 Task: Buy 1 Cooking Dredges from Seasoning & Spice Tools section under best seller category for shipping address: Marisol Hernandez, 1239 Ridge Road, Dodge City, Kansas 67801, Cell Number 6205197251. Pay from credit card ending with 7965, CVV 549
Action: Mouse moved to (16, 74)
Screenshot: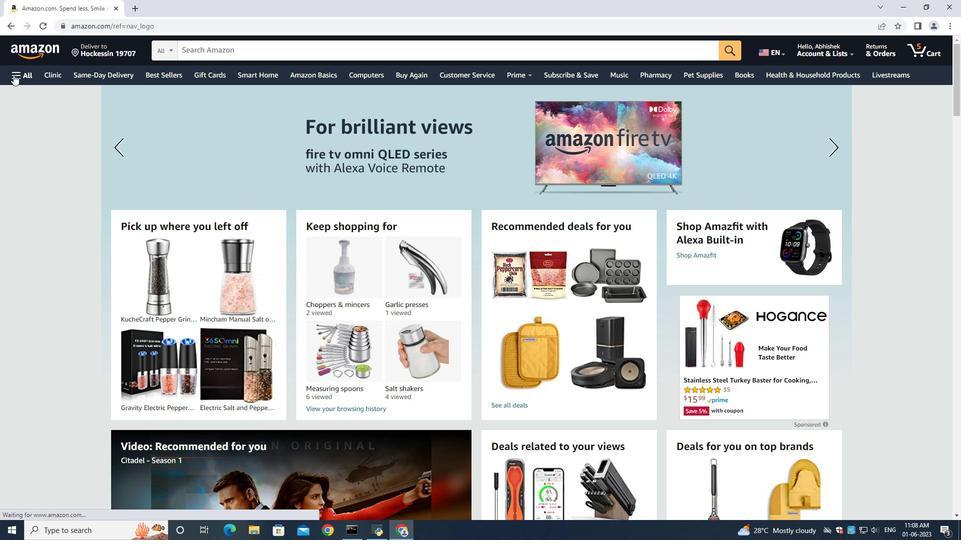 
Action: Mouse pressed left at (16, 74)
Screenshot: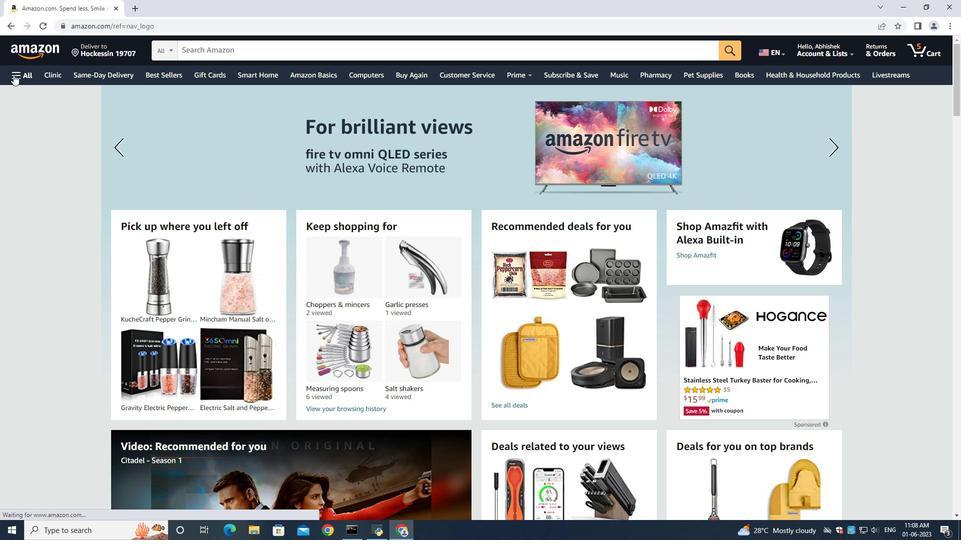 
Action: Mouse moved to (47, 100)
Screenshot: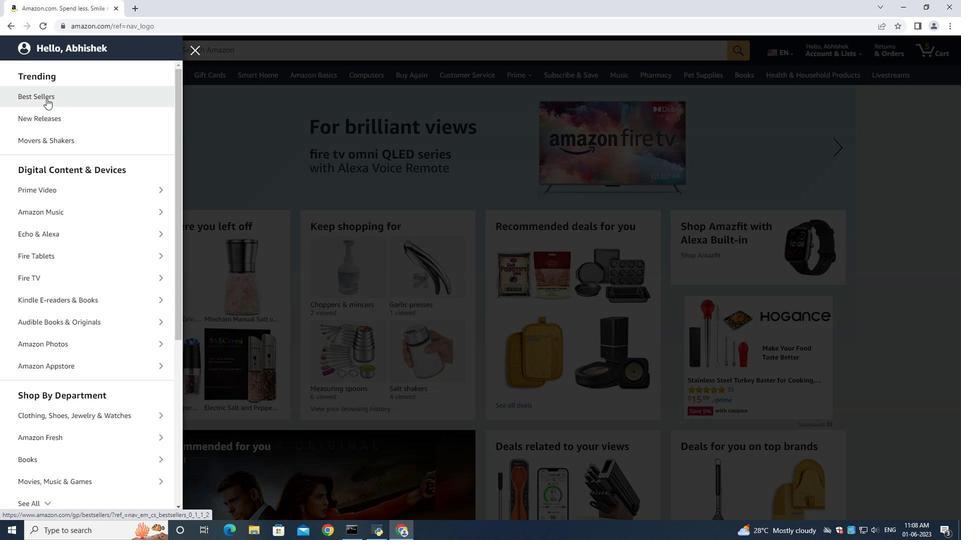 
Action: Mouse pressed left at (47, 100)
Screenshot: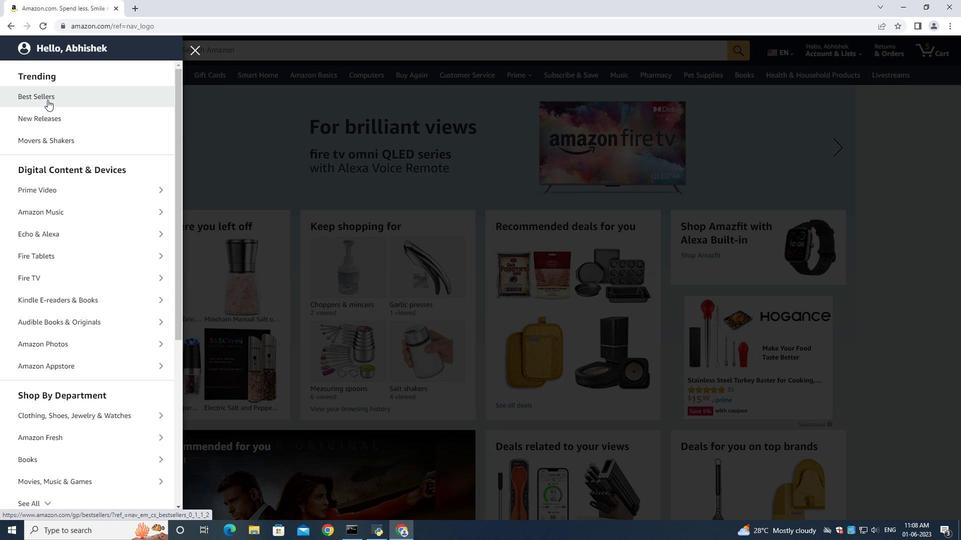 
Action: Mouse moved to (939, 208)
Screenshot: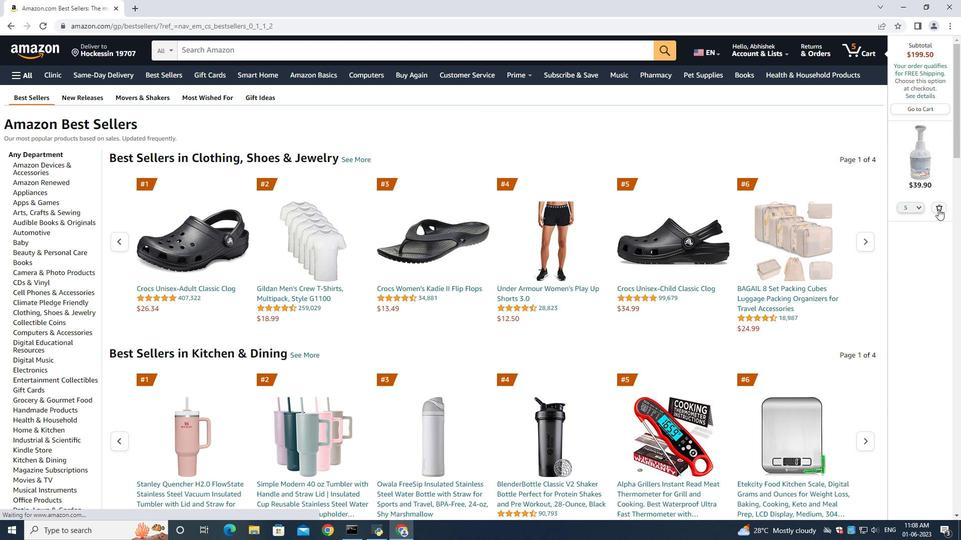 
Action: Mouse pressed left at (939, 208)
Screenshot: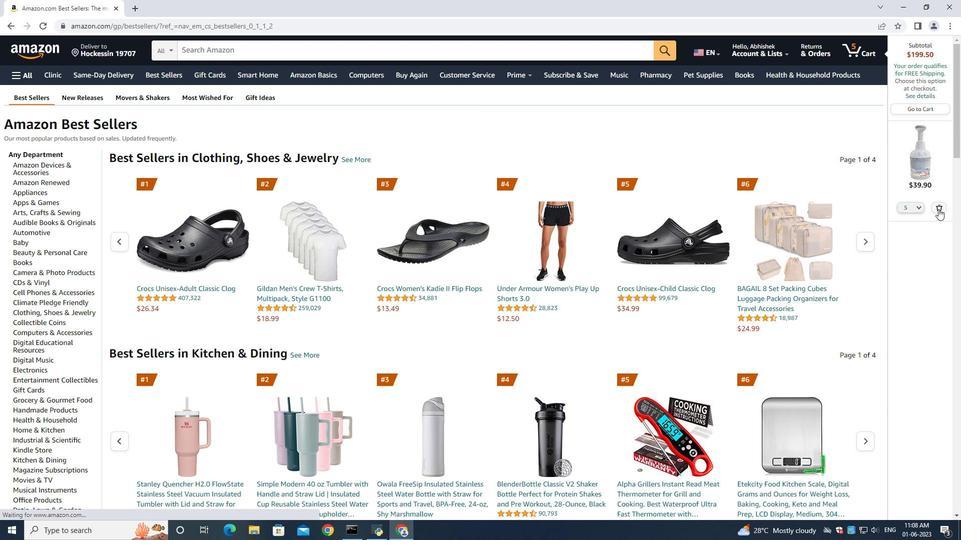 
Action: Mouse moved to (260, 52)
Screenshot: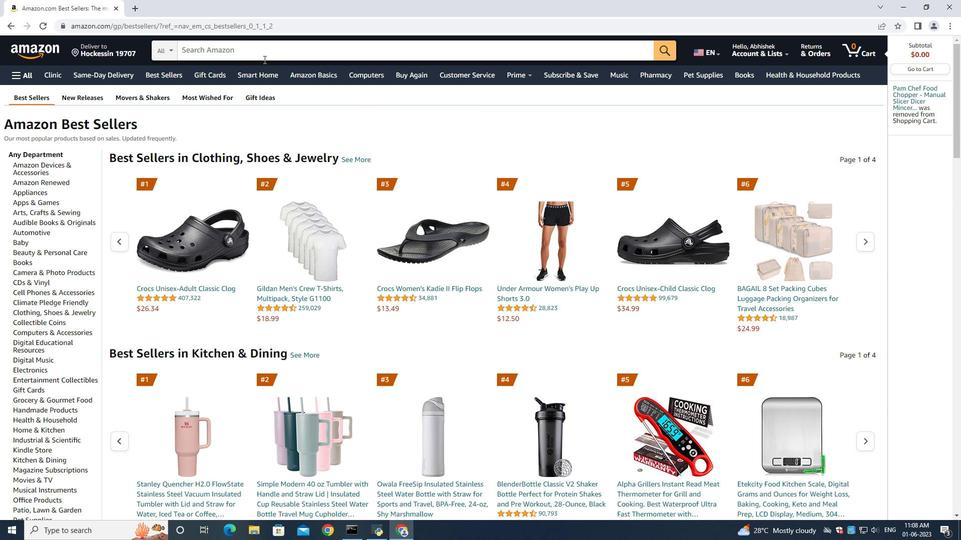 
Action: Mouse pressed left at (260, 52)
Screenshot: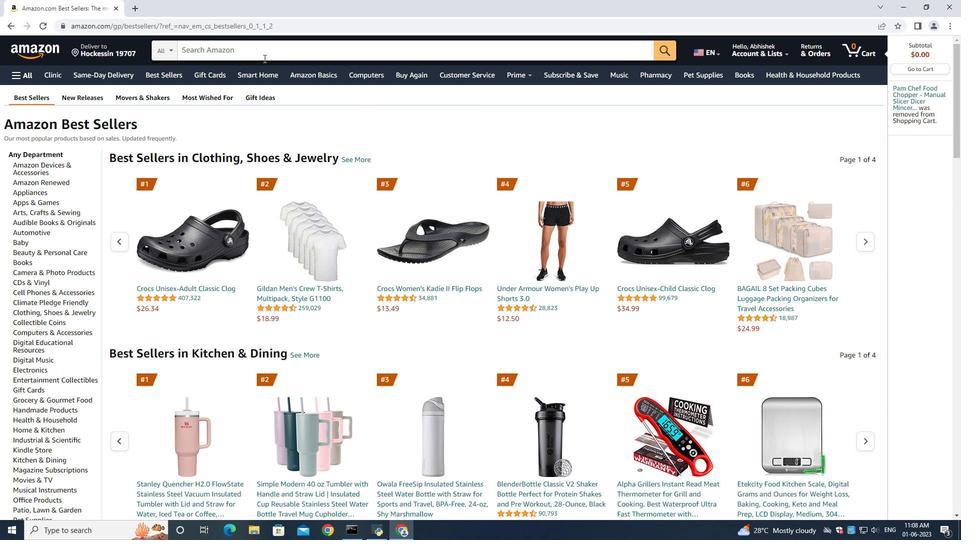 
Action: Mouse moved to (262, 53)
Screenshot: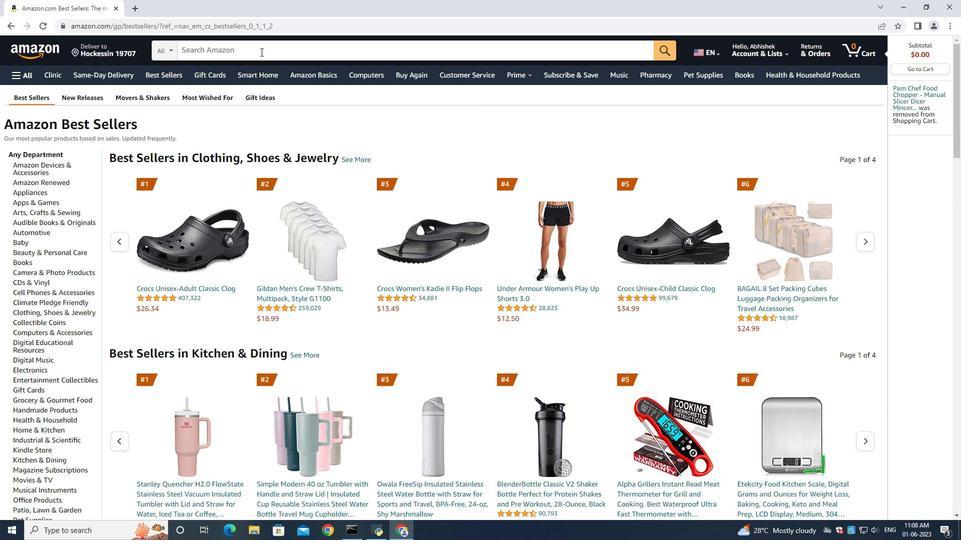 
Action: Key pressed <Key.shift>Cooking<Key.space><Key.shift><Key.shift><Key.shift><Key.shift><Key.shift><Key.shift><Key.shift><Key.shift><Key.shift><Key.shift><Key.shift><Key.shift><Key.shift><Key.shift><Key.shift><Key.shift>Dredges<Key.enter>
Screenshot: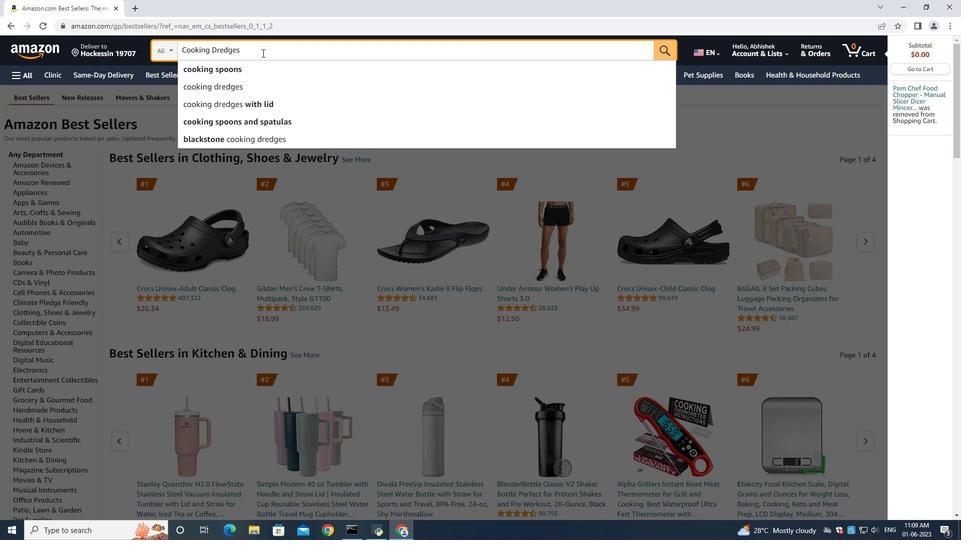 
Action: Mouse moved to (86, 173)
Screenshot: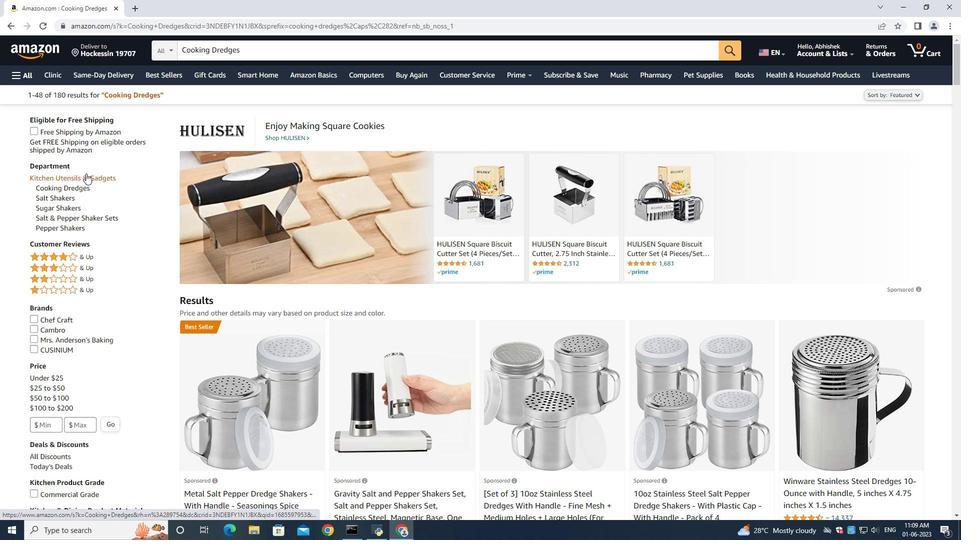 
Action: Mouse pressed left at (86, 173)
Screenshot: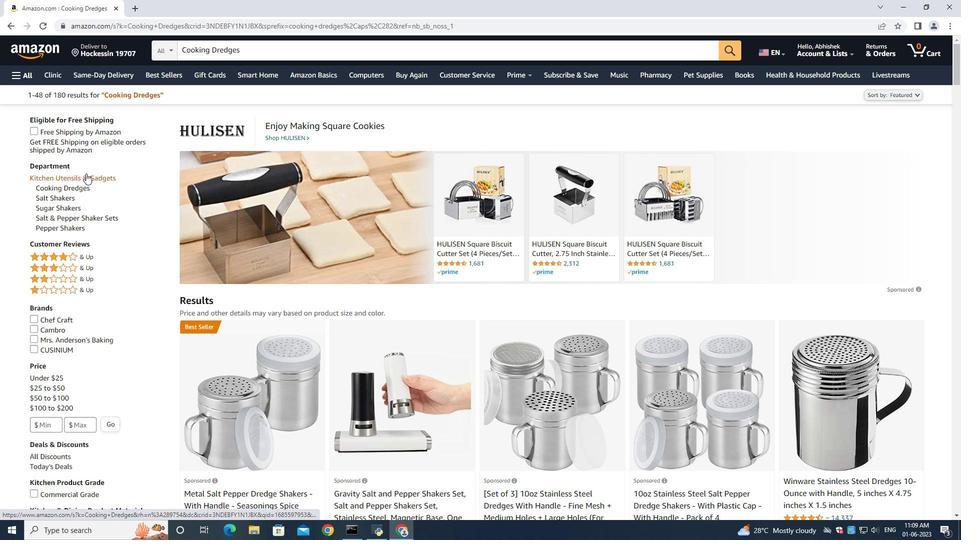 
Action: Mouse moved to (80, 239)
Screenshot: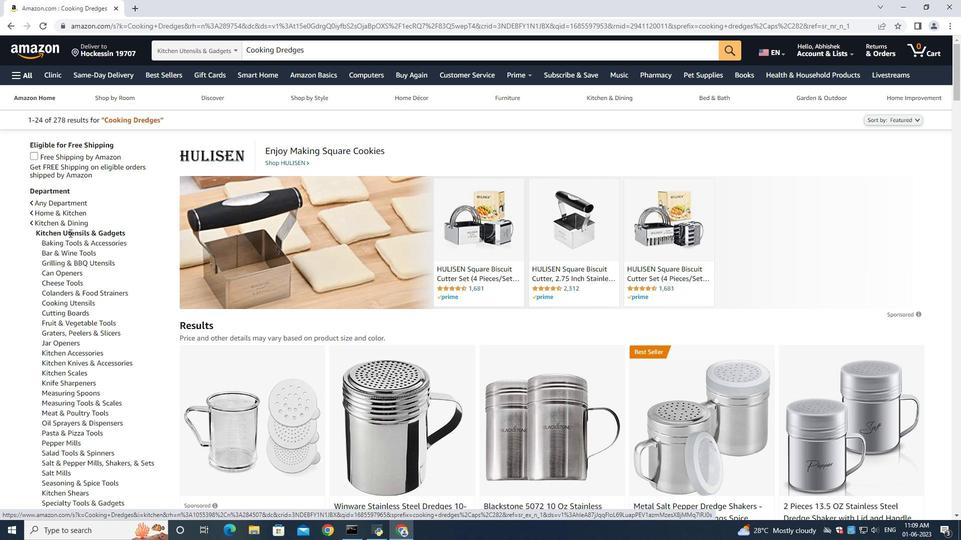 
Action: Mouse scrolled (80, 239) with delta (0, 0)
Screenshot: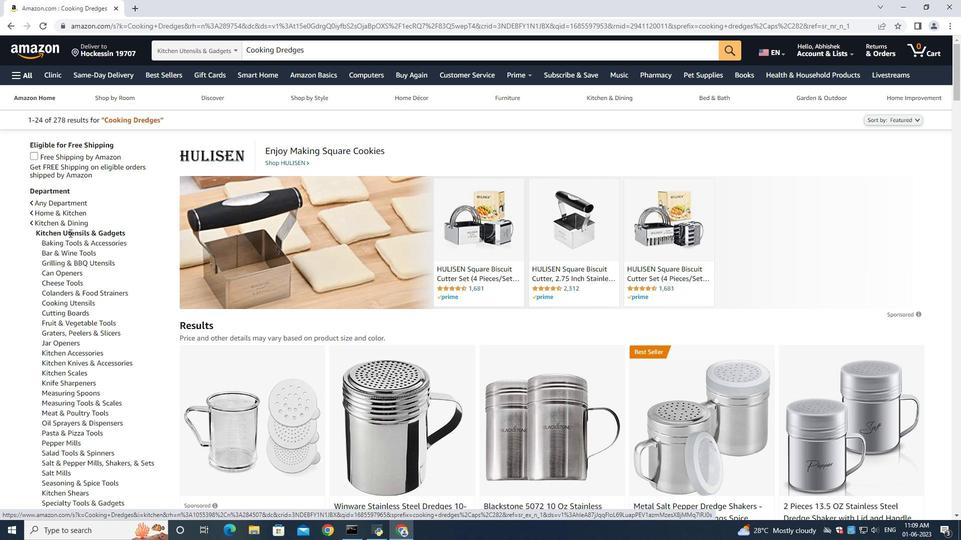 
Action: Mouse moved to (65, 309)
Screenshot: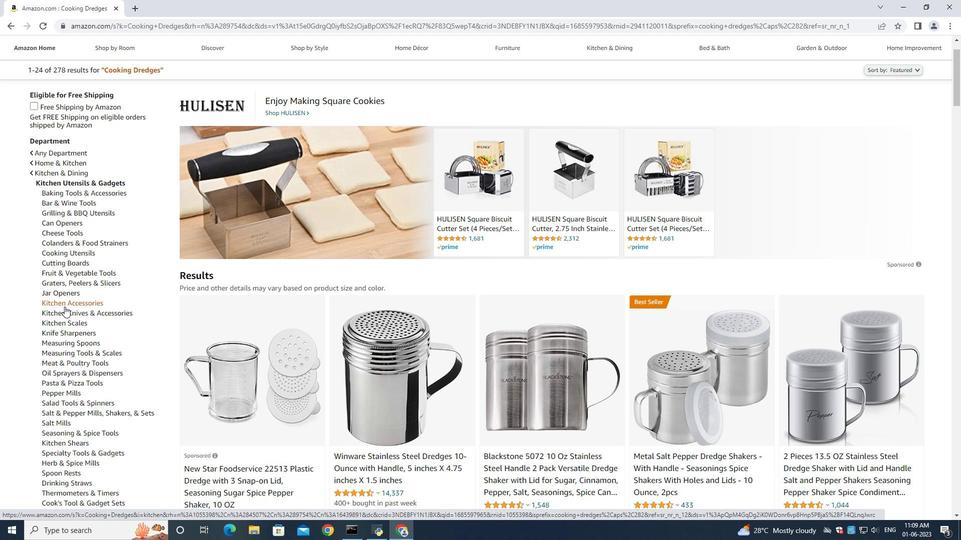 
Action: Mouse scrolled (65, 308) with delta (0, 0)
Screenshot: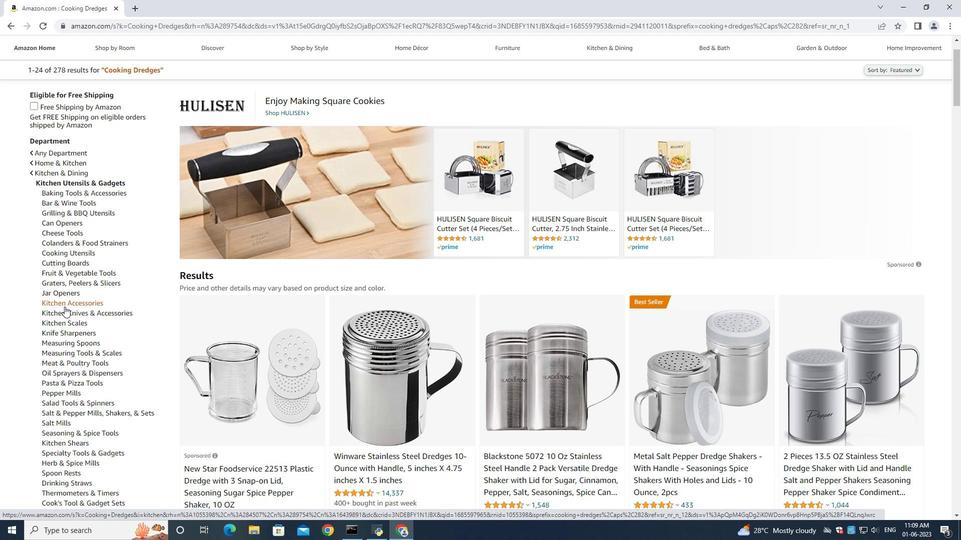 
Action: Mouse scrolled (65, 308) with delta (0, 0)
Screenshot: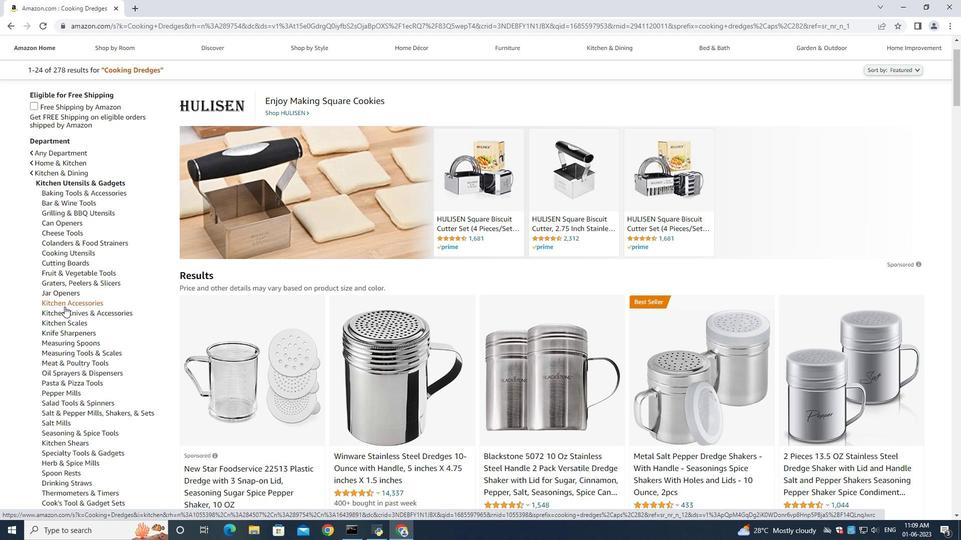 
Action: Mouse moved to (60, 333)
Screenshot: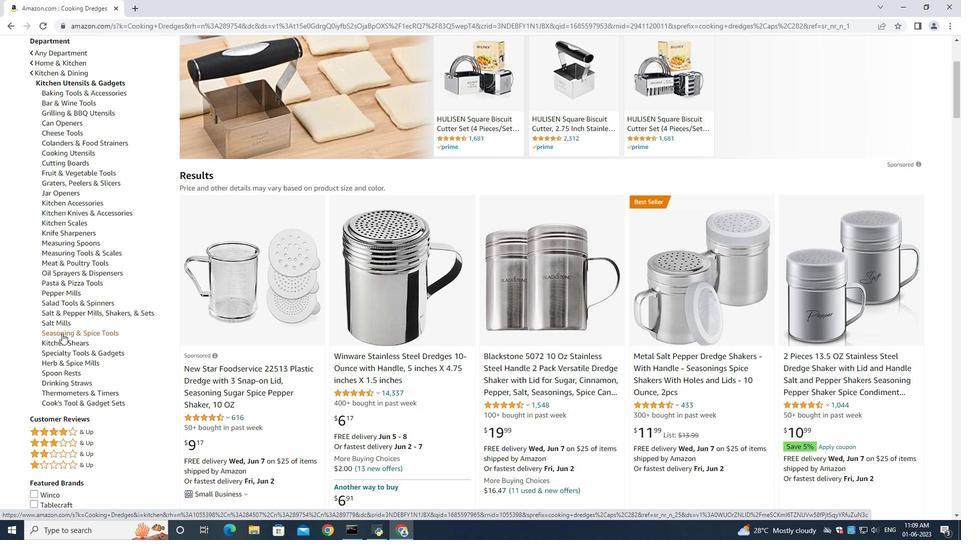
Action: Mouse pressed left at (60, 333)
Screenshot: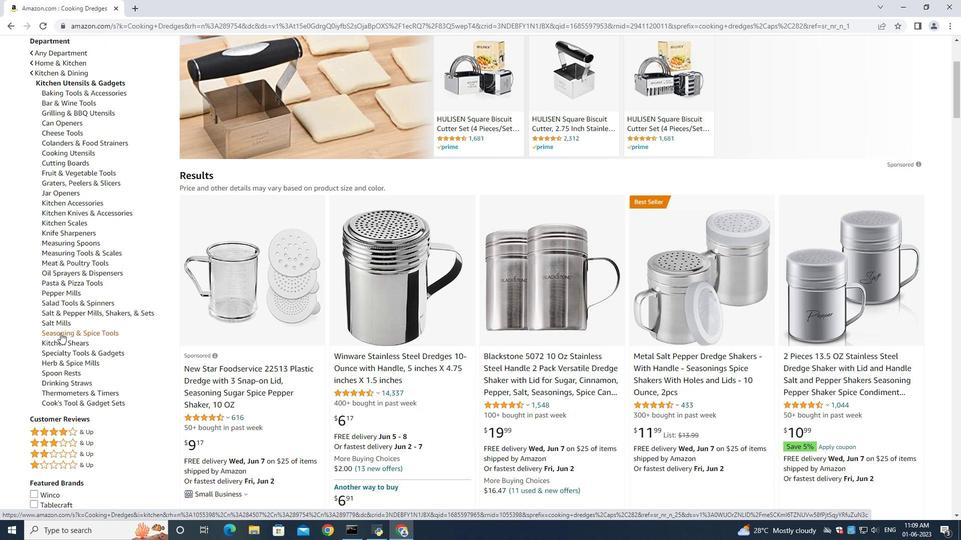
Action: Mouse moved to (446, 264)
Screenshot: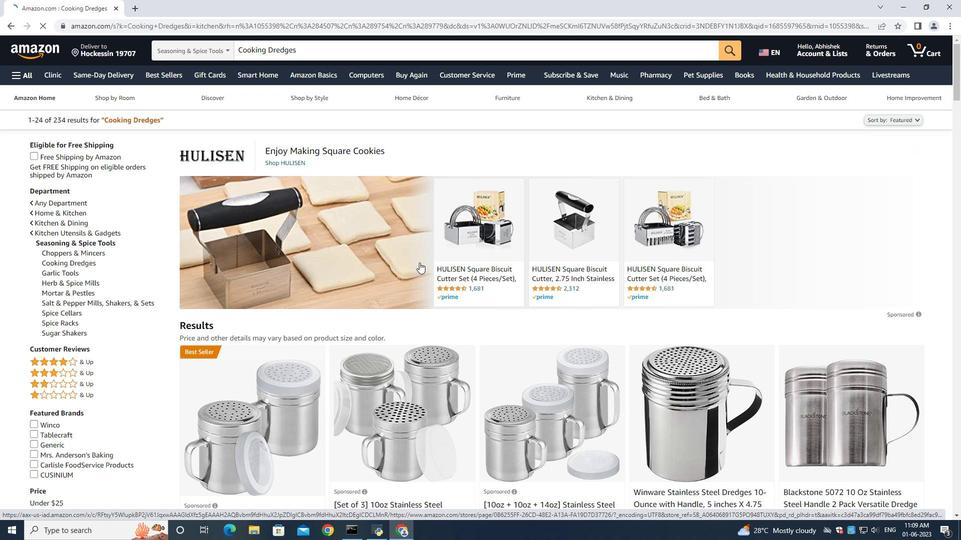
Action: Mouse scrolled (446, 263) with delta (0, 0)
Screenshot: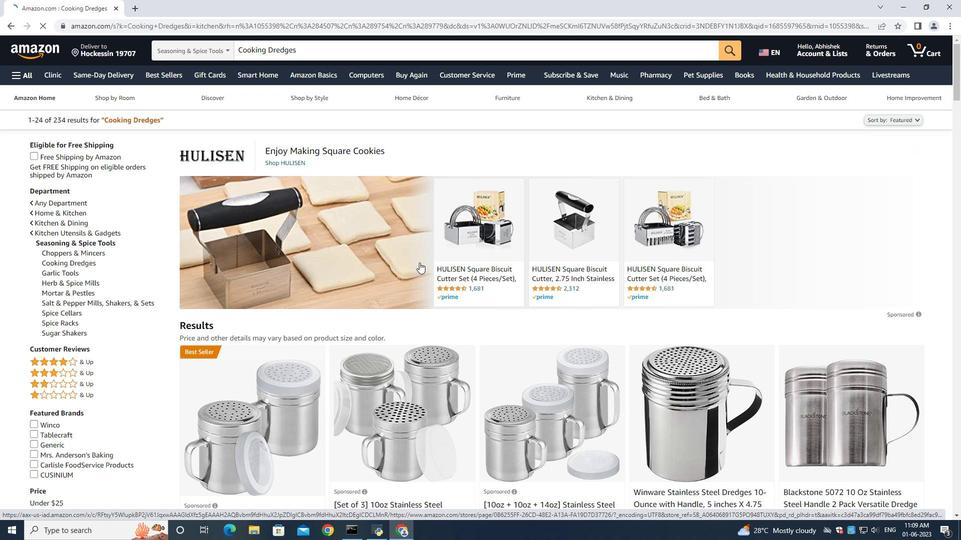 
Action: Mouse moved to (446, 264)
Screenshot: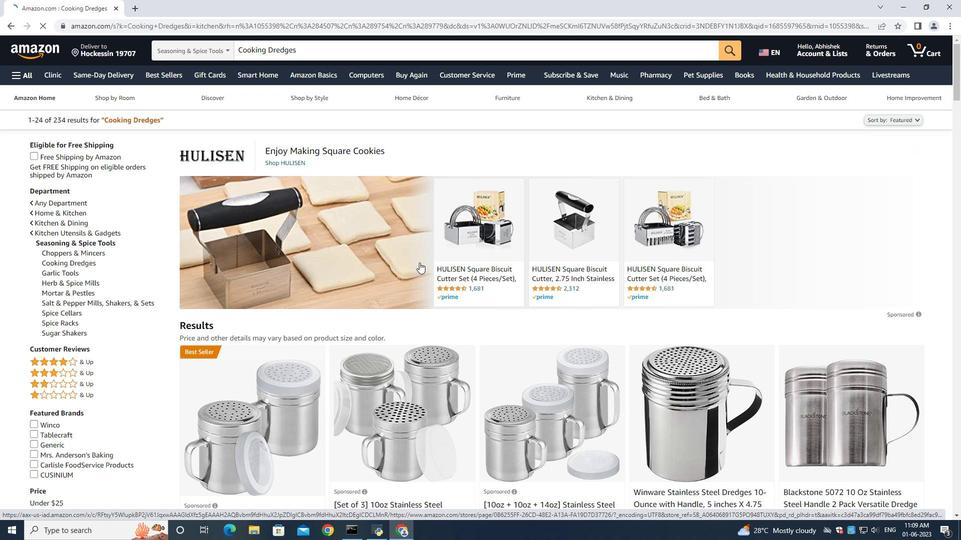 
Action: Mouse scrolled (446, 263) with delta (0, 0)
Screenshot: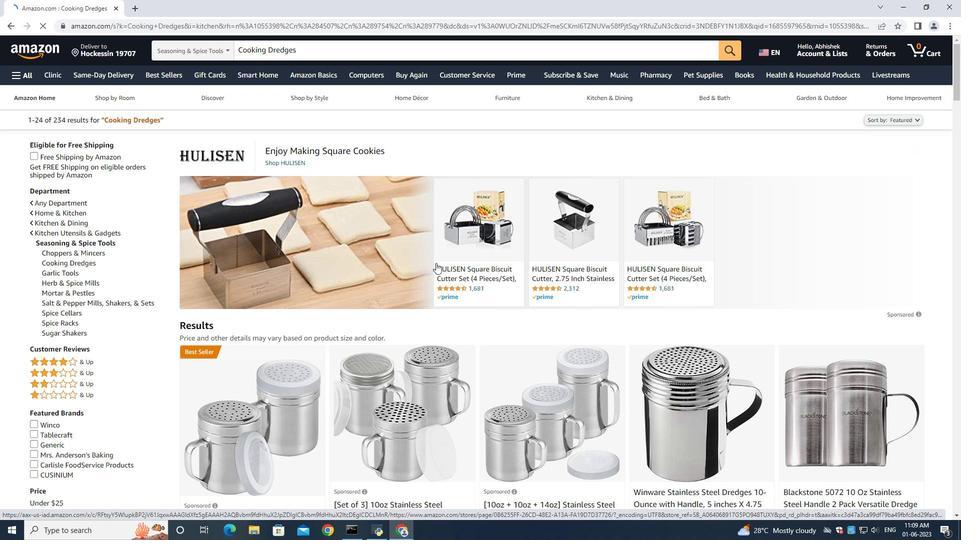 
Action: Mouse scrolled (446, 263) with delta (0, 0)
Screenshot: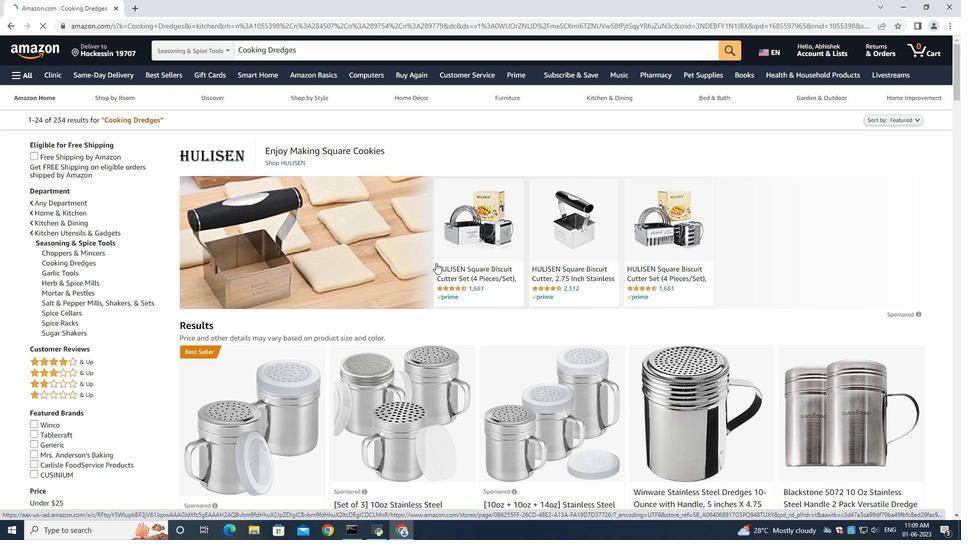 
Action: Mouse scrolled (446, 263) with delta (0, 0)
Screenshot: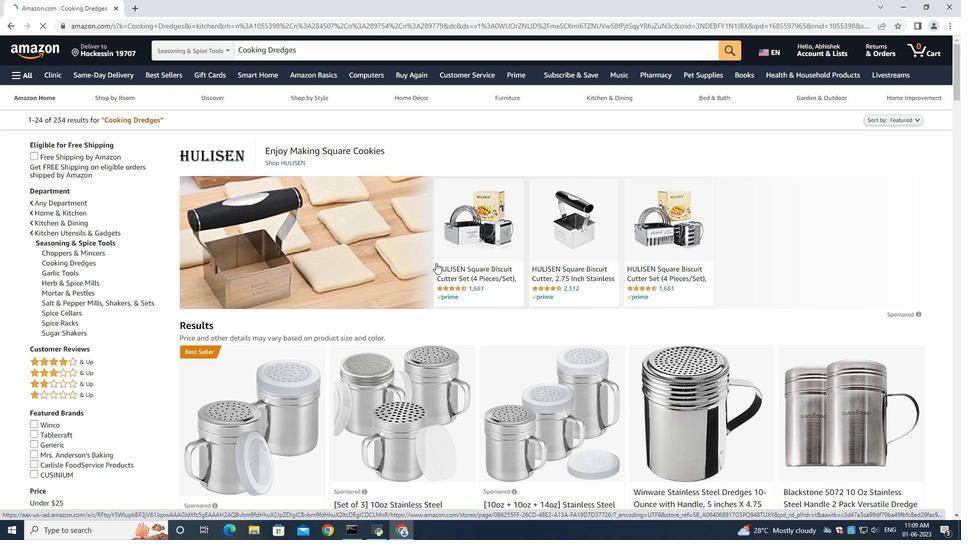 
Action: Mouse moved to (498, 275)
Screenshot: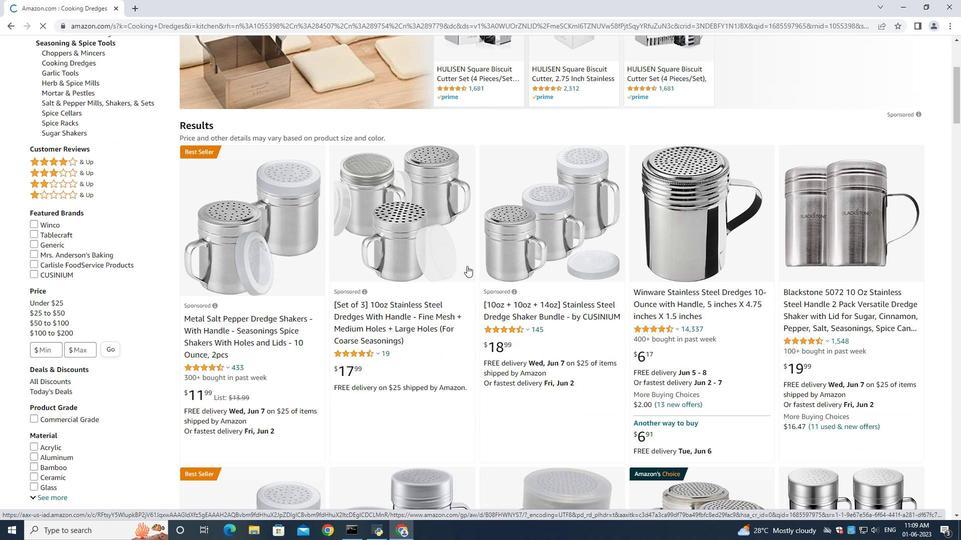 
Action: Mouse scrolled (498, 275) with delta (0, 0)
Screenshot: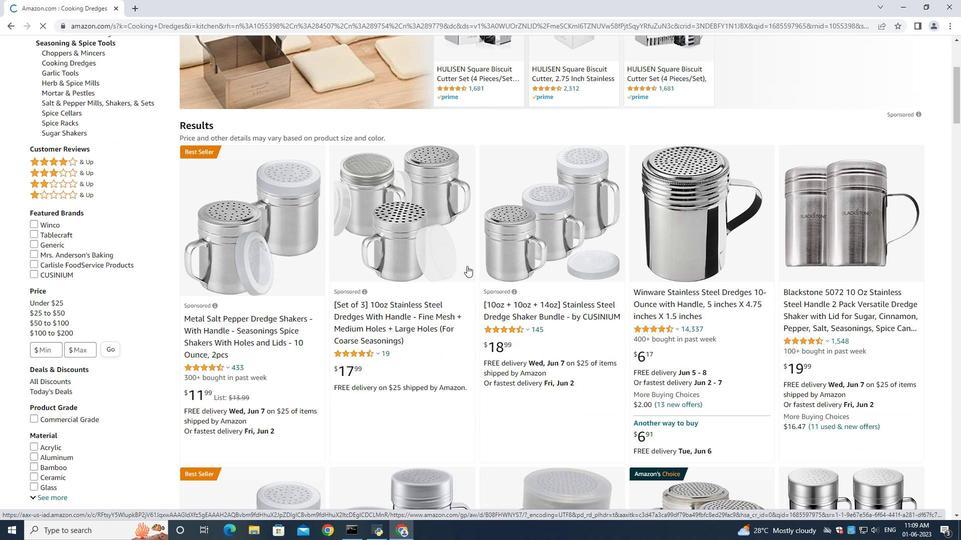 
Action: Mouse moved to (505, 276)
Screenshot: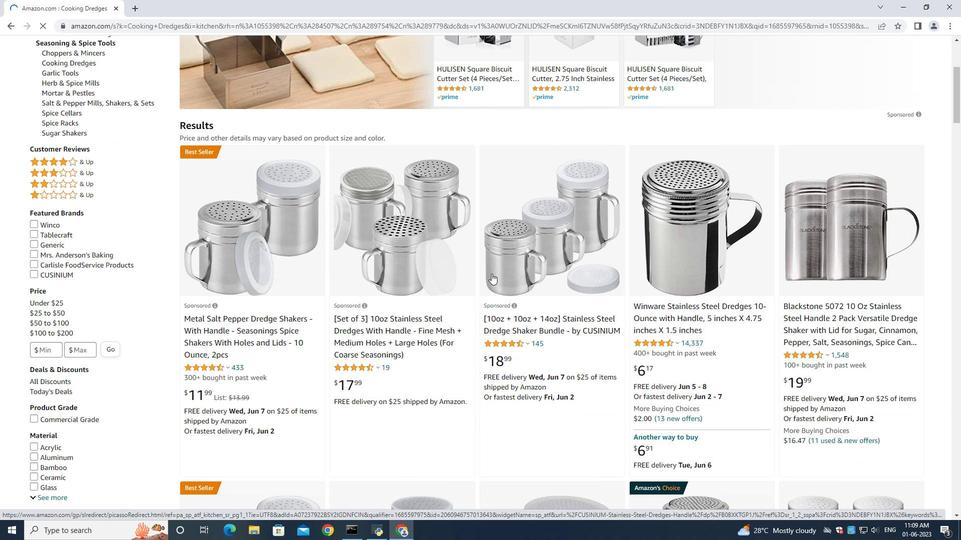 
Action: Mouse scrolled (505, 276) with delta (0, 0)
Screenshot: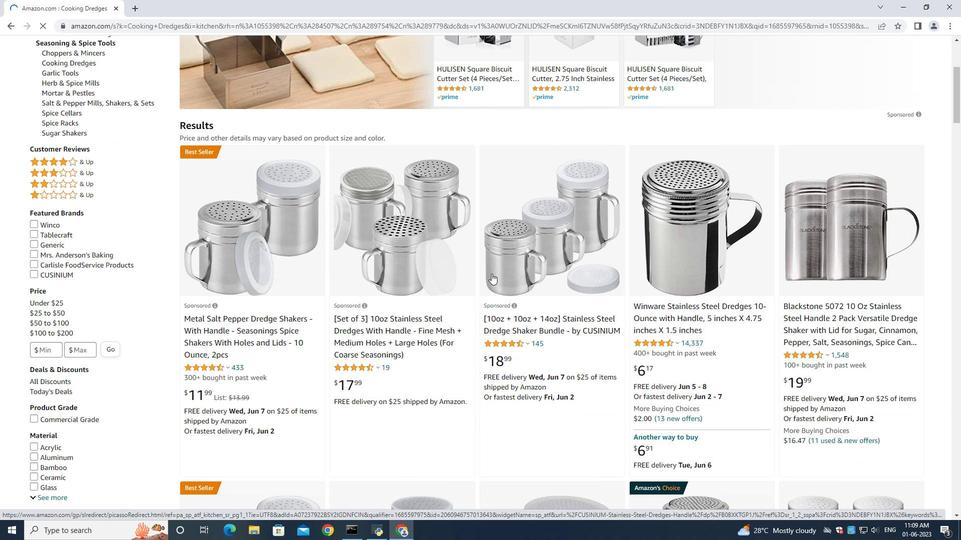 
Action: Mouse moved to (715, 209)
Screenshot: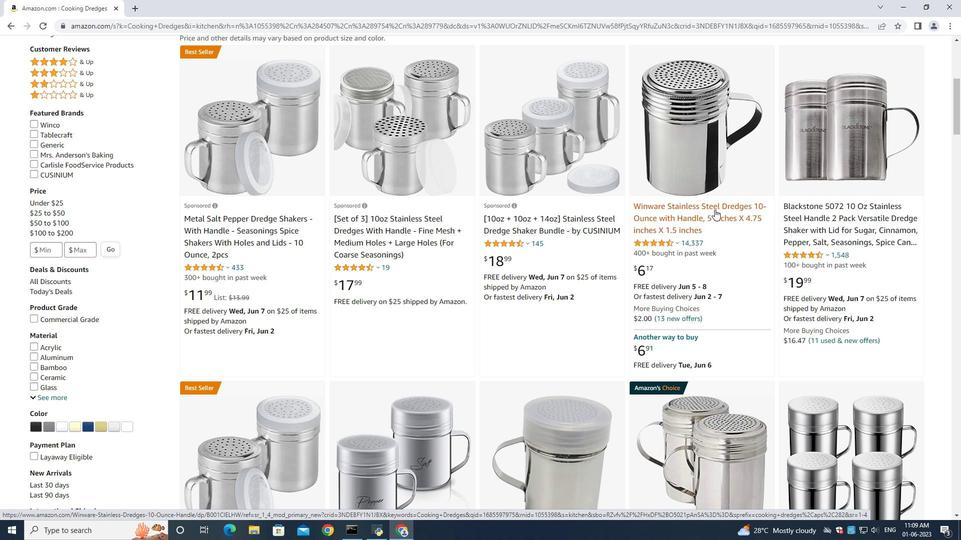 
Action: Mouse scrolled (715, 209) with delta (0, 0)
Screenshot: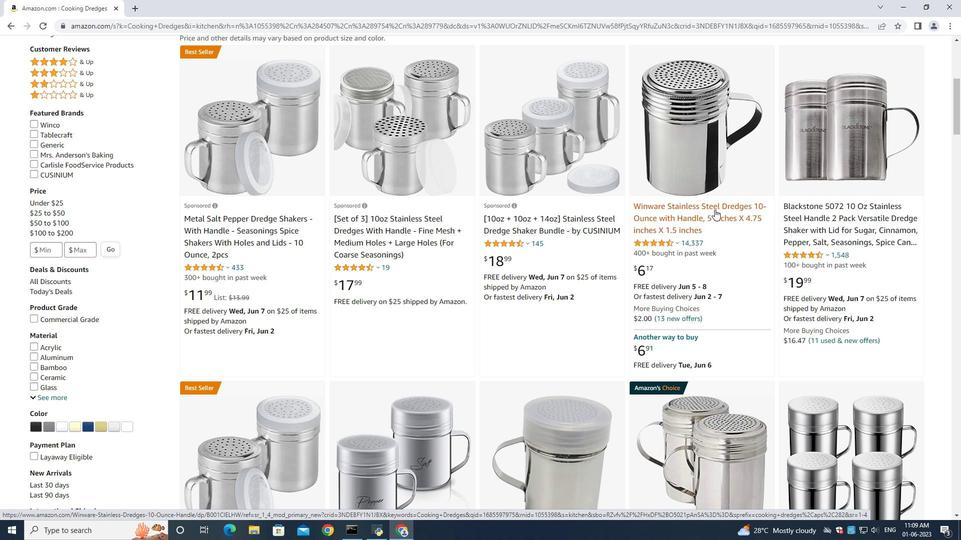 
Action: Mouse scrolled (715, 209) with delta (0, 0)
Screenshot: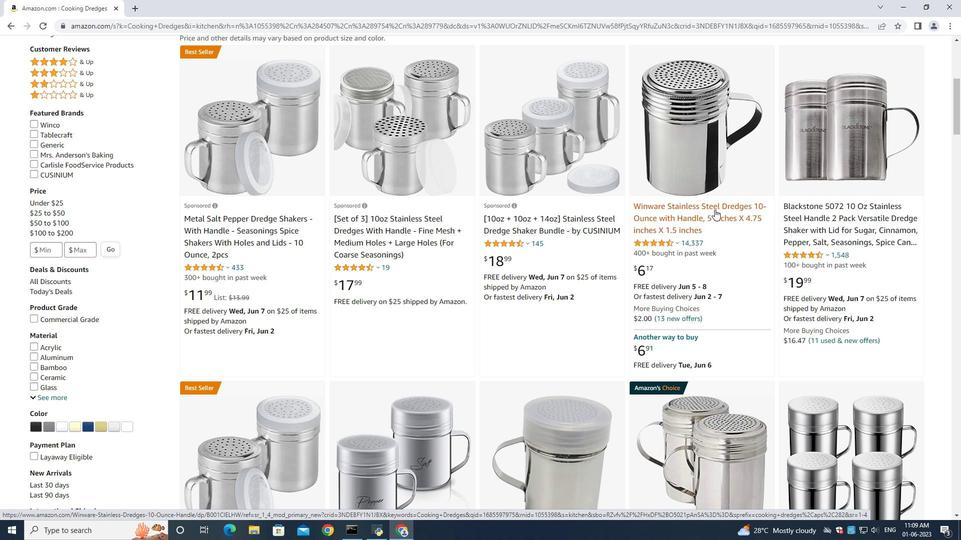 
Action: Mouse scrolled (715, 209) with delta (0, 0)
Screenshot: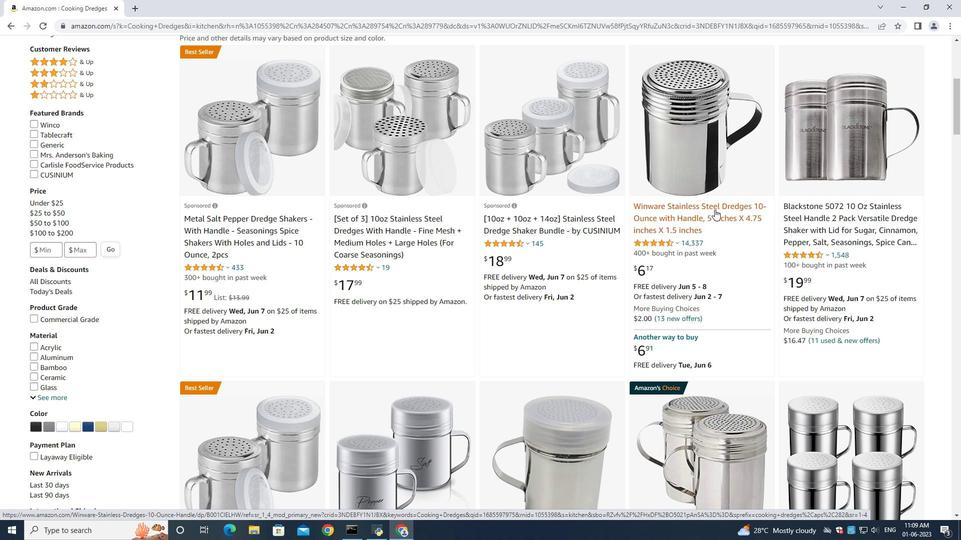 
Action: Mouse scrolled (715, 209) with delta (0, 0)
Screenshot: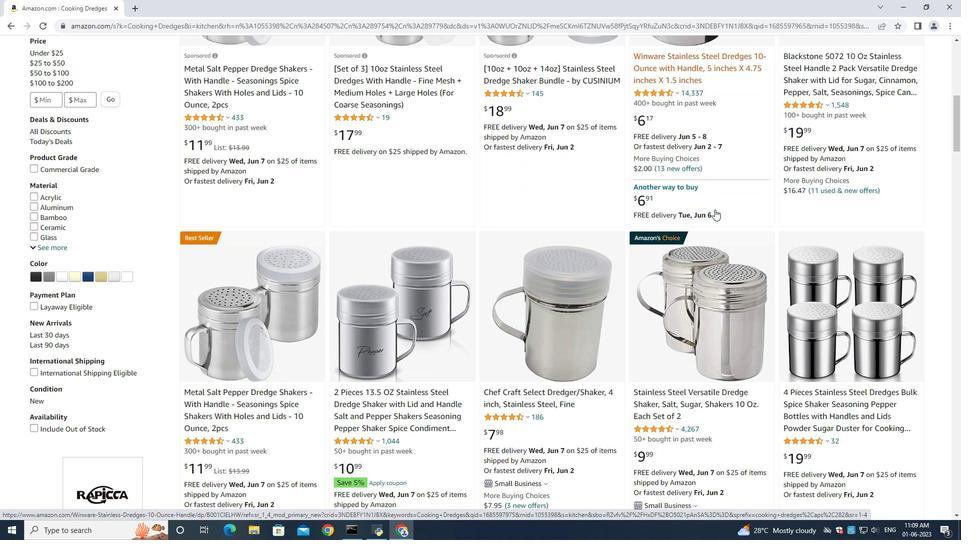 
Action: Mouse moved to (412, 359)
Screenshot: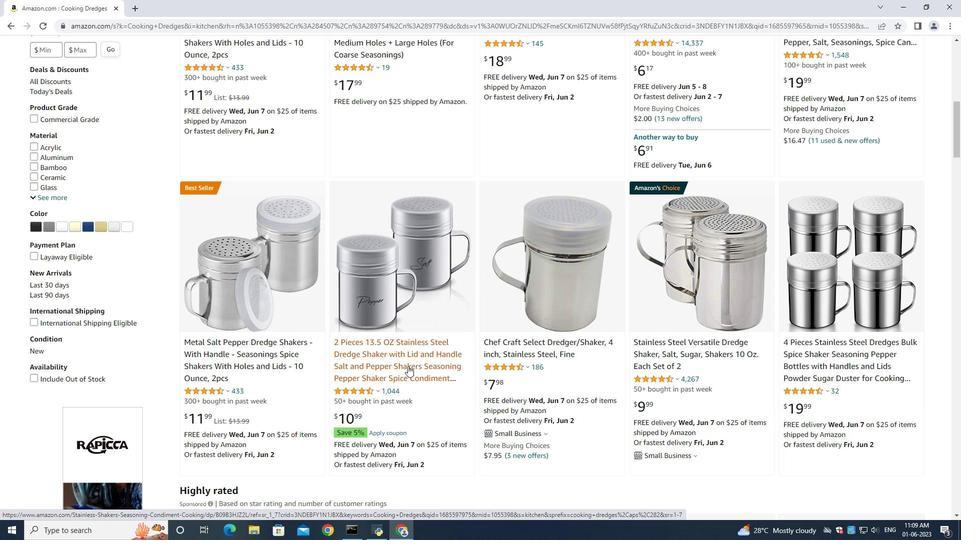 
Action: Mouse scrolled (412, 359) with delta (0, 0)
Screenshot: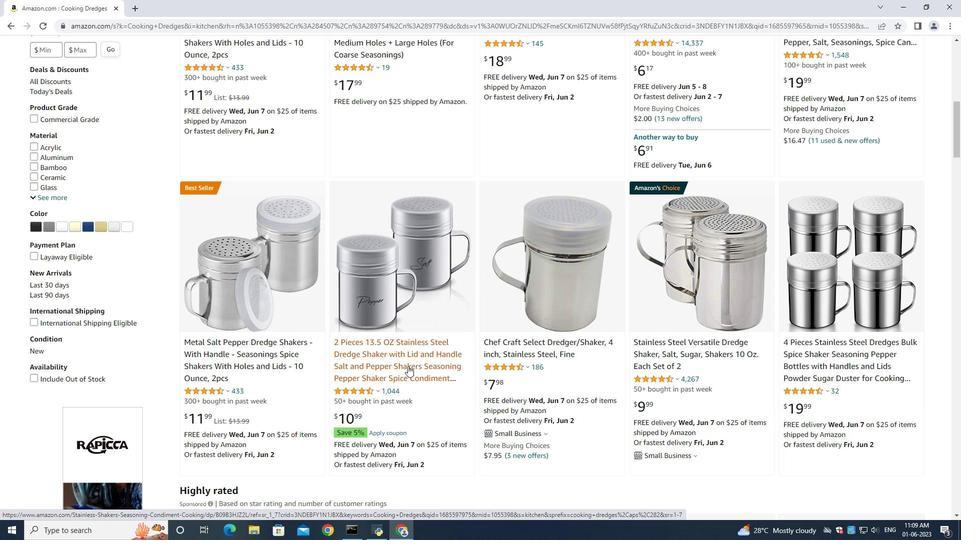 
Action: Mouse scrolled (412, 359) with delta (0, 0)
Screenshot: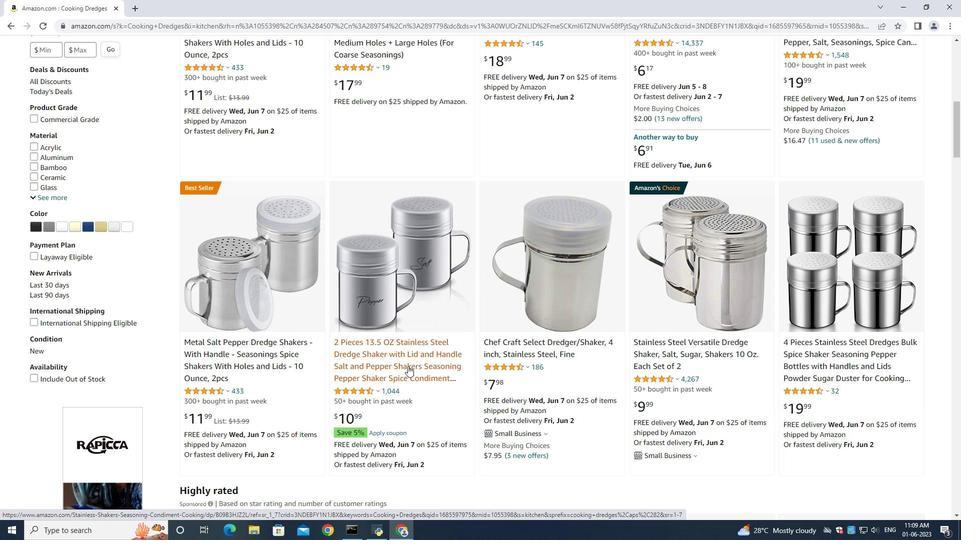 
Action: Mouse moved to (412, 358)
Screenshot: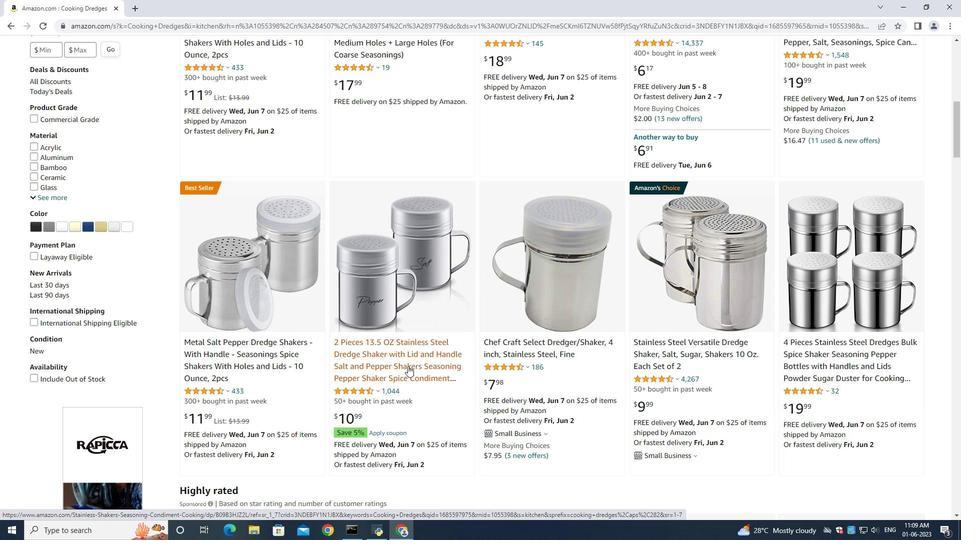 
Action: Mouse scrolled (412, 359) with delta (0, 0)
Screenshot: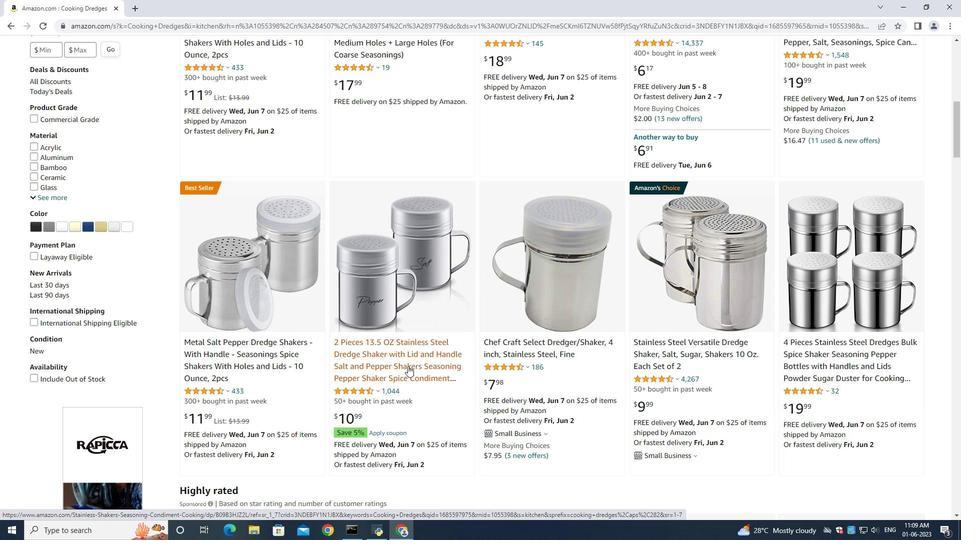 
Action: Mouse moved to (412, 358)
Screenshot: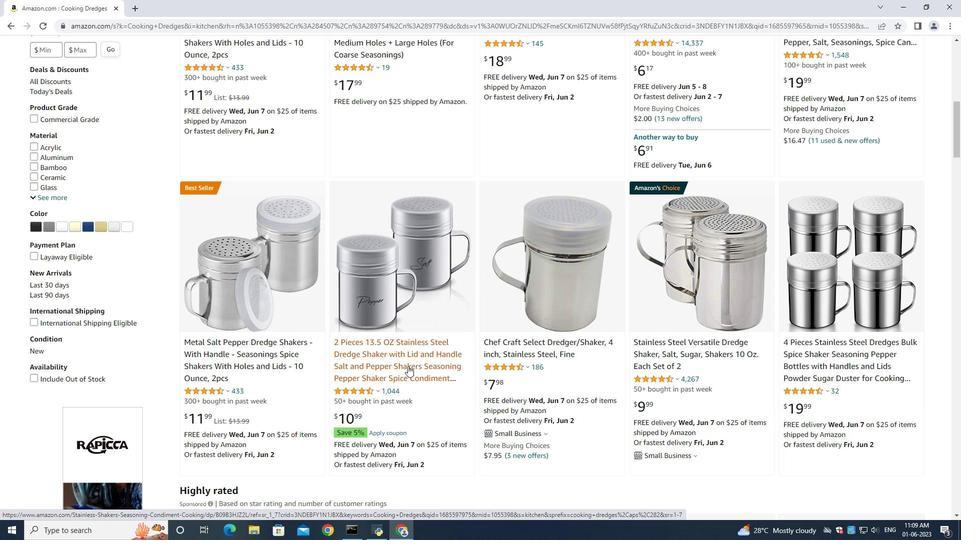 
Action: Mouse scrolled (412, 359) with delta (0, 0)
Screenshot: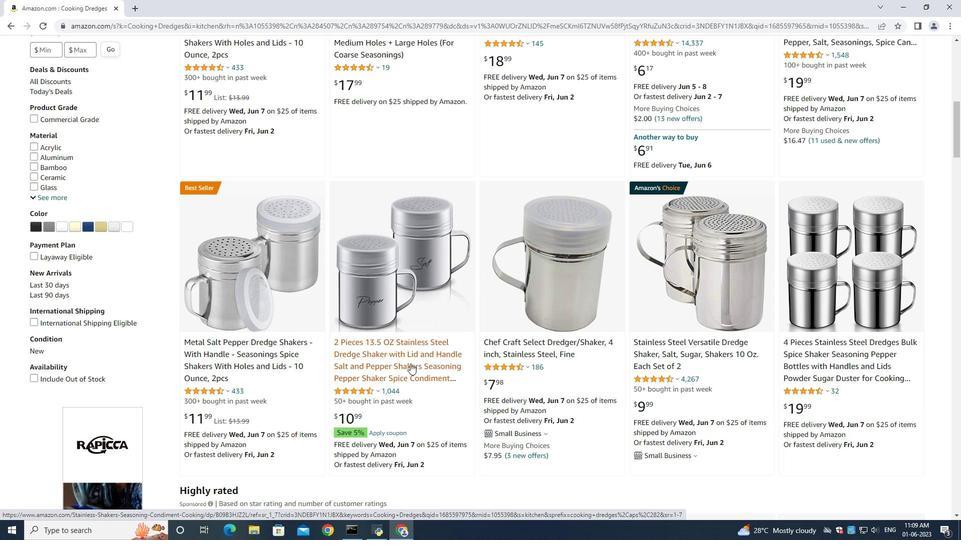 
Action: Mouse scrolled (412, 359) with delta (0, 0)
Screenshot: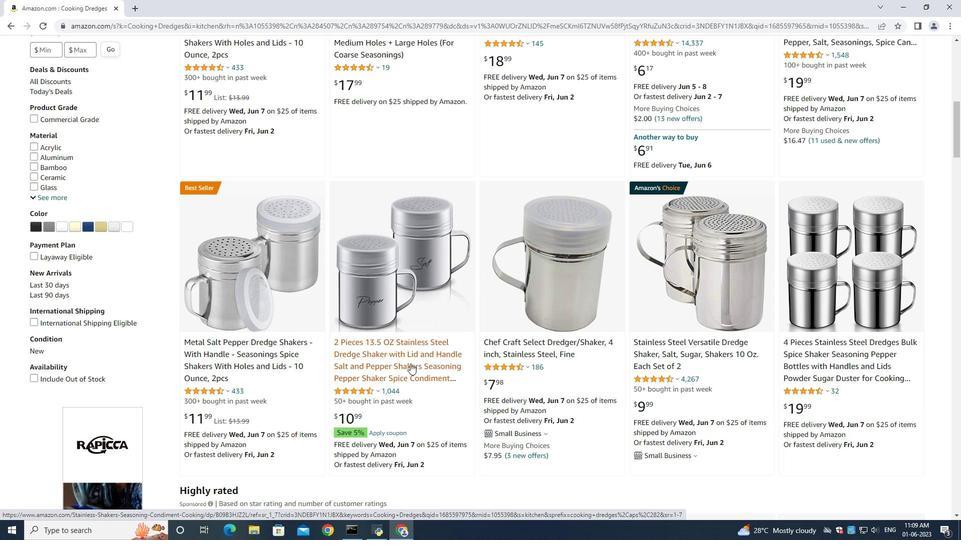 
Action: Mouse scrolled (412, 359) with delta (0, 0)
Screenshot: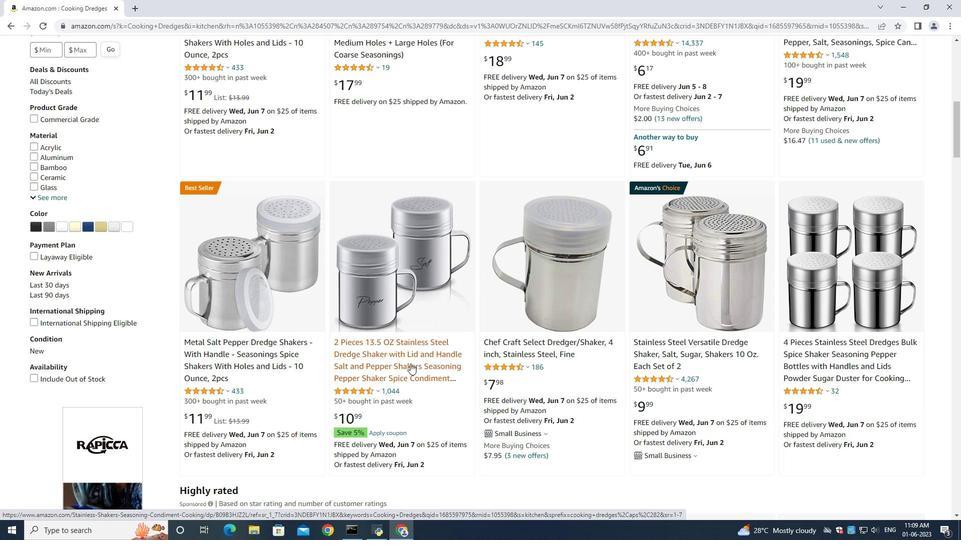 
Action: Mouse scrolled (412, 359) with delta (0, 0)
Screenshot: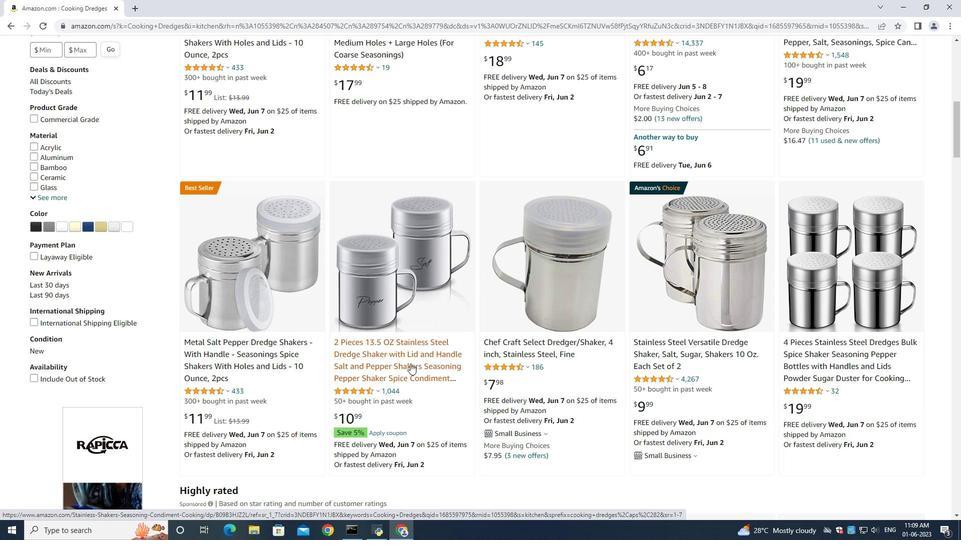 
Action: Mouse scrolled (412, 359) with delta (0, 0)
Screenshot: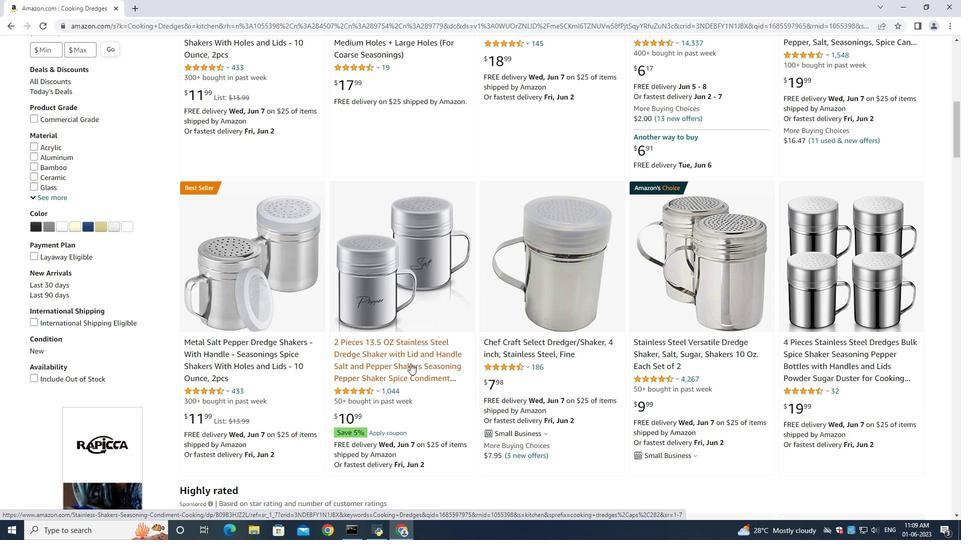 
Action: Mouse moved to (405, 358)
Screenshot: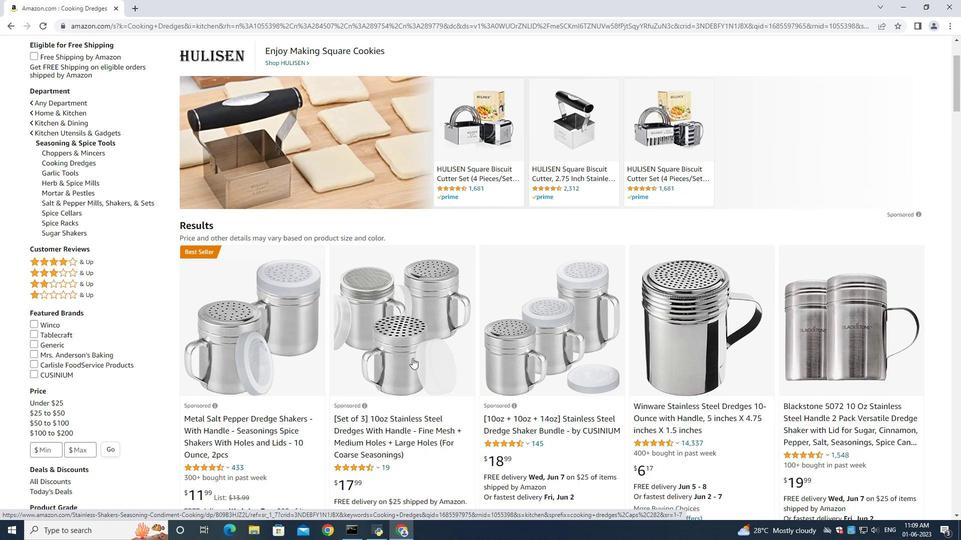 
Action: Mouse scrolled (405, 357) with delta (0, 0)
Screenshot: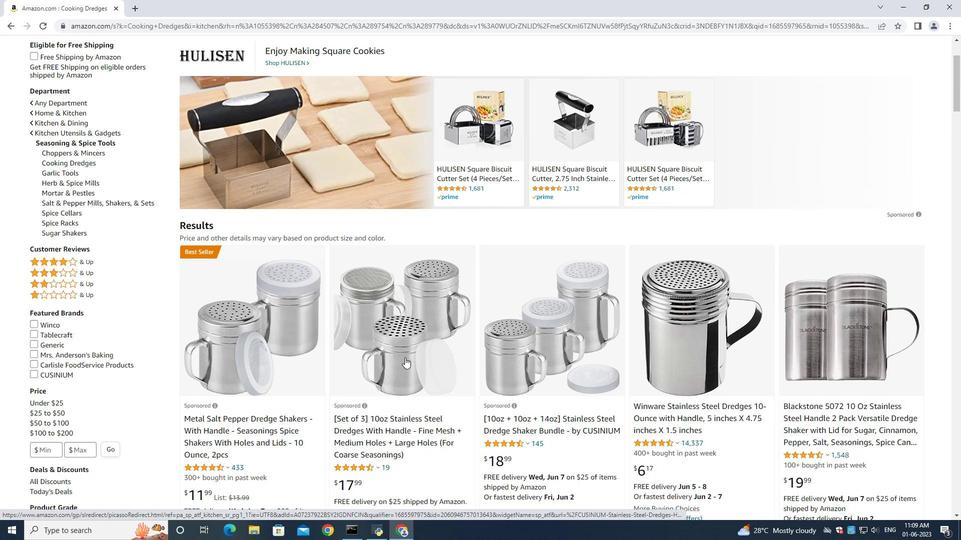 
Action: Mouse scrolled (405, 357) with delta (0, 0)
Screenshot: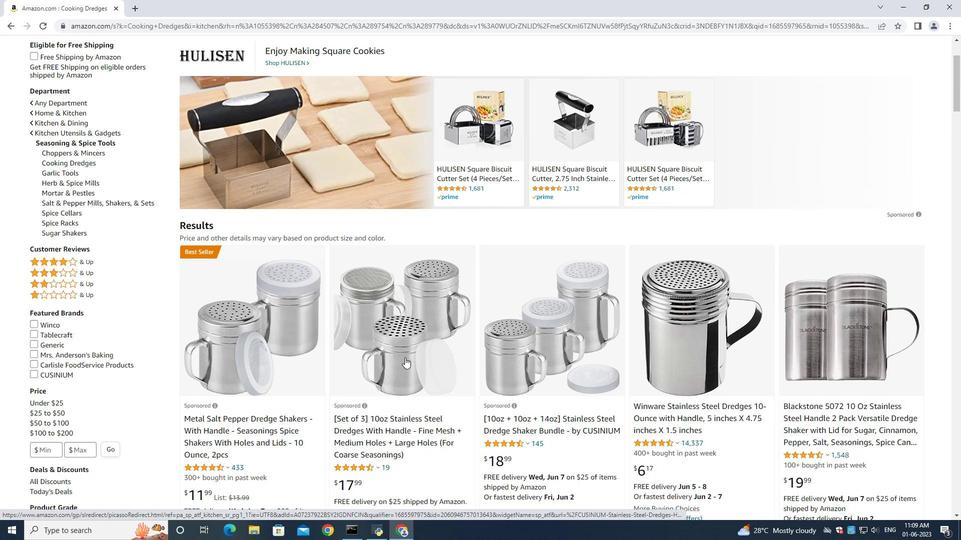 
Action: Mouse scrolled (405, 357) with delta (0, 0)
Screenshot: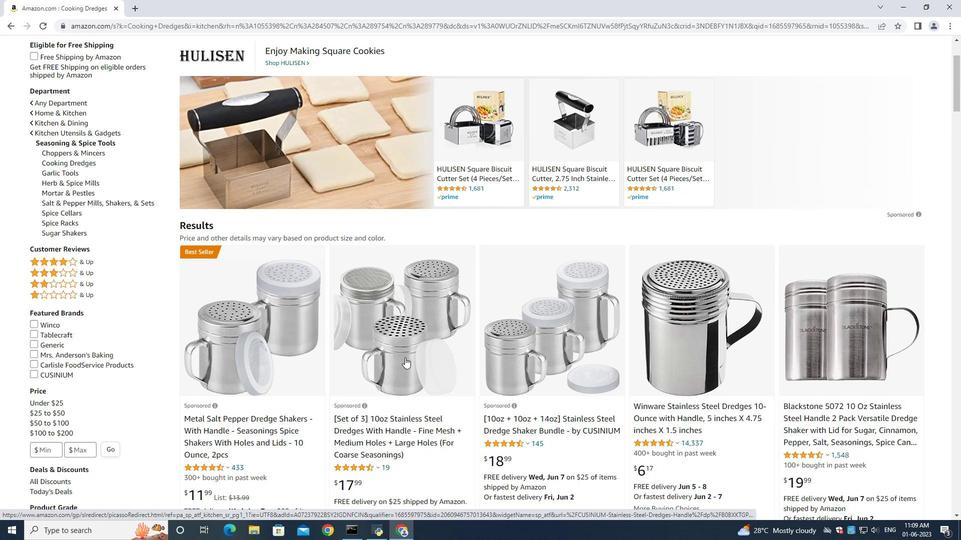 
Action: Mouse moved to (411, 293)
Screenshot: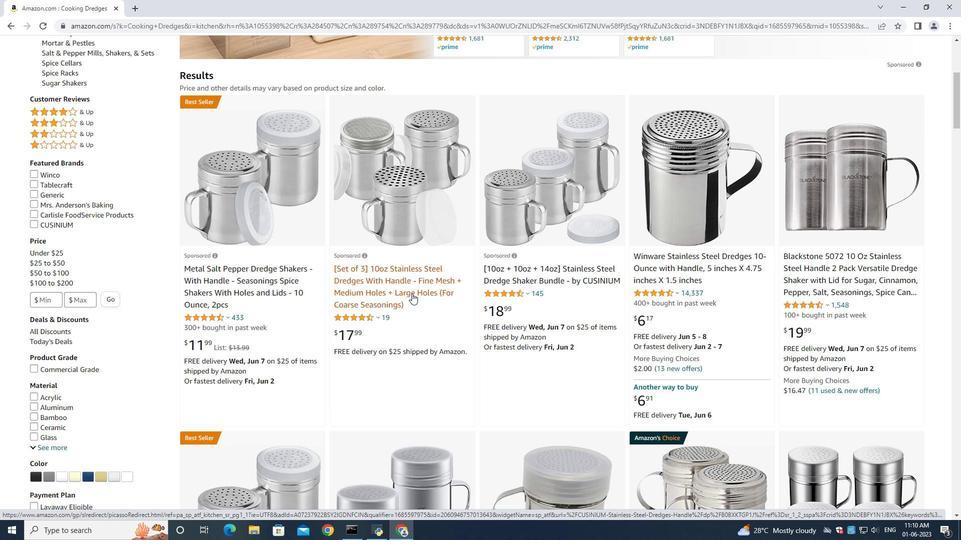 
Action: Mouse pressed left at (411, 293)
Screenshot: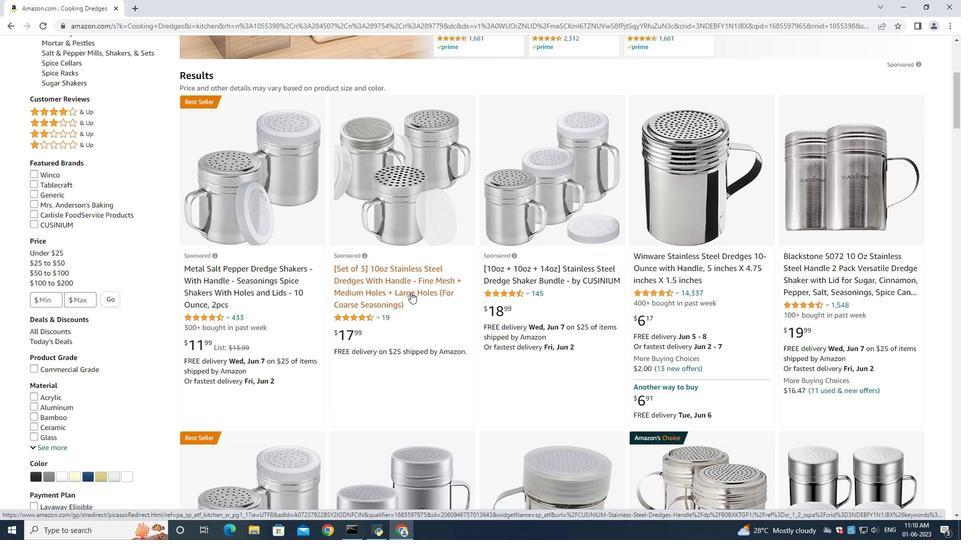 
Action: Mouse moved to (7, 27)
Screenshot: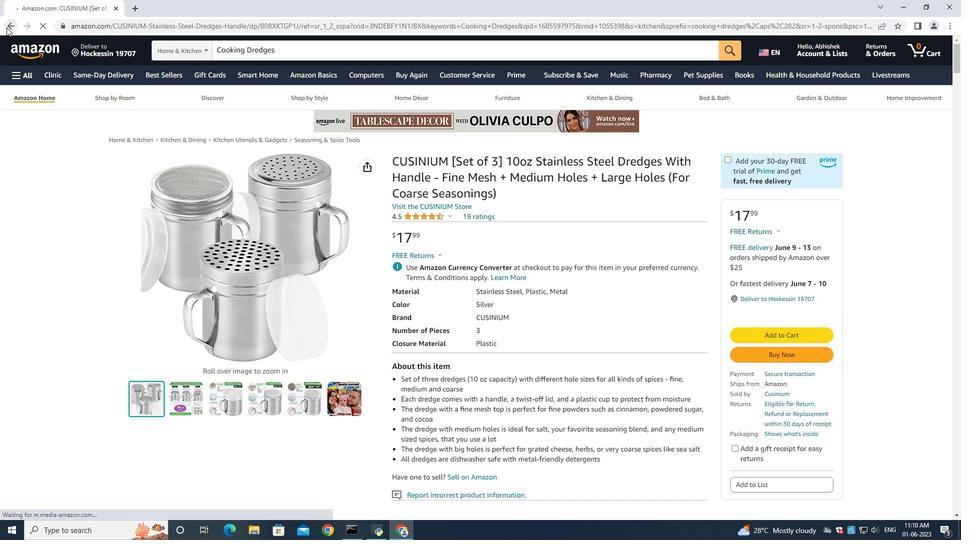 
Action: Mouse pressed left at (7, 27)
Screenshot: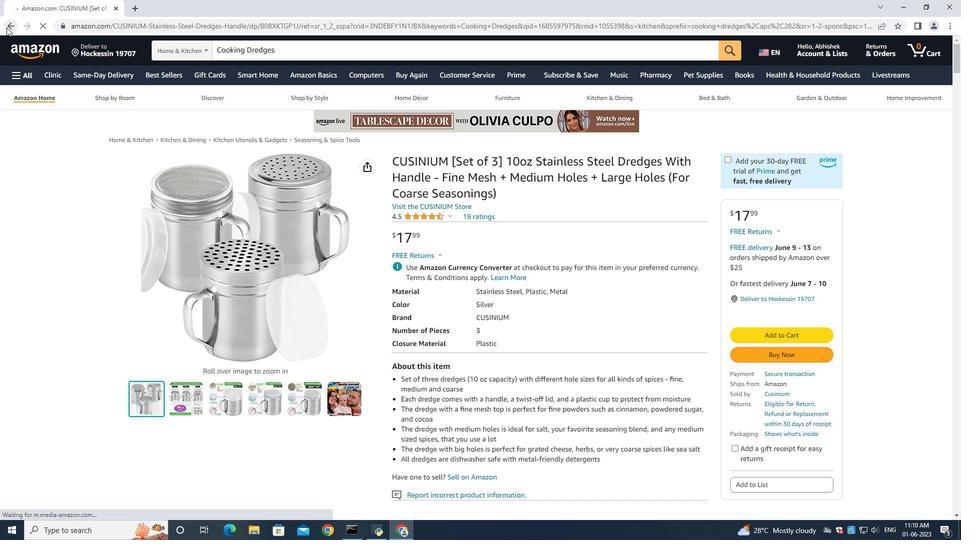 
Action: Mouse moved to (660, 291)
Screenshot: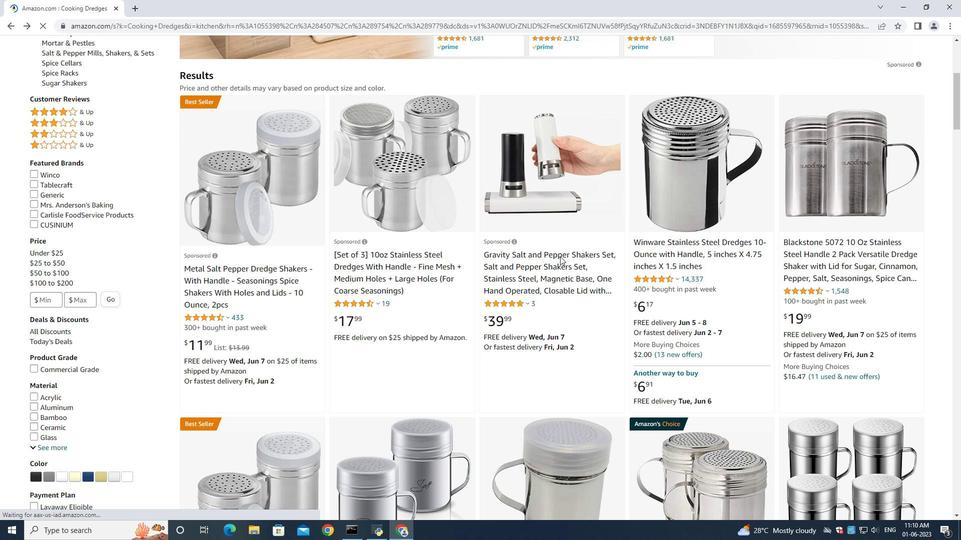 
Action: Mouse scrolled (660, 290) with delta (0, 0)
Screenshot: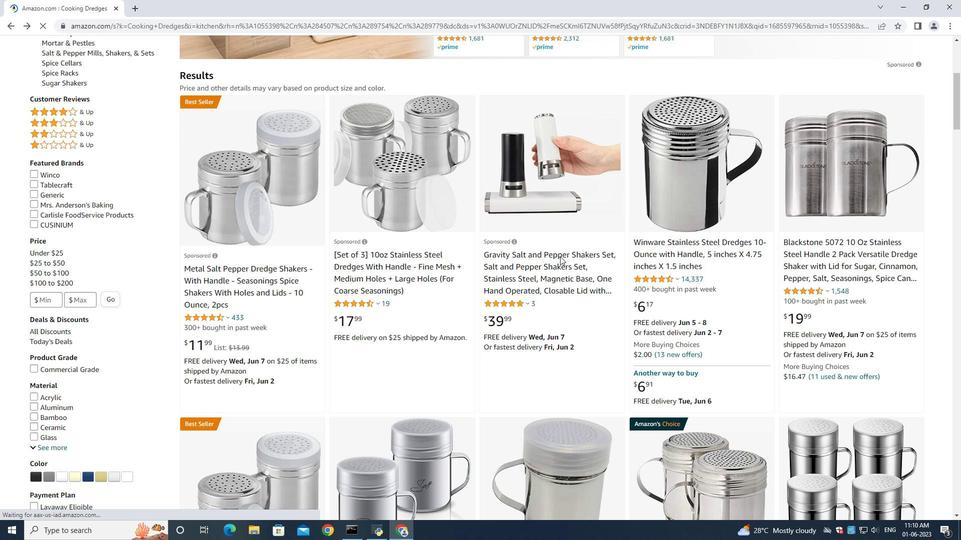 
Action: Mouse moved to (660, 291)
Screenshot: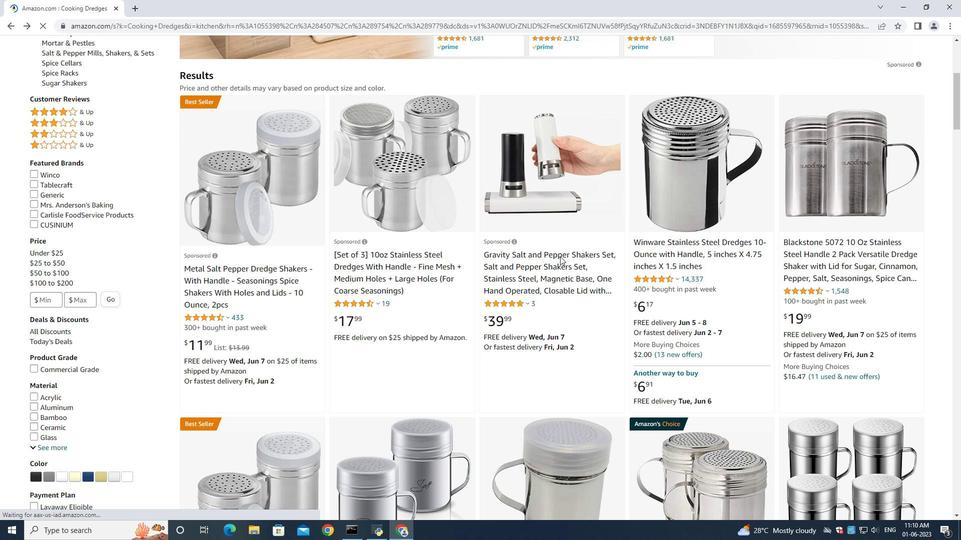 
Action: Mouse scrolled (660, 290) with delta (0, 0)
Screenshot: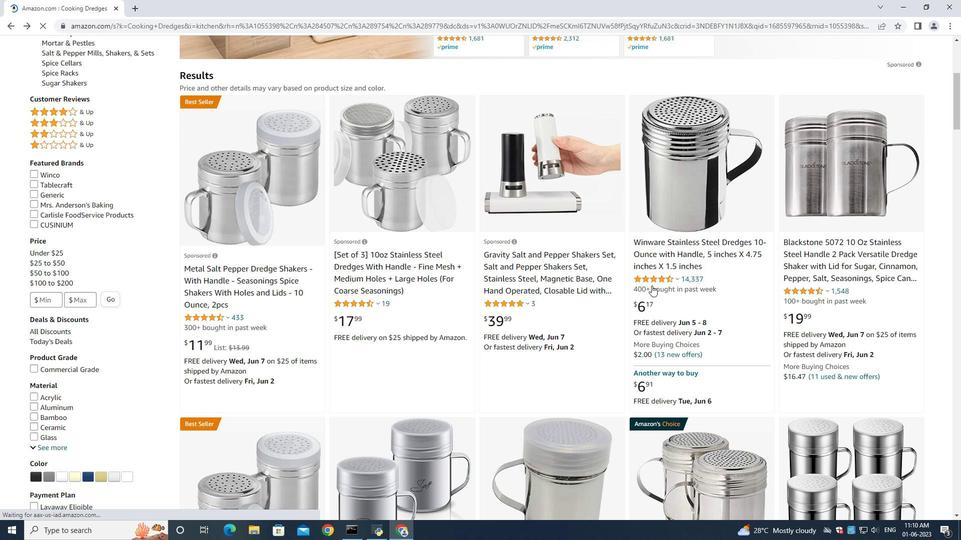 
Action: Mouse scrolled (660, 290) with delta (0, 0)
Screenshot: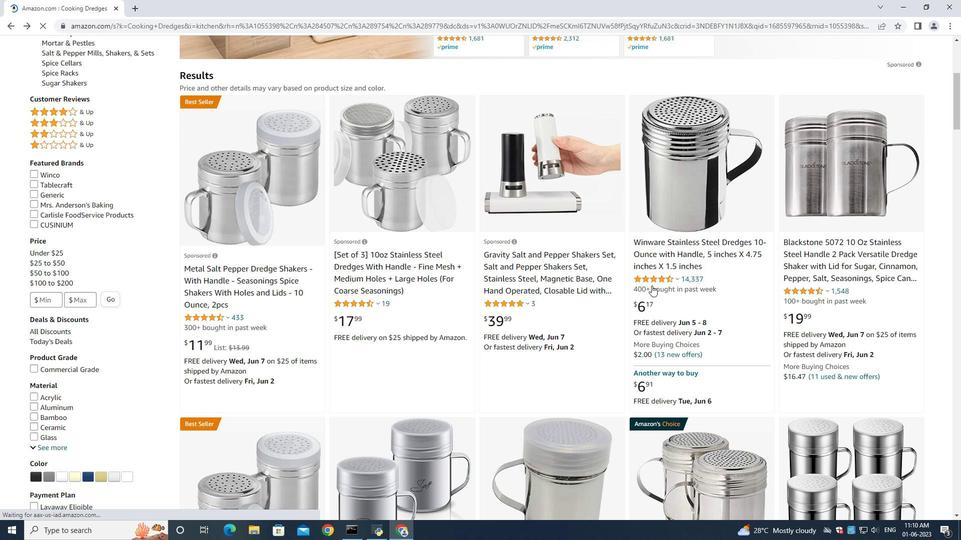 
Action: Mouse scrolled (660, 290) with delta (0, 0)
Screenshot: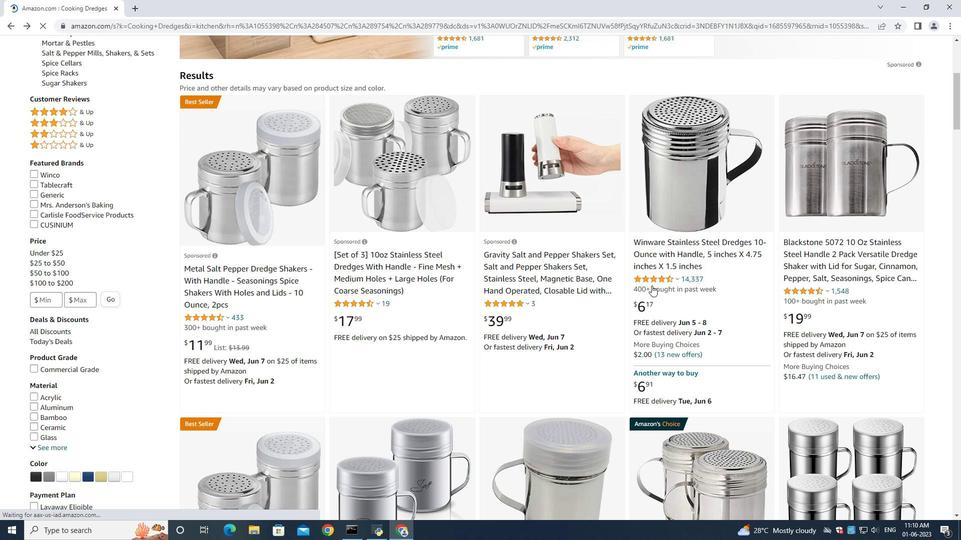 
Action: Mouse moved to (555, 393)
Screenshot: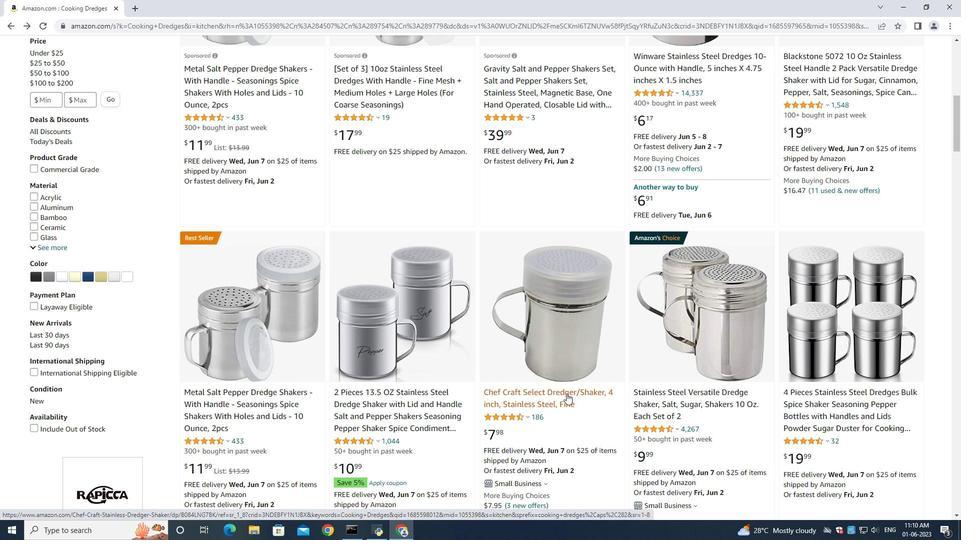 
Action: Mouse pressed left at (555, 393)
Screenshot: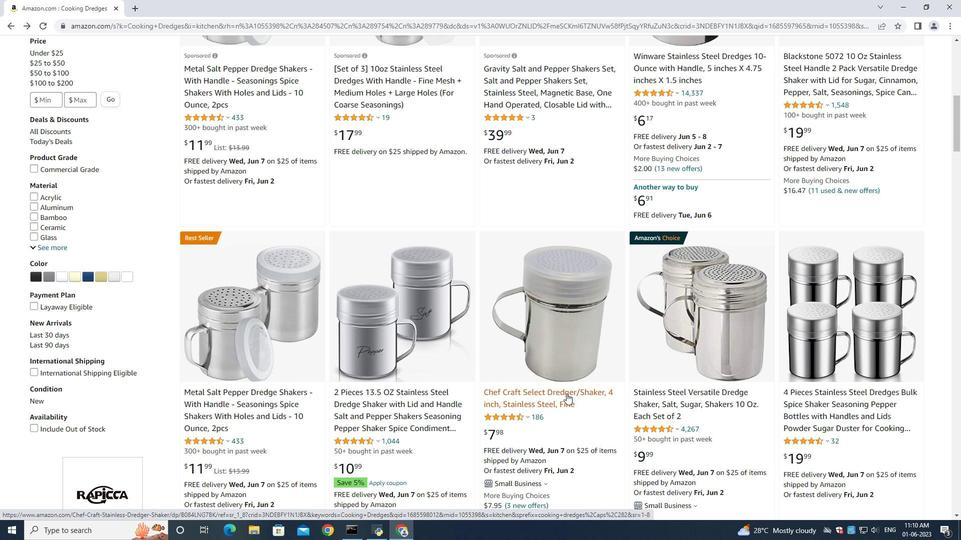 
Action: Mouse moved to (764, 411)
Screenshot: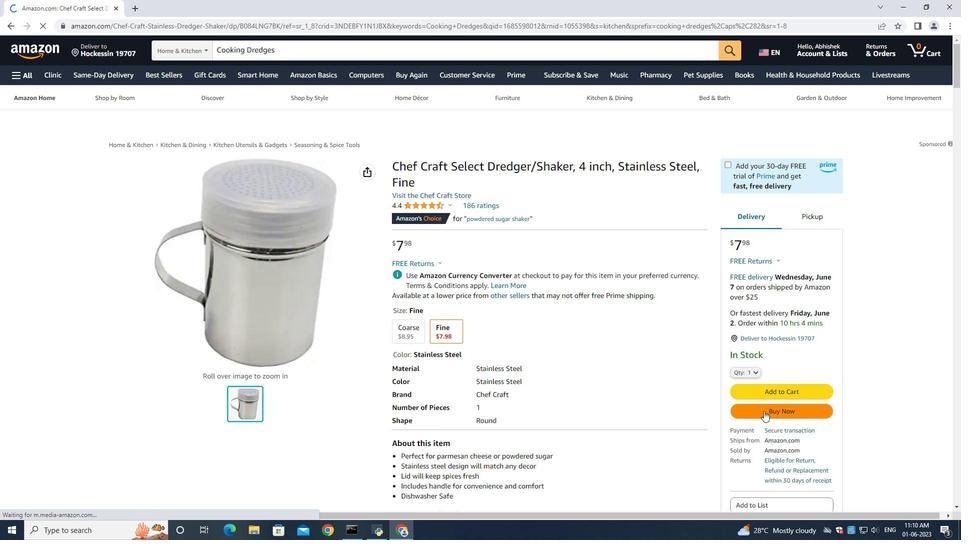 
Action: Mouse pressed left at (764, 411)
Screenshot: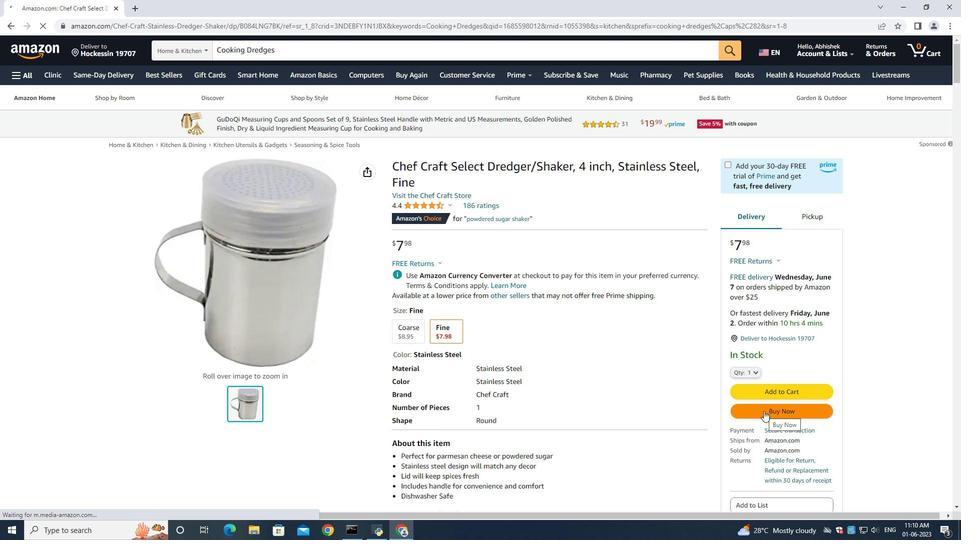 
Action: Mouse moved to (765, 411)
Screenshot: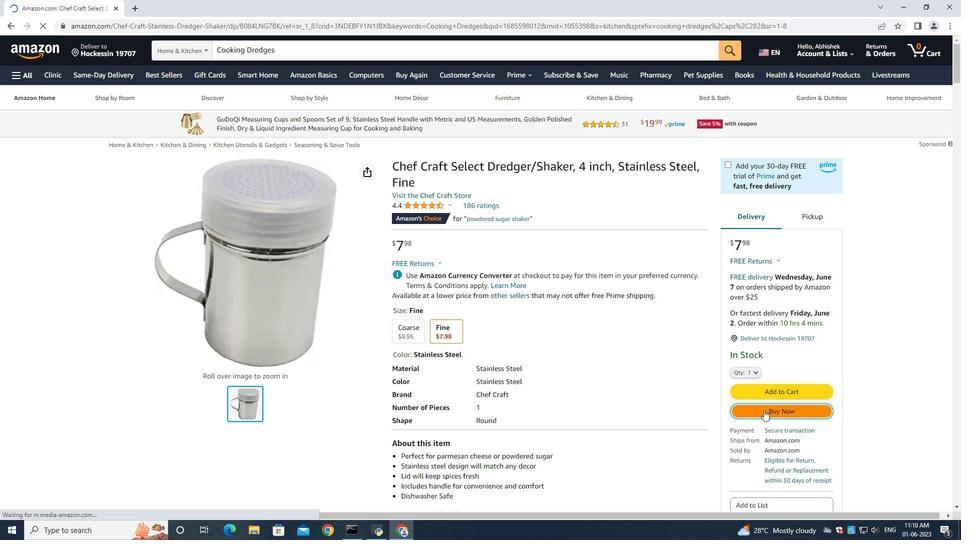 
Action: Key pressed <Key.down><Key.down><Key.down><Key.down><Key.down><Key.down><Key.down><Key.down><Key.down><Key.down><Key.down><Key.down><Key.down><Key.down><Key.down><Key.down><Key.down><Key.down><Key.down><Key.down>
Screenshot: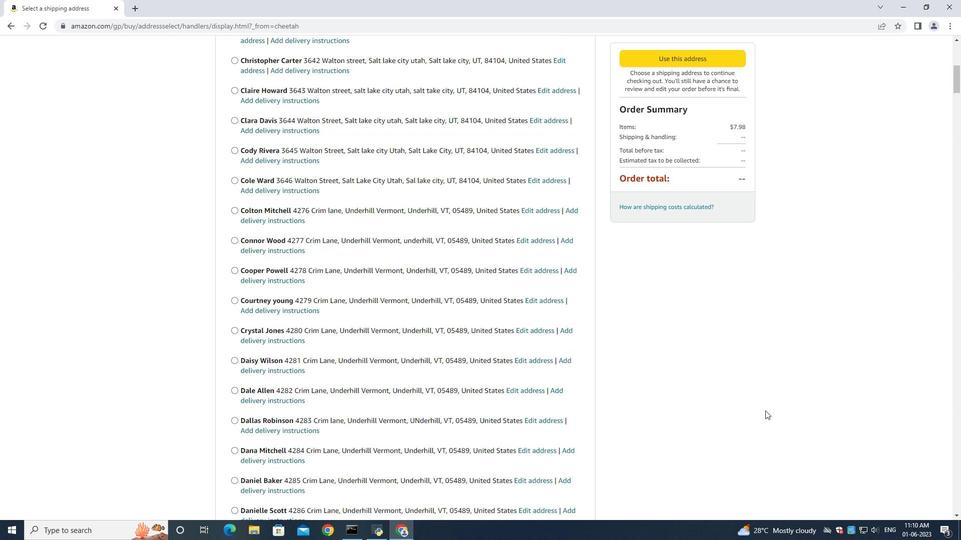 
Action: Mouse moved to (489, 333)
Screenshot: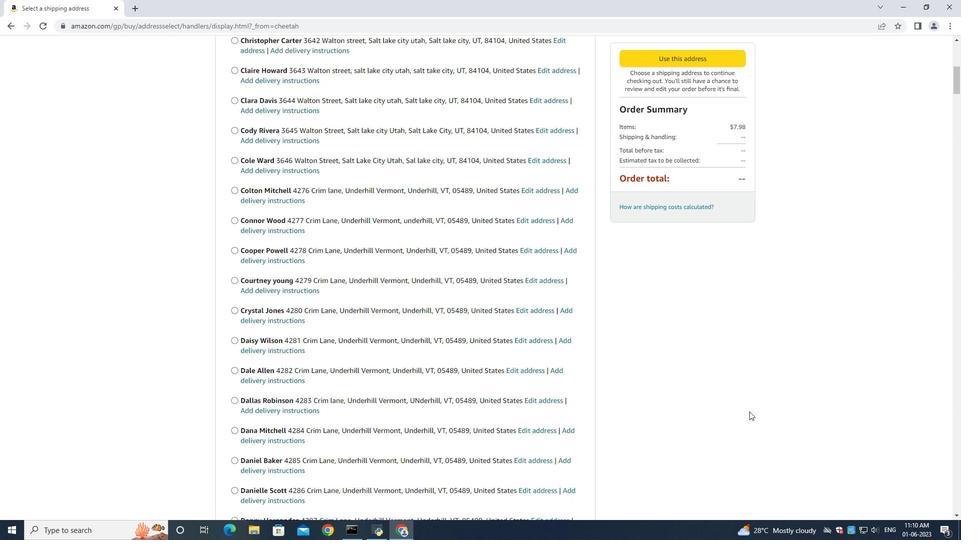 
Action: Mouse scrolled (489, 332) with delta (0, 0)
Screenshot: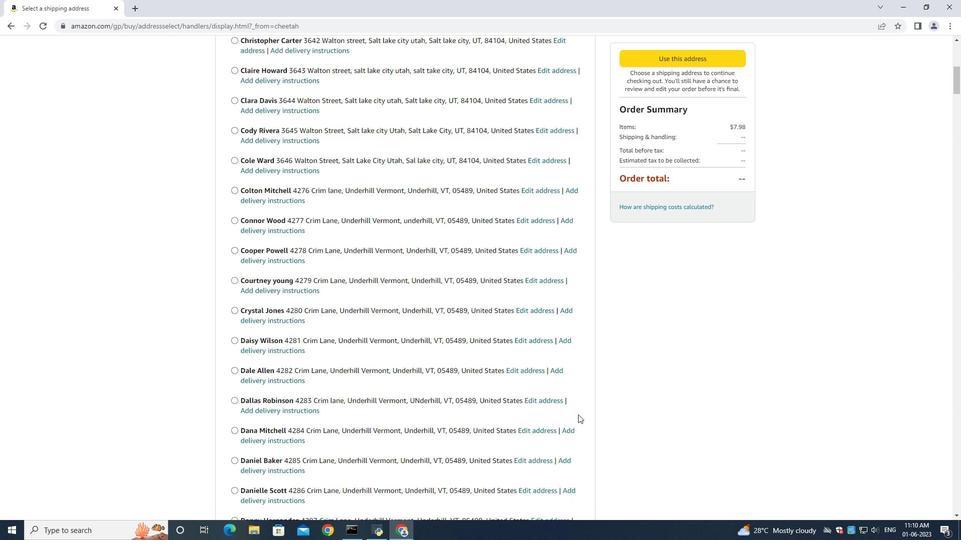 
Action: Mouse scrolled (489, 332) with delta (0, 0)
Screenshot: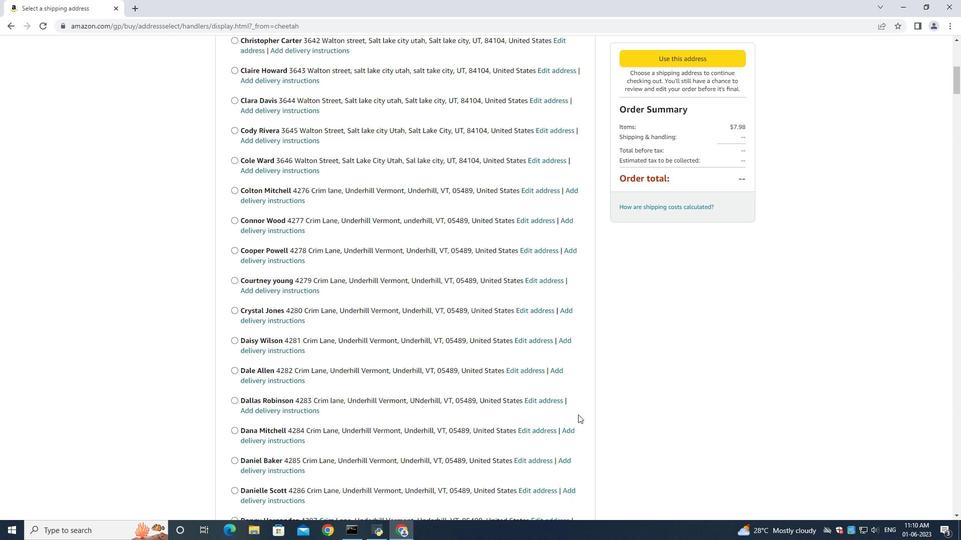 
Action: Mouse scrolled (489, 332) with delta (0, 0)
Screenshot: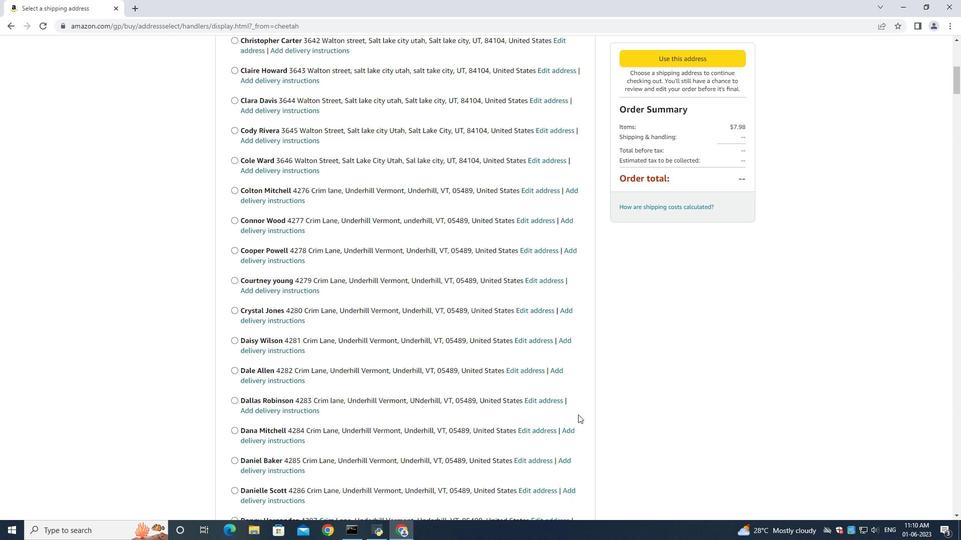 
Action: Mouse scrolled (489, 332) with delta (0, 0)
Screenshot: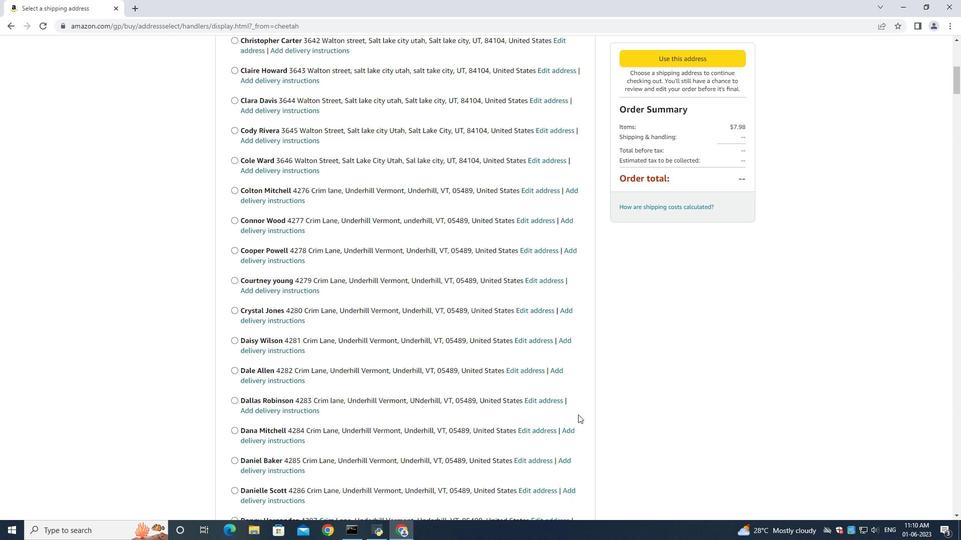 
Action: Mouse scrolled (489, 332) with delta (0, 0)
Screenshot: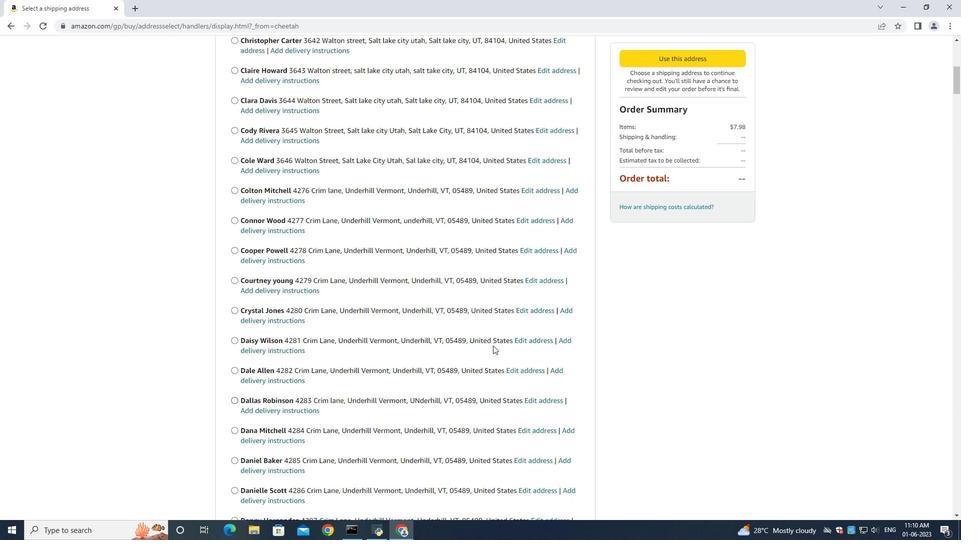 
Action: Mouse scrolled (489, 332) with delta (0, 0)
Screenshot: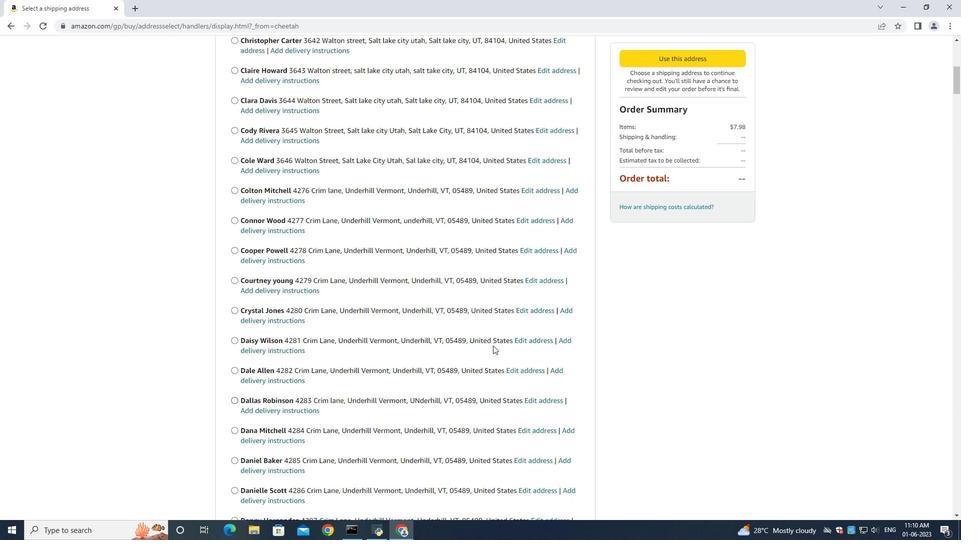 
Action: Mouse moved to (488, 332)
Screenshot: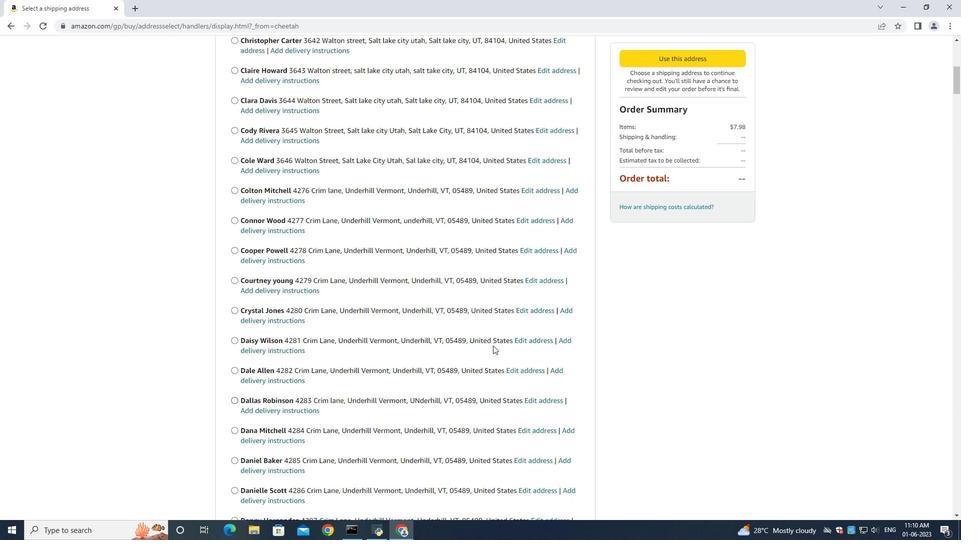 
Action: Mouse scrolled (488, 331) with delta (0, 0)
Screenshot: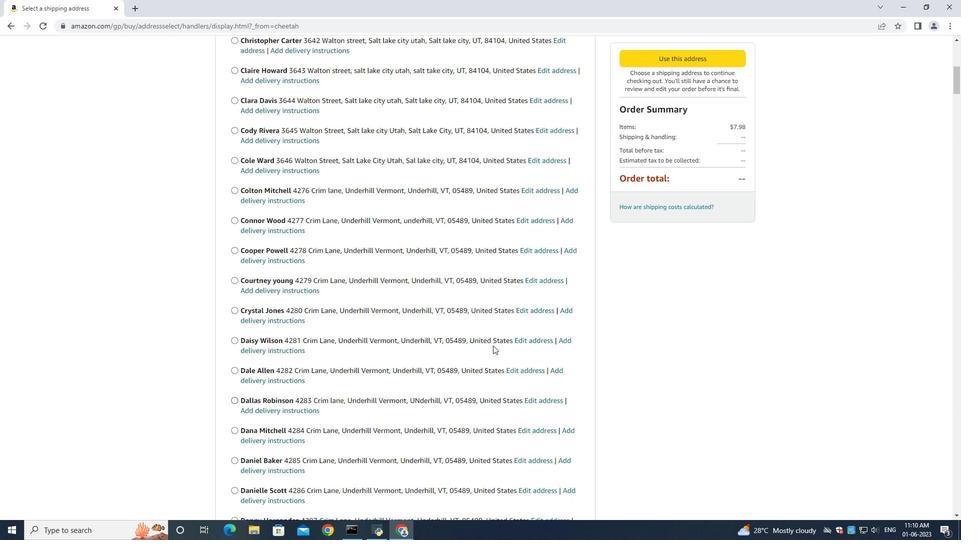 
Action: Mouse moved to (487, 330)
Screenshot: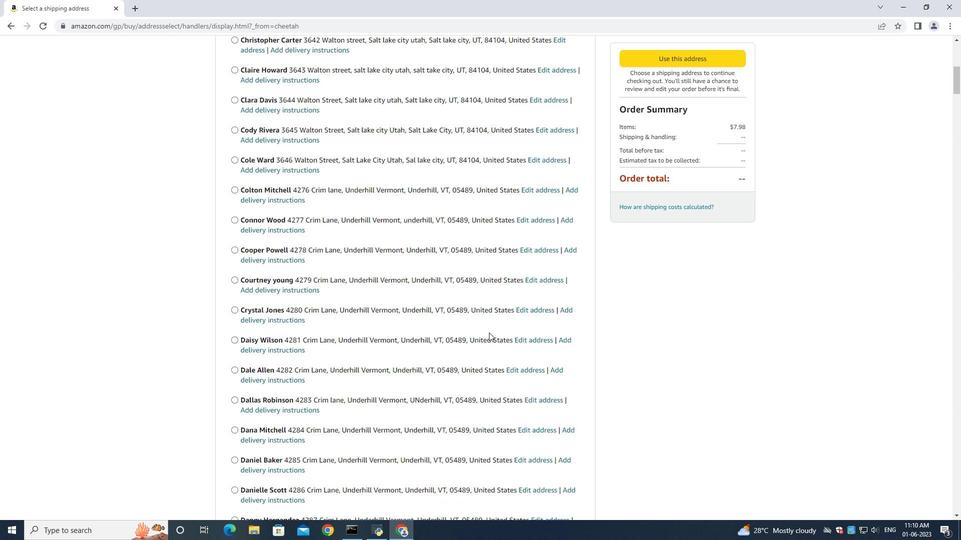 
Action: Mouse scrolled (487, 330) with delta (0, 0)
Screenshot: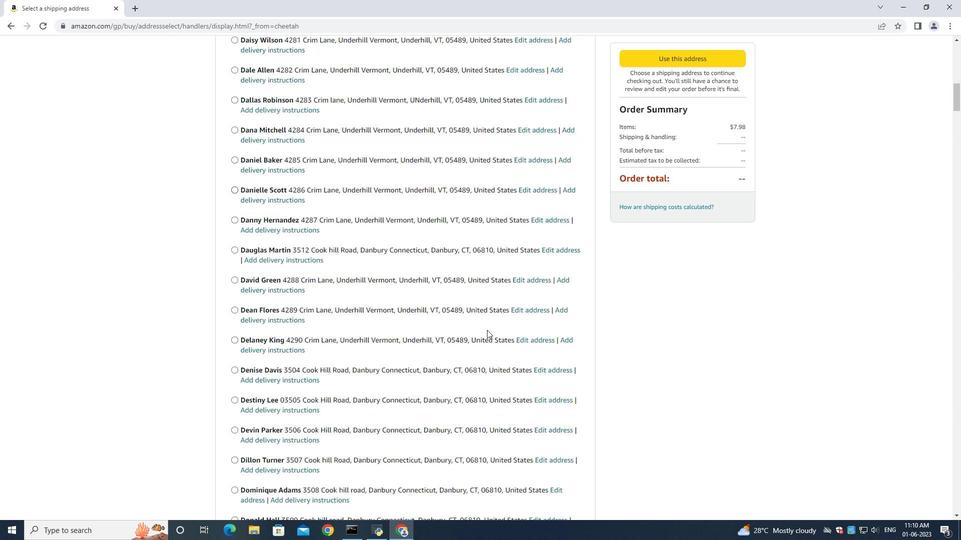 
Action: Mouse scrolled (487, 330) with delta (0, 0)
Screenshot: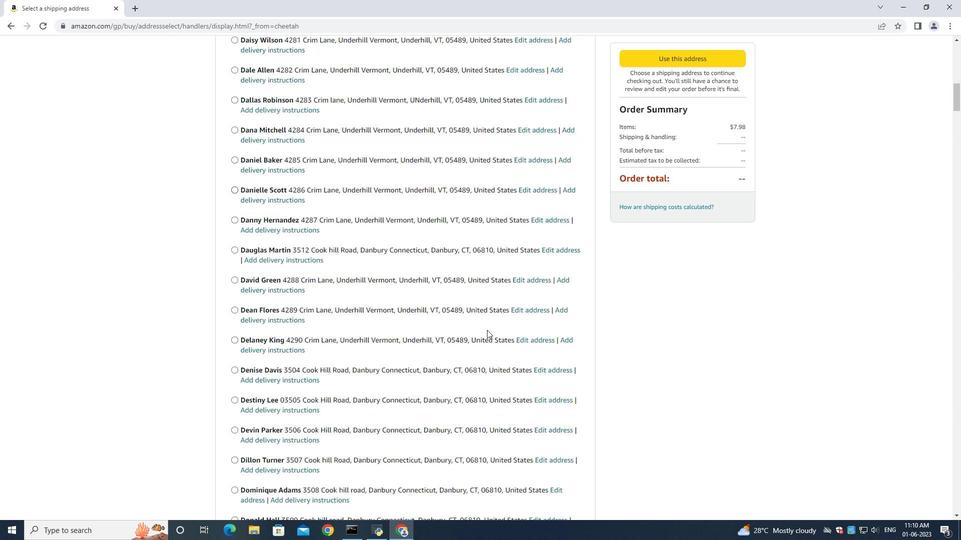 
Action: Mouse scrolled (487, 330) with delta (0, 0)
Screenshot: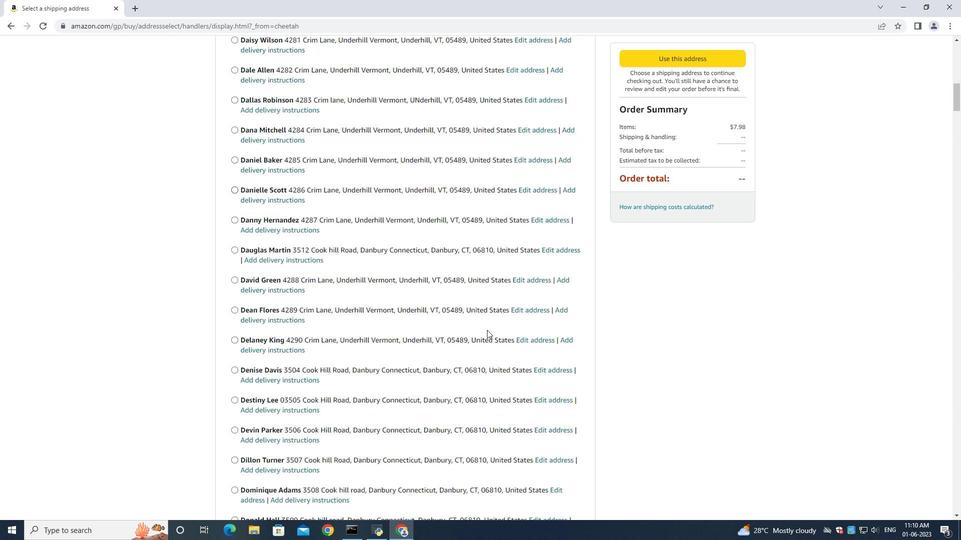 
Action: Mouse scrolled (487, 330) with delta (0, 0)
Screenshot: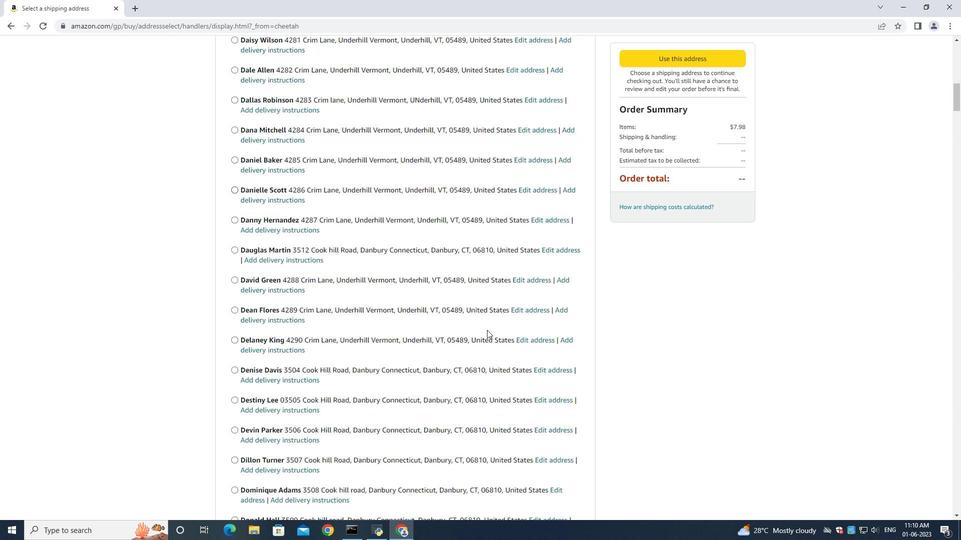 
Action: Mouse scrolled (487, 329) with delta (0, -1)
Screenshot: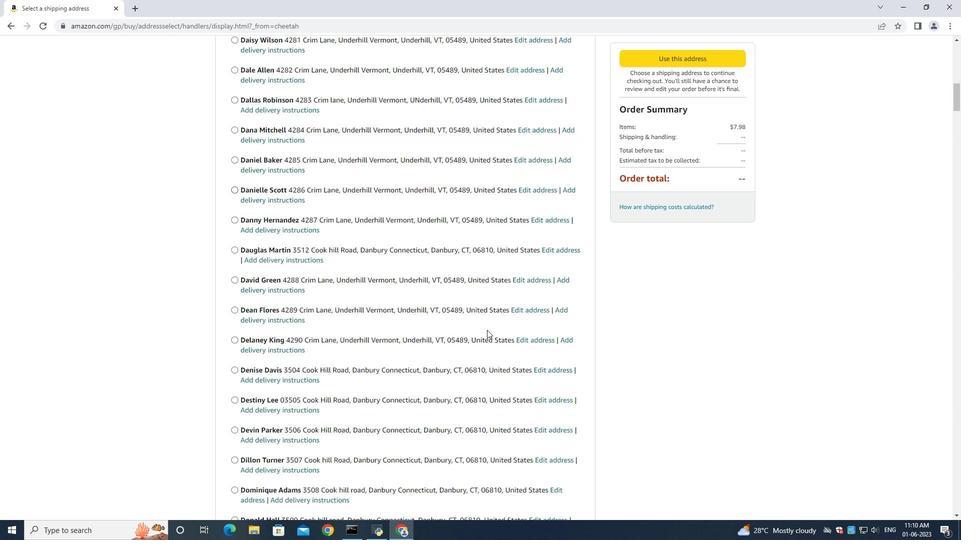 
Action: Mouse scrolled (487, 330) with delta (0, 0)
Screenshot: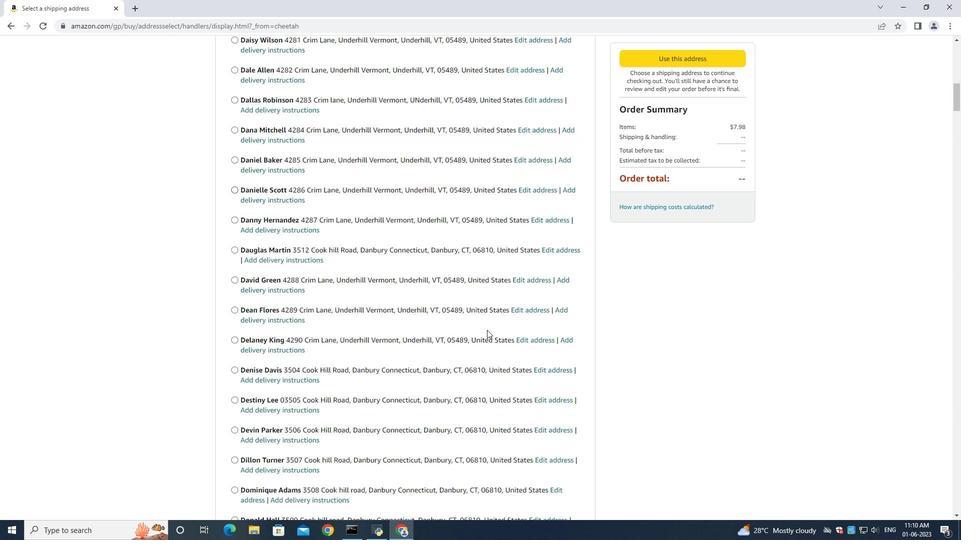
Action: Mouse moved to (487, 329)
Screenshot: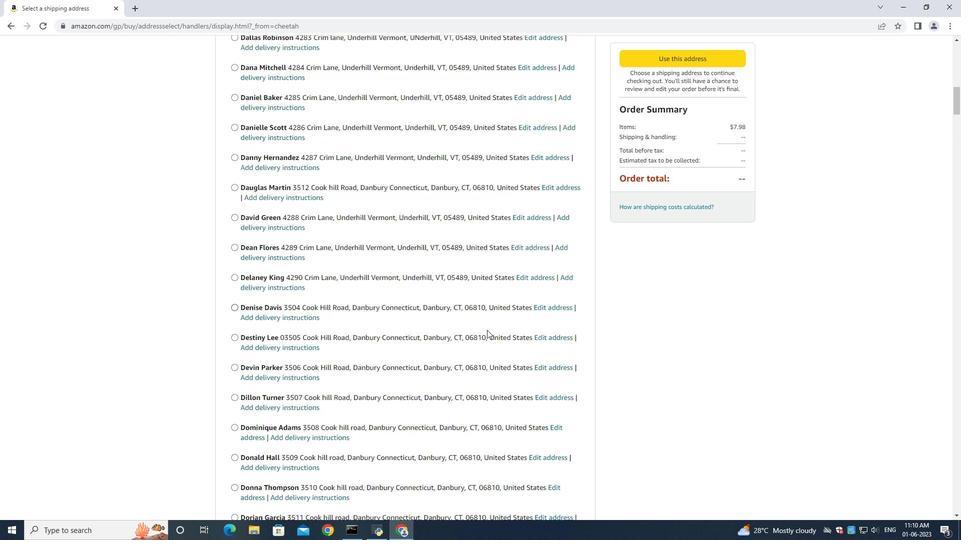 
Action: Mouse scrolled (487, 329) with delta (0, 0)
Screenshot: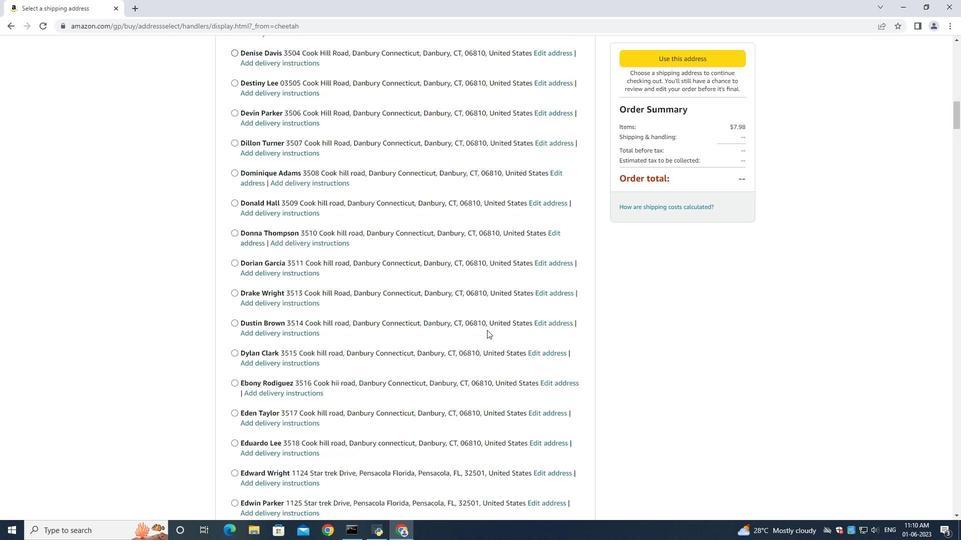 
Action: Mouse scrolled (487, 329) with delta (0, 0)
Screenshot: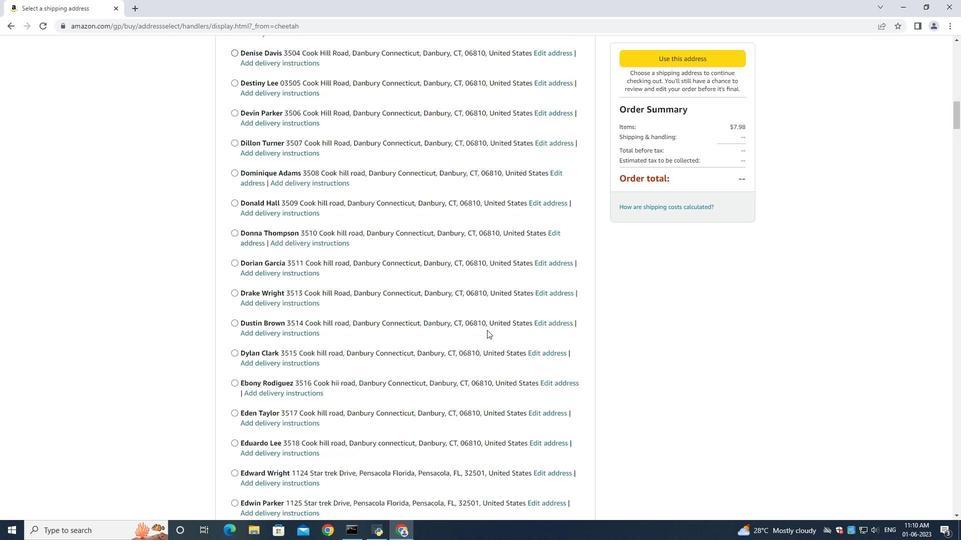 
Action: Mouse scrolled (487, 329) with delta (0, 0)
Screenshot: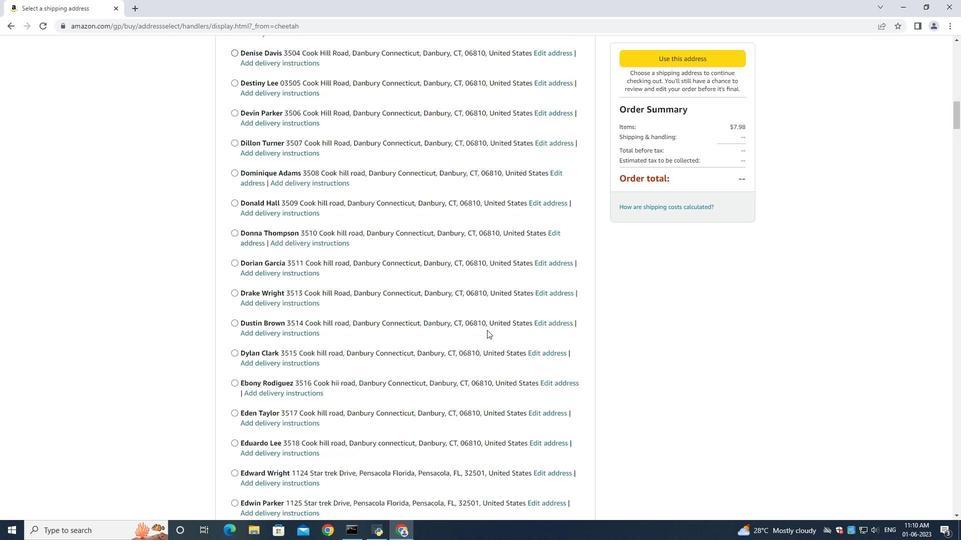 
Action: Mouse scrolled (487, 329) with delta (0, 0)
Screenshot: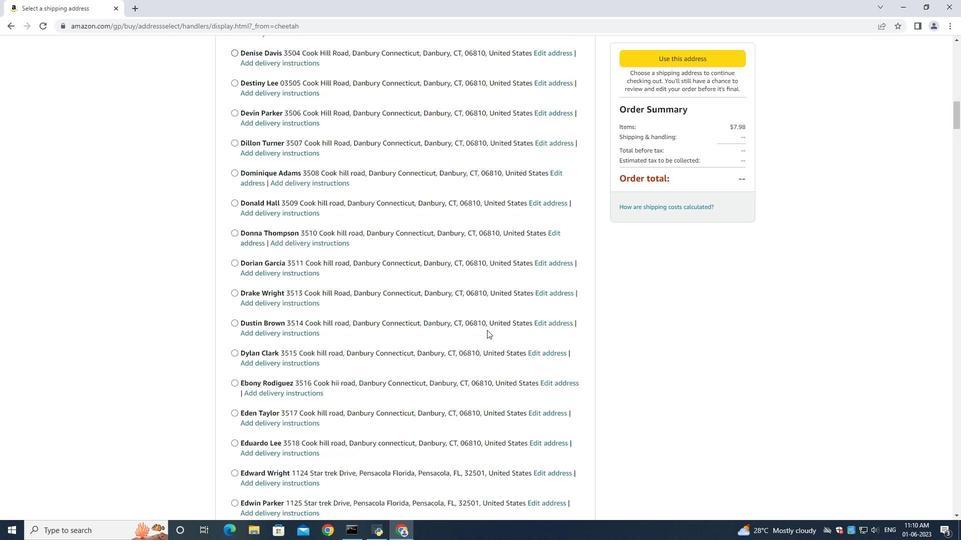 
Action: Mouse scrolled (487, 329) with delta (0, 0)
Screenshot: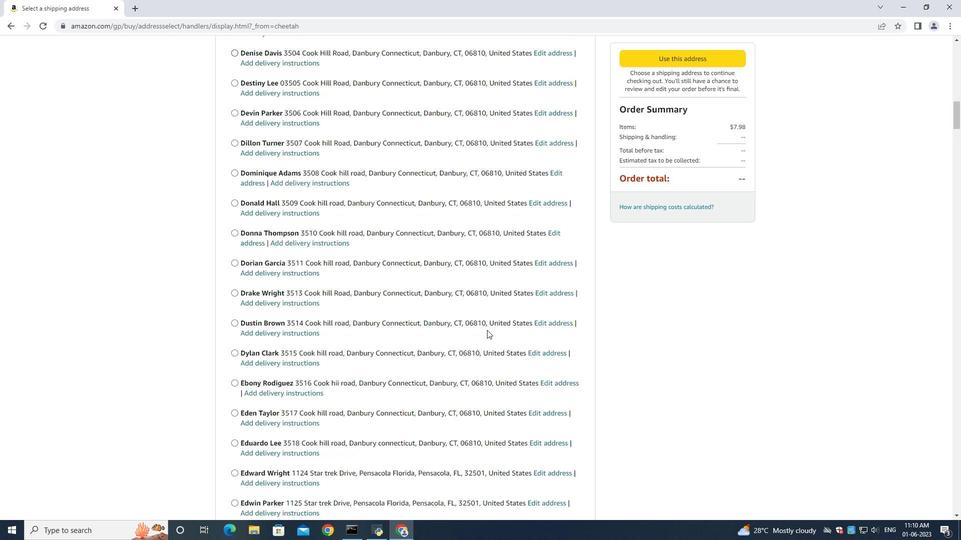 
Action: Mouse scrolled (487, 329) with delta (0, 0)
Screenshot: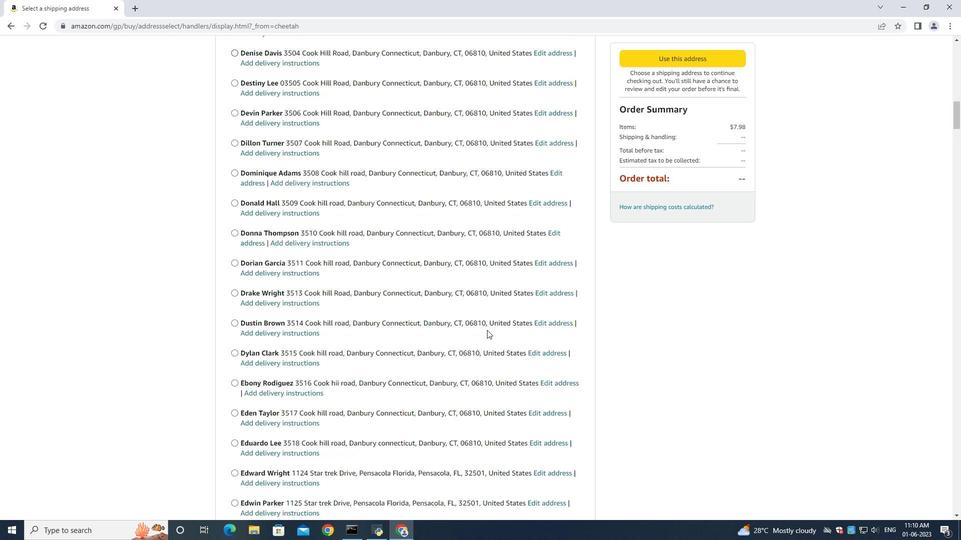 
Action: Mouse moved to (488, 328)
Screenshot: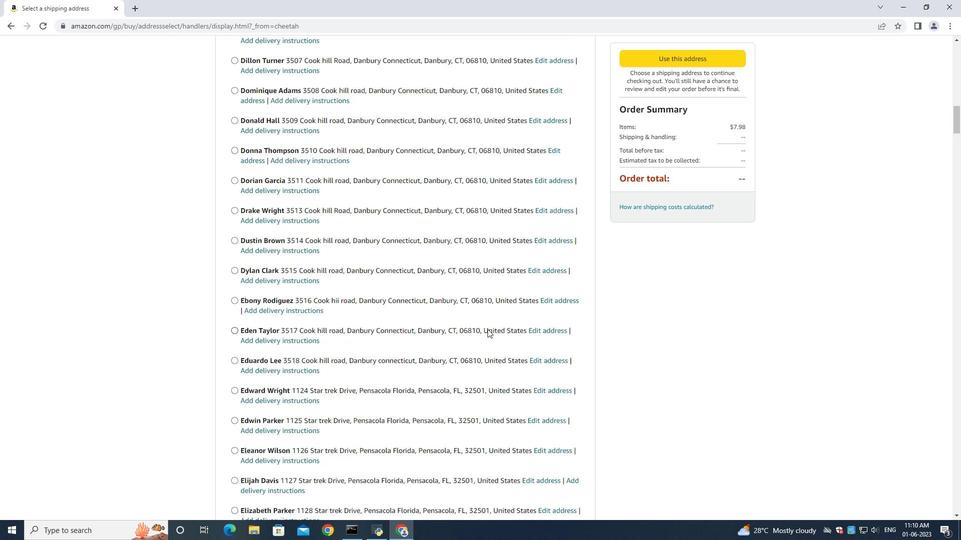 
Action: Mouse scrolled (488, 327) with delta (0, 0)
Screenshot: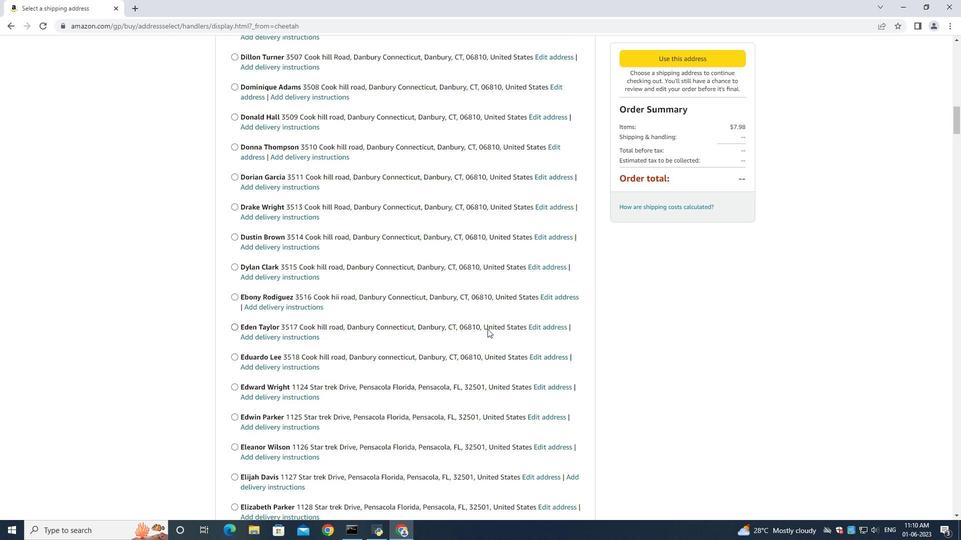 
Action: Mouse scrolled (488, 327) with delta (0, 0)
Screenshot: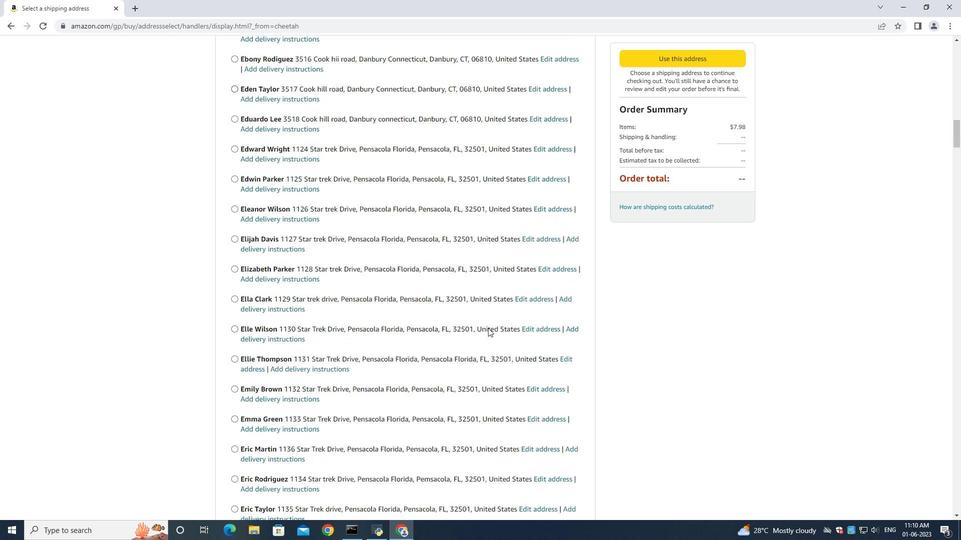 
Action: Mouse scrolled (488, 327) with delta (0, 0)
Screenshot: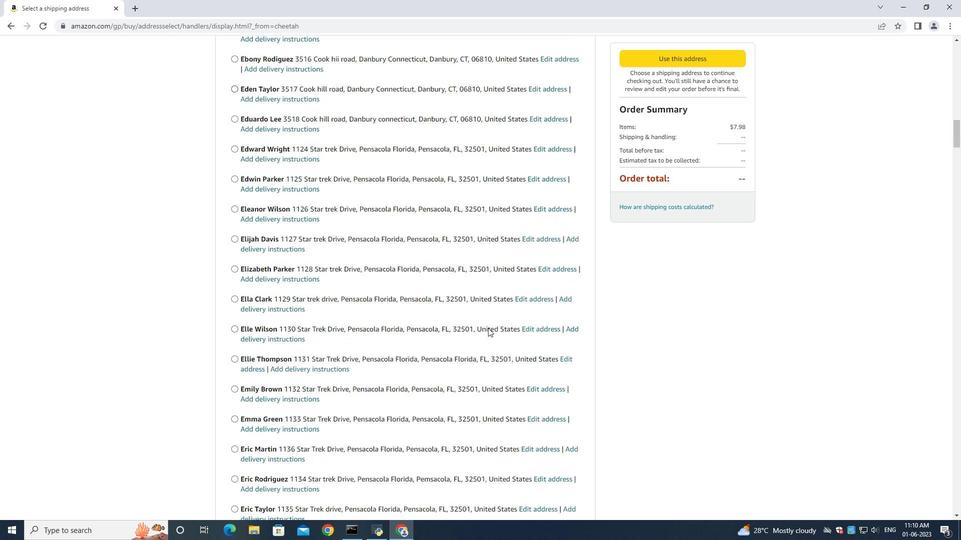 
Action: Mouse scrolled (488, 327) with delta (0, 0)
Screenshot: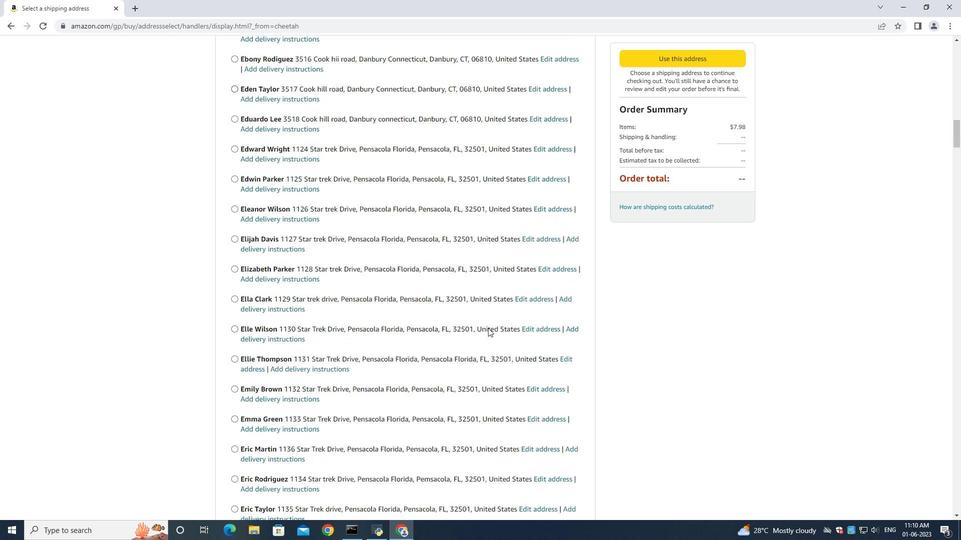 
Action: Mouse scrolled (488, 327) with delta (0, 0)
Screenshot: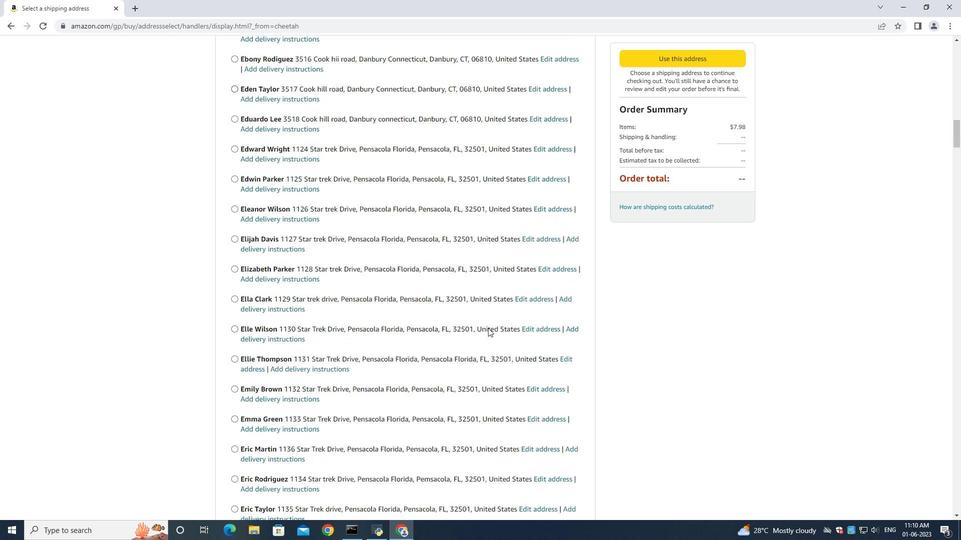 
Action: Mouse scrolled (488, 327) with delta (0, 0)
Screenshot: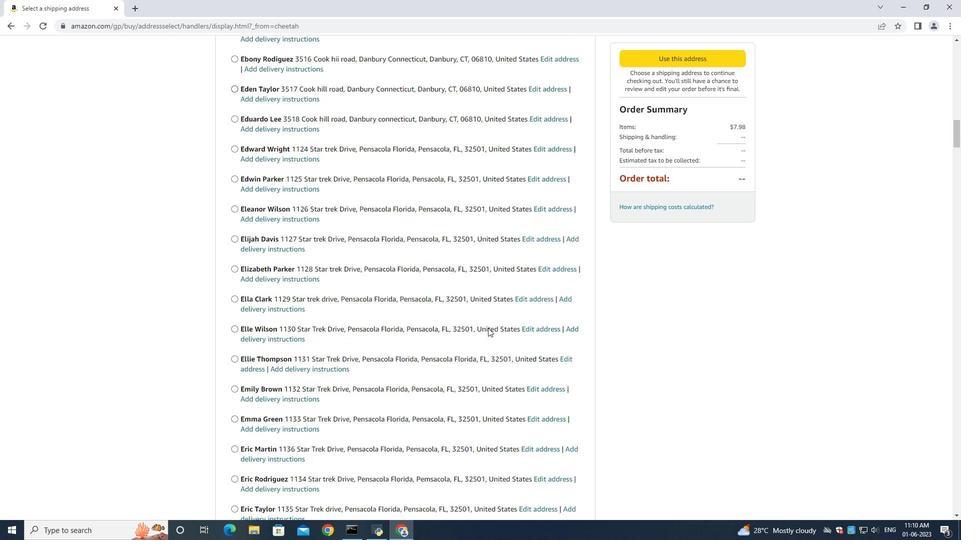 
Action: Mouse scrolled (488, 327) with delta (0, 0)
Screenshot: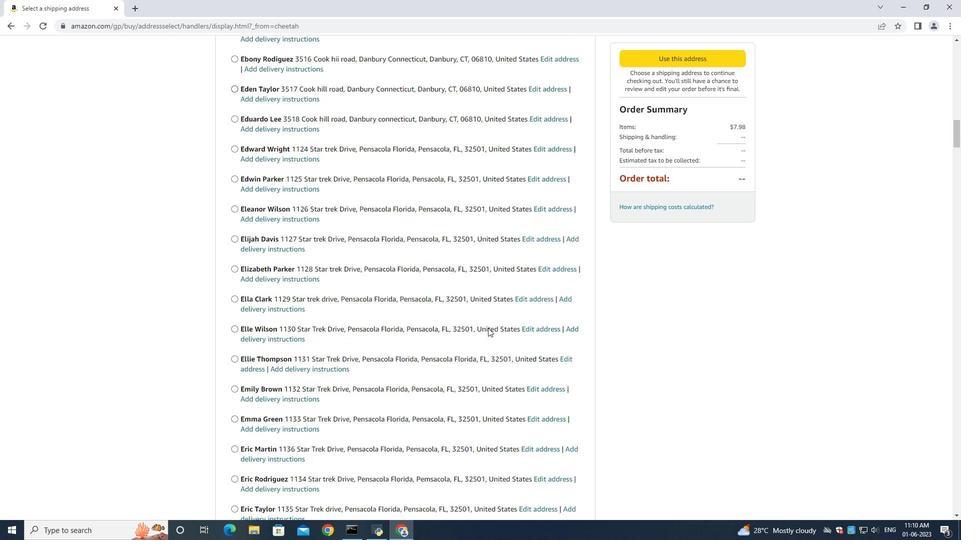 
Action: Mouse moved to (484, 325)
Screenshot: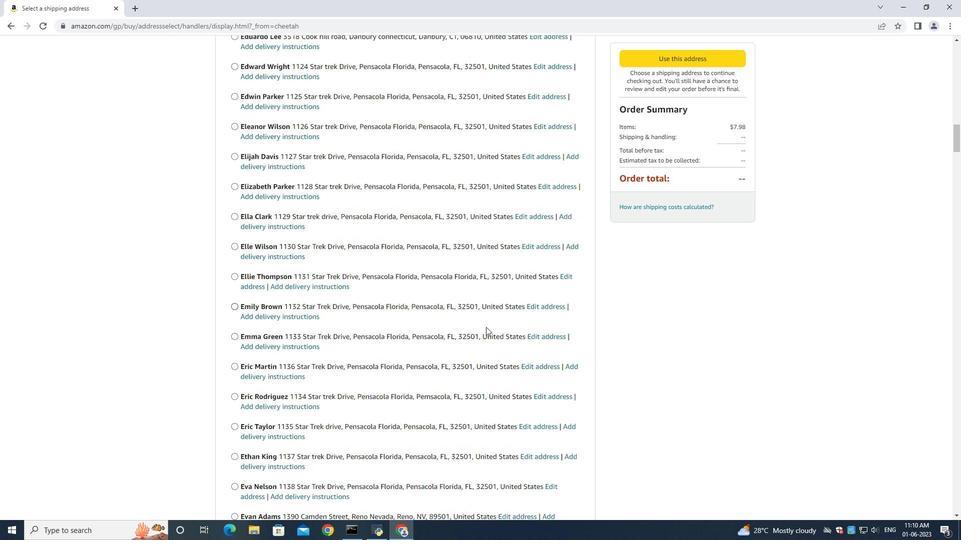 
Action: Mouse scrolled (484, 325) with delta (0, 0)
Screenshot: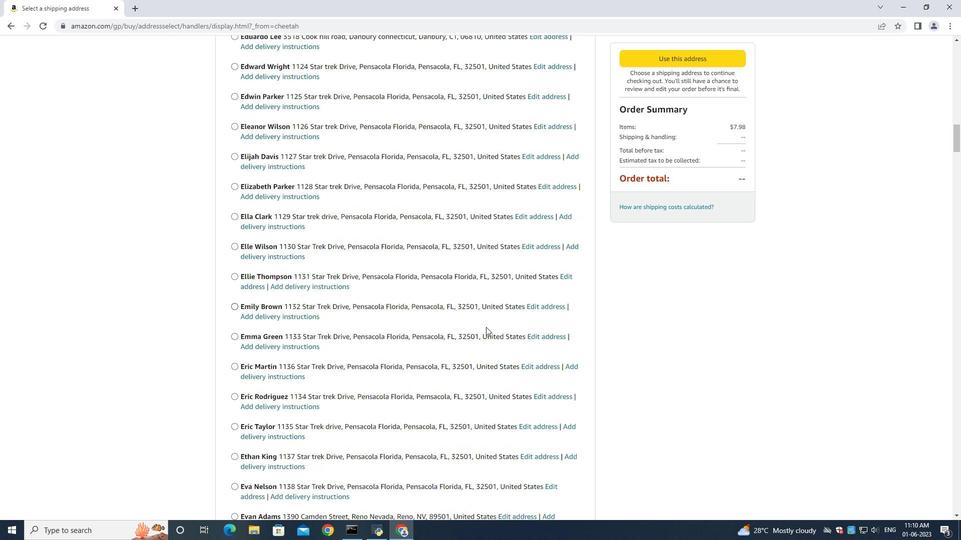 
Action: Mouse scrolled (484, 325) with delta (0, 0)
Screenshot: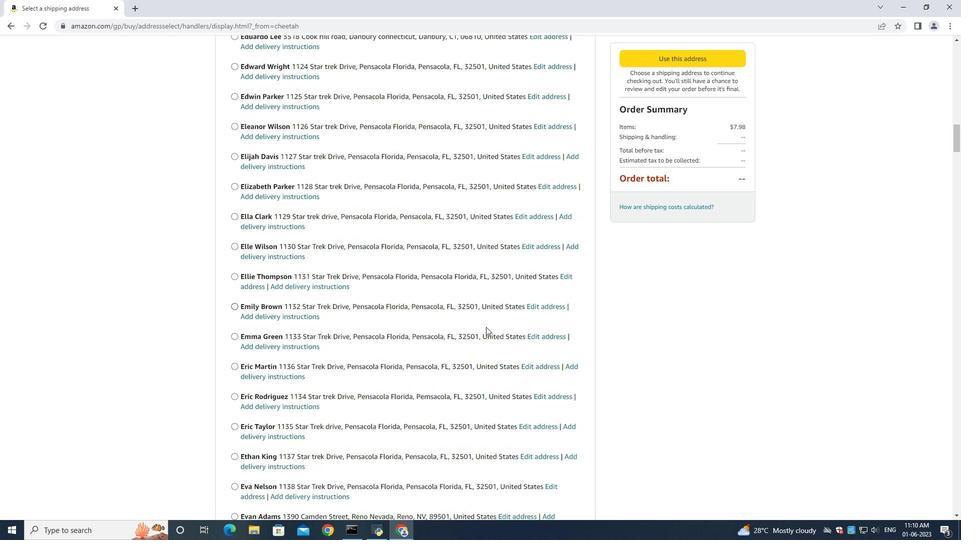 
Action: Mouse scrolled (484, 325) with delta (0, 0)
Screenshot: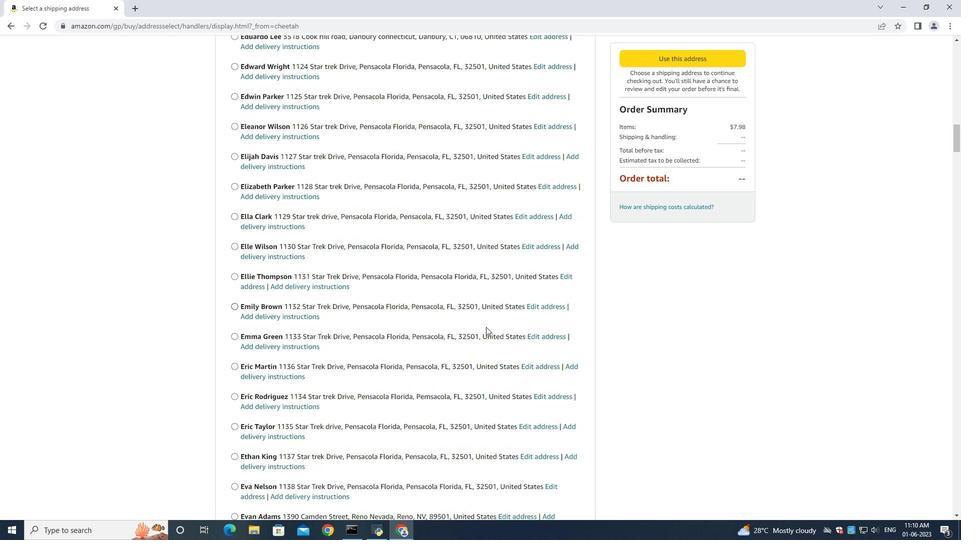 
Action: Mouse scrolled (484, 325) with delta (0, 0)
Screenshot: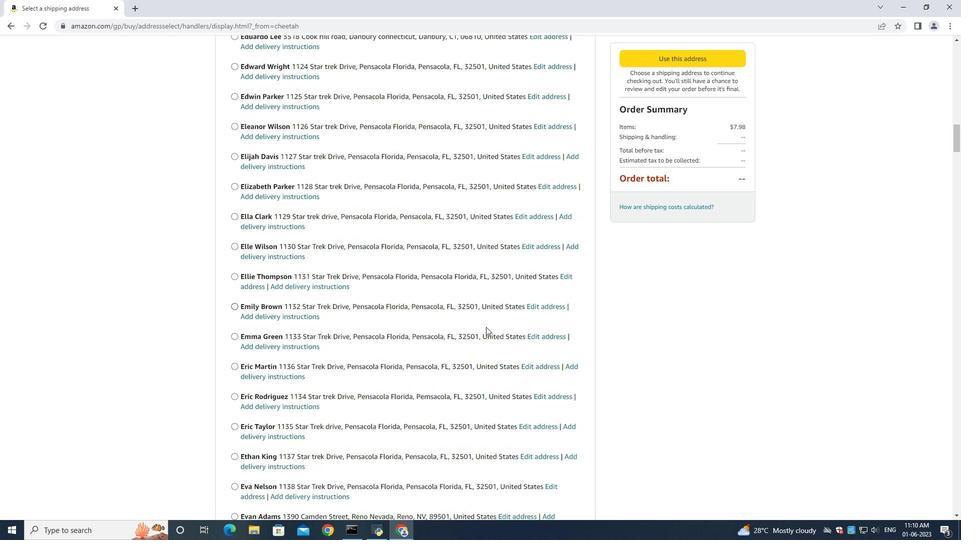 
Action: Mouse scrolled (484, 324) with delta (0, -1)
Screenshot: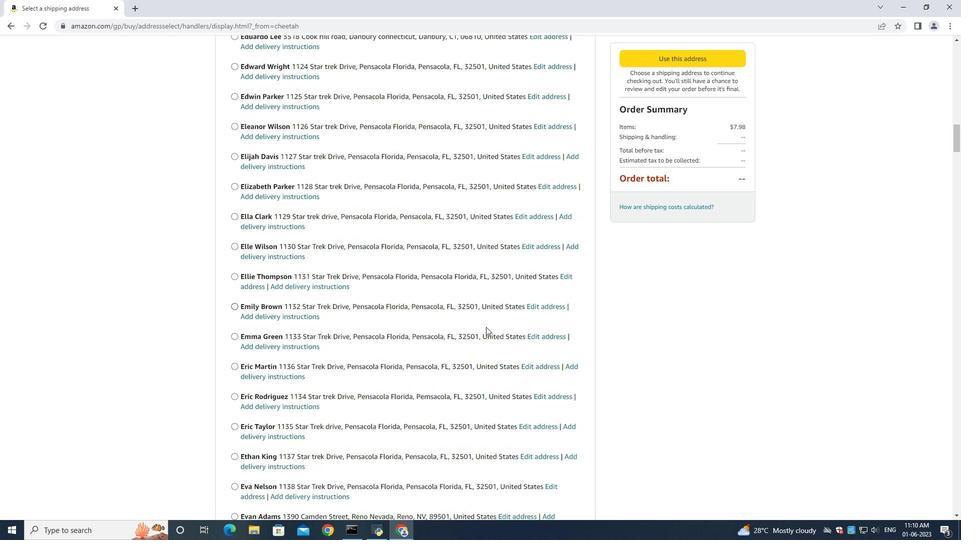 
Action: Mouse scrolled (484, 325) with delta (0, 0)
Screenshot: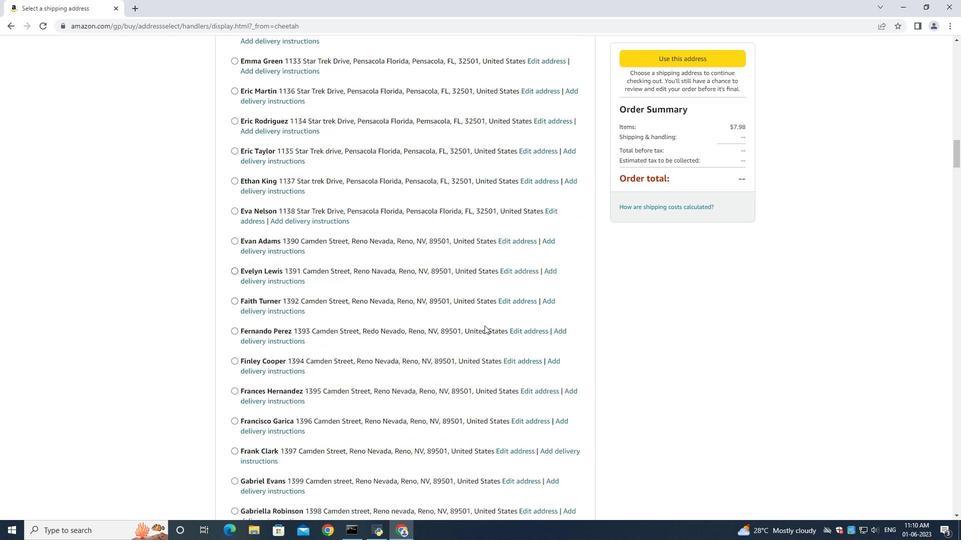 
Action: Mouse moved to (484, 325)
Screenshot: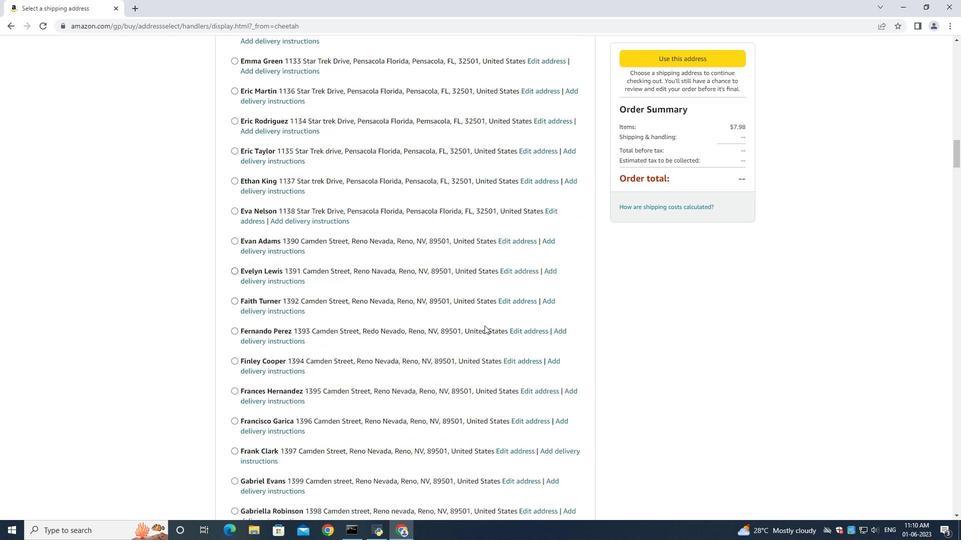 
Action: Mouse scrolled (484, 325) with delta (0, 0)
Screenshot: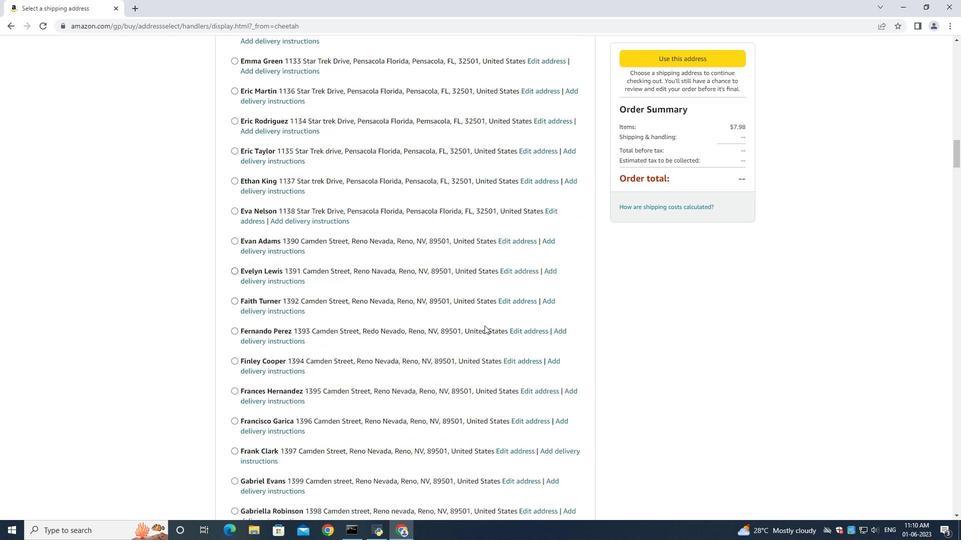
Action: Mouse moved to (483, 324)
Screenshot: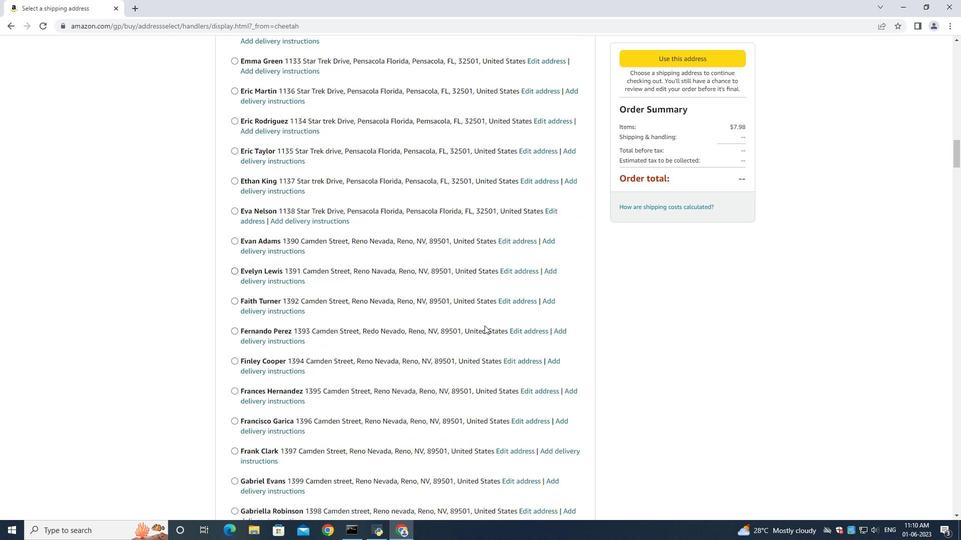 
Action: Mouse scrolled (483, 324) with delta (0, 0)
Screenshot: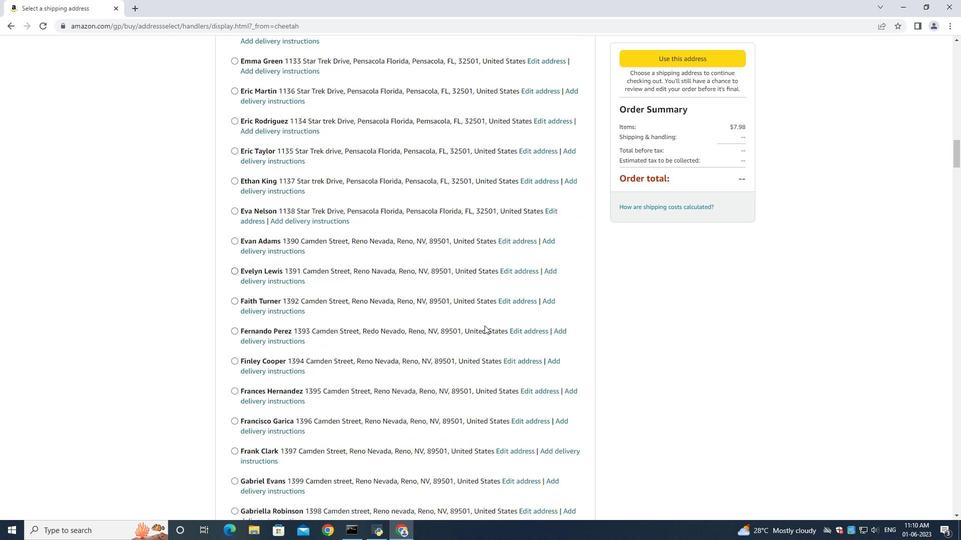 
Action: Mouse moved to (481, 320)
Screenshot: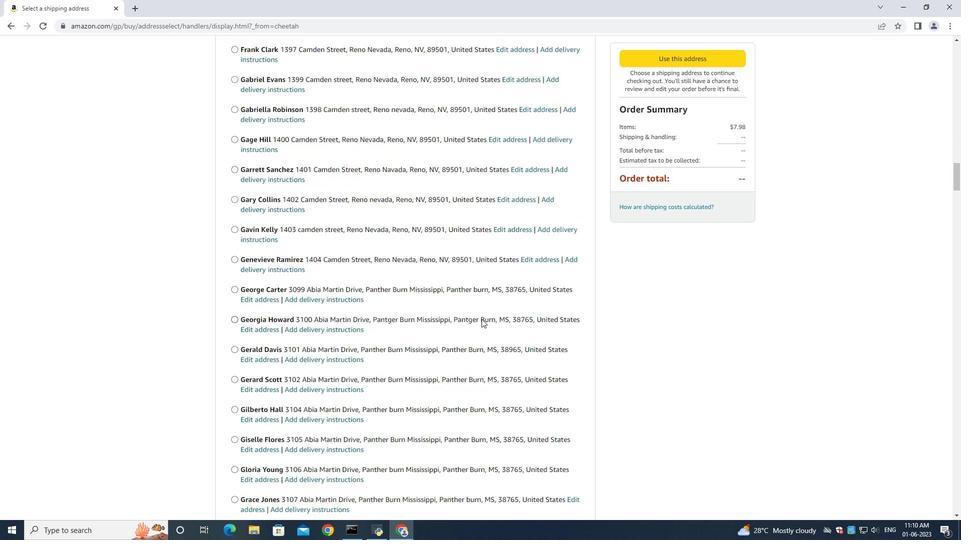 
Action: Mouse scrolled (481, 319) with delta (0, 0)
Screenshot: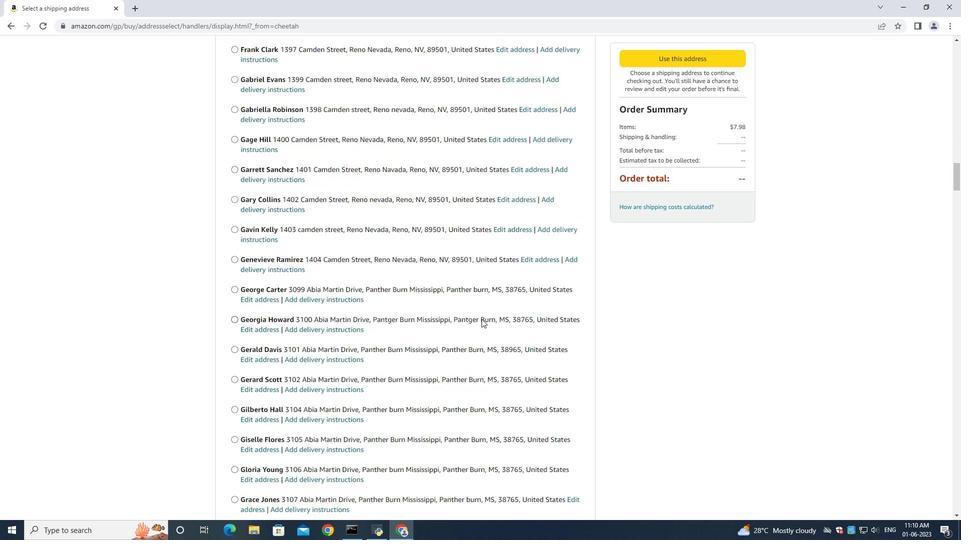 
Action: Mouse scrolled (481, 319) with delta (0, 0)
Screenshot: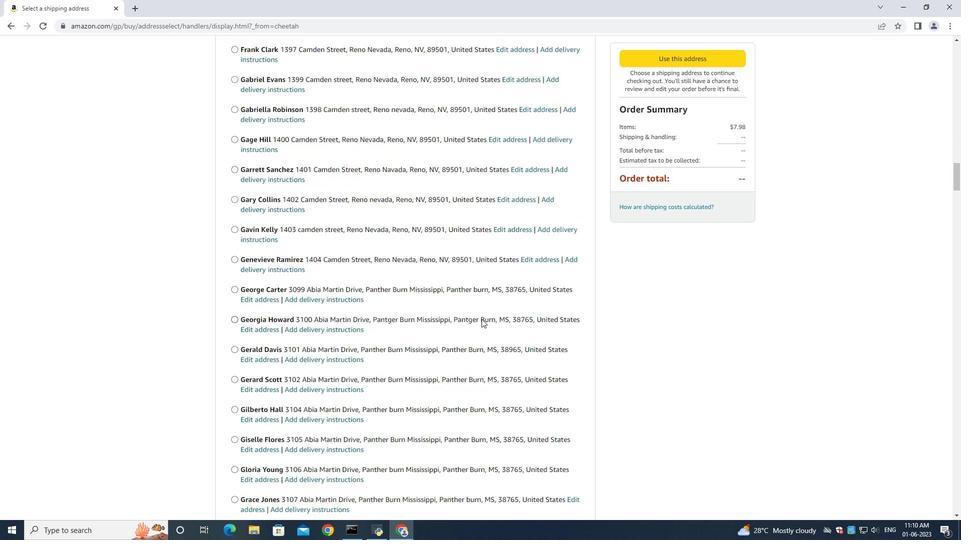 
Action: Mouse scrolled (481, 319) with delta (0, 0)
Screenshot: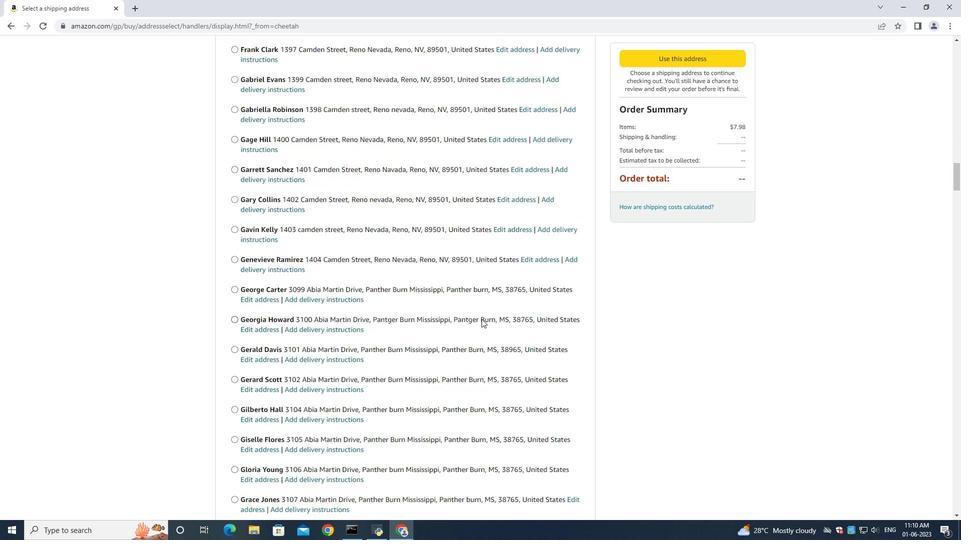 
Action: Mouse moved to (481, 320)
Screenshot: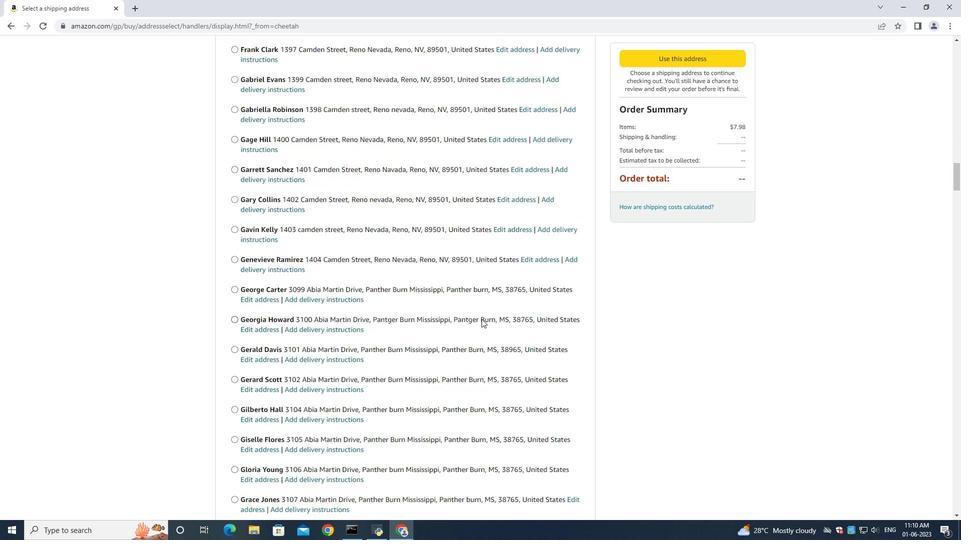 
Action: Mouse scrolled (481, 319) with delta (0, 0)
Screenshot: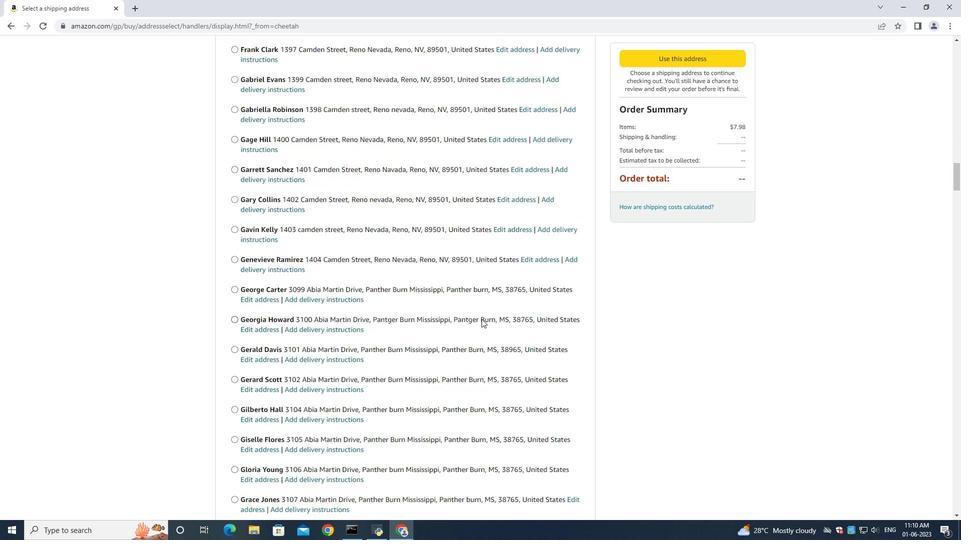 
Action: Mouse scrolled (481, 320) with delta (0, 0)
Screenshot: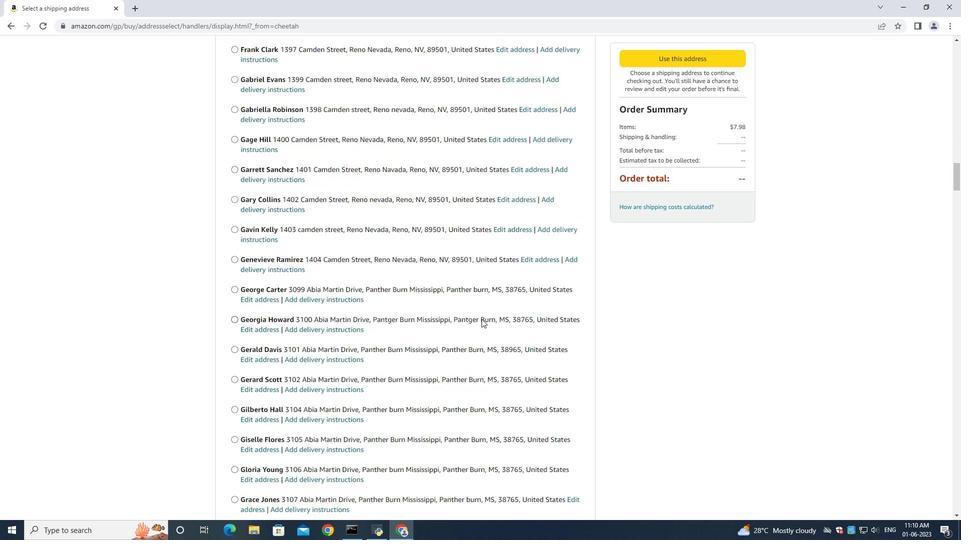 
Action: Mouse scrolled (481, 320) with delta (0, 0)
Screenshot: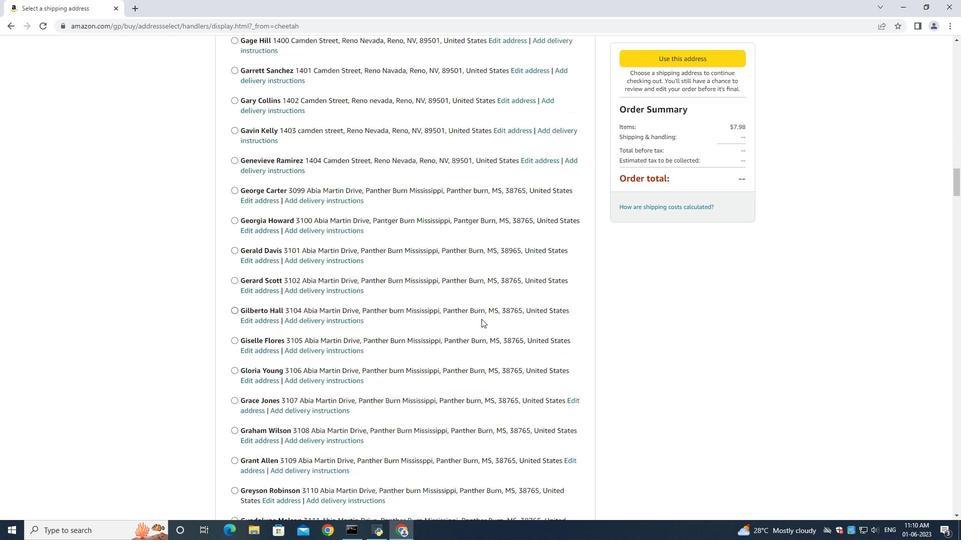 
Action: Mouse scrolled (481, 320) with delta (0, 0)
Screenshot: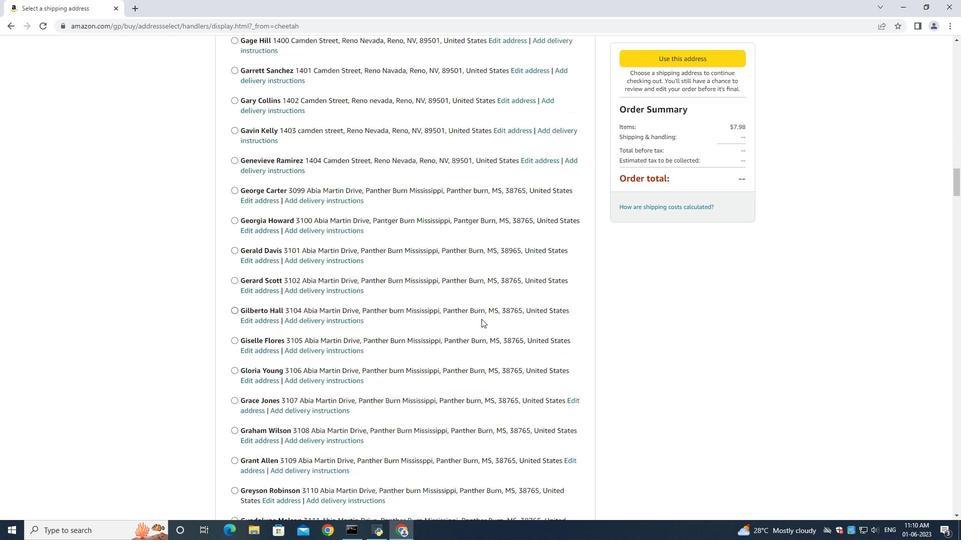 
Action: Mouse moved to (481, 316)
Screenshot: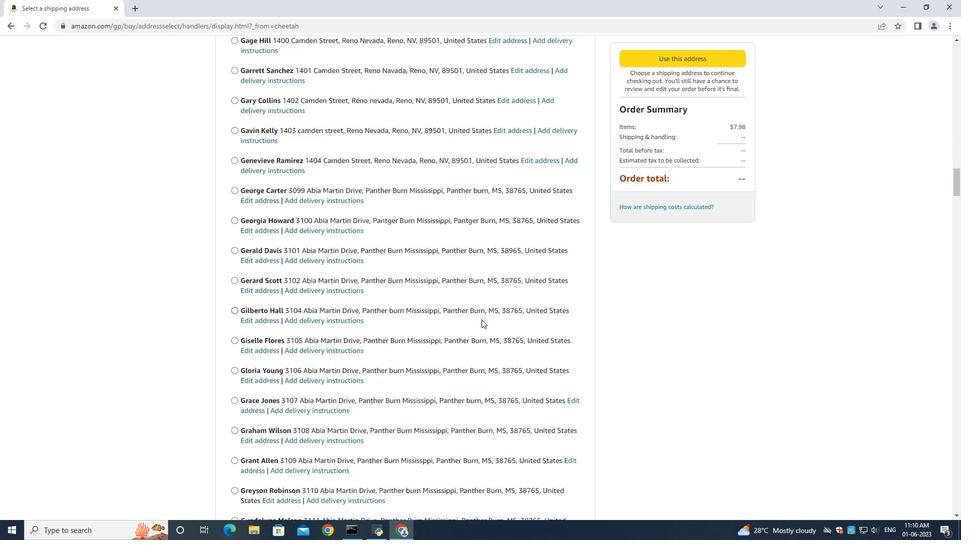 
Action: Mouse scrolled (481, 315) with delta (0, 0)
Screenshot: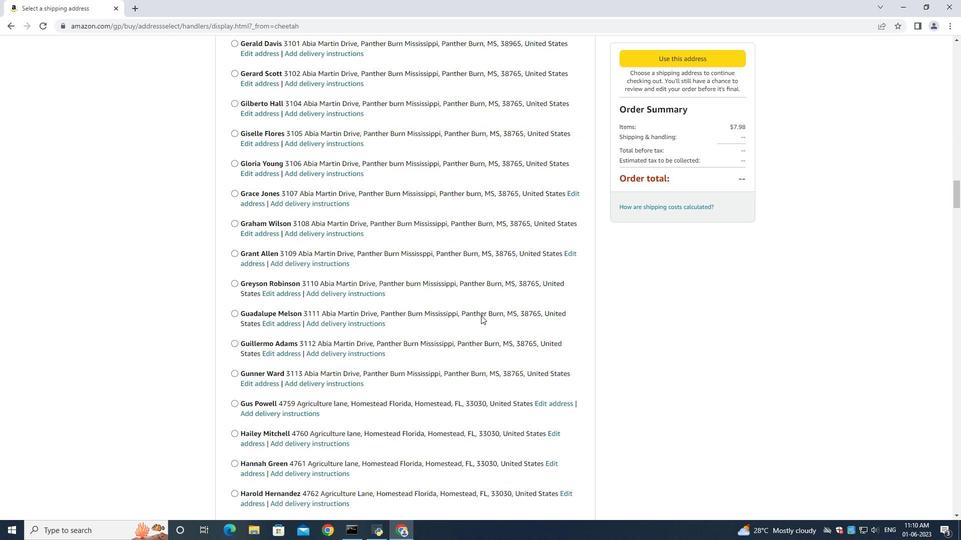 
Action: Mouse scrolled (481, 315) with delta (0, 0)
Screenshot: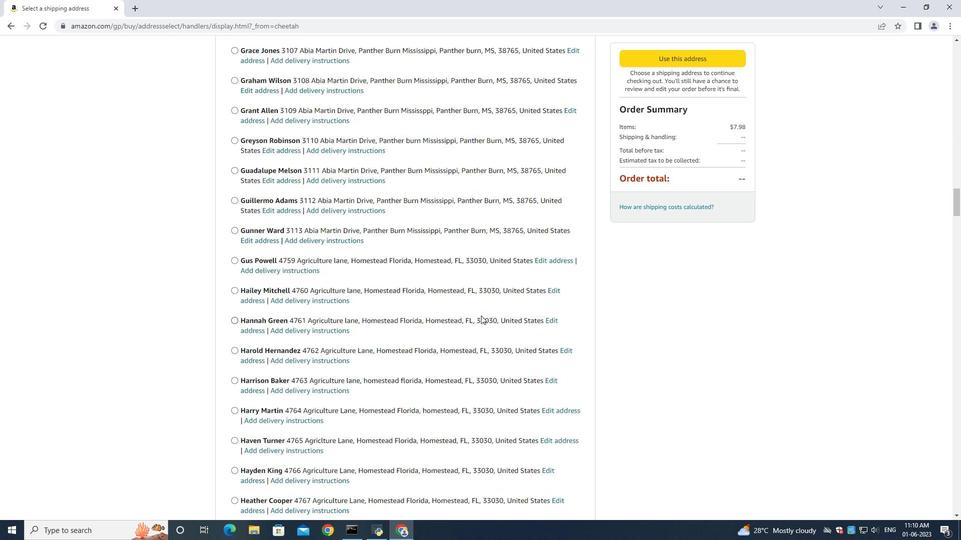 
Action: Mouse moved to (481, 316)
Screenshot: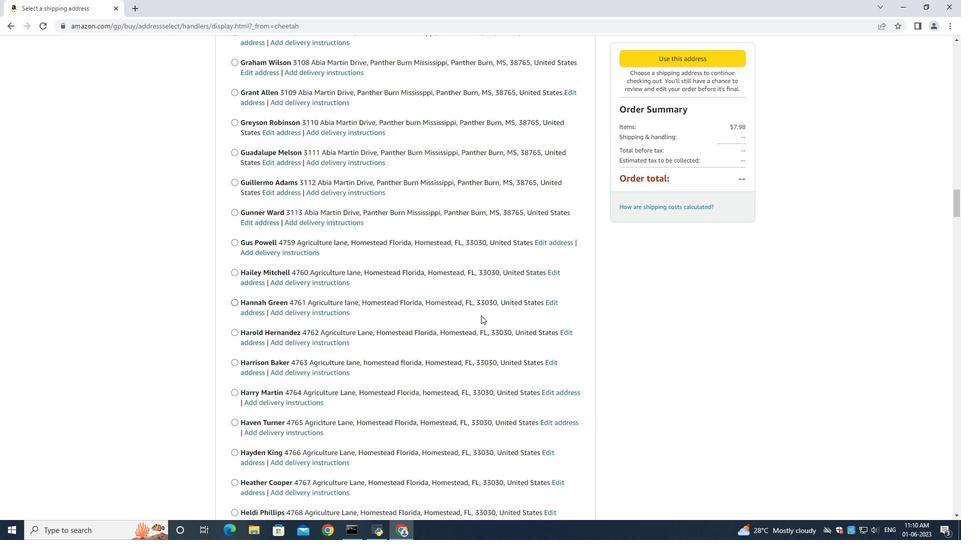 
Action: Mouse scrolled (481, 315) with delta (0, 0)
Screenshot: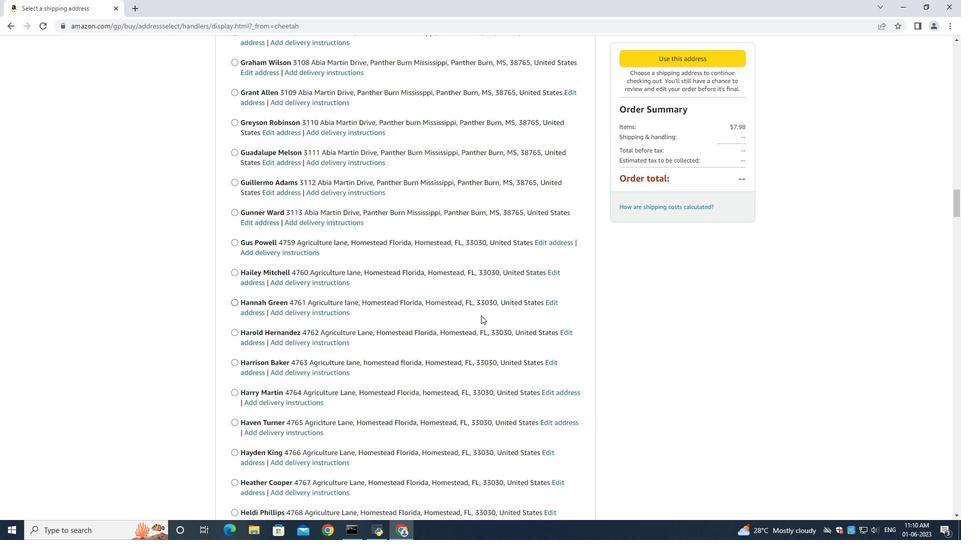 
Action: Mouse moved to (480, 317)
Screenshot: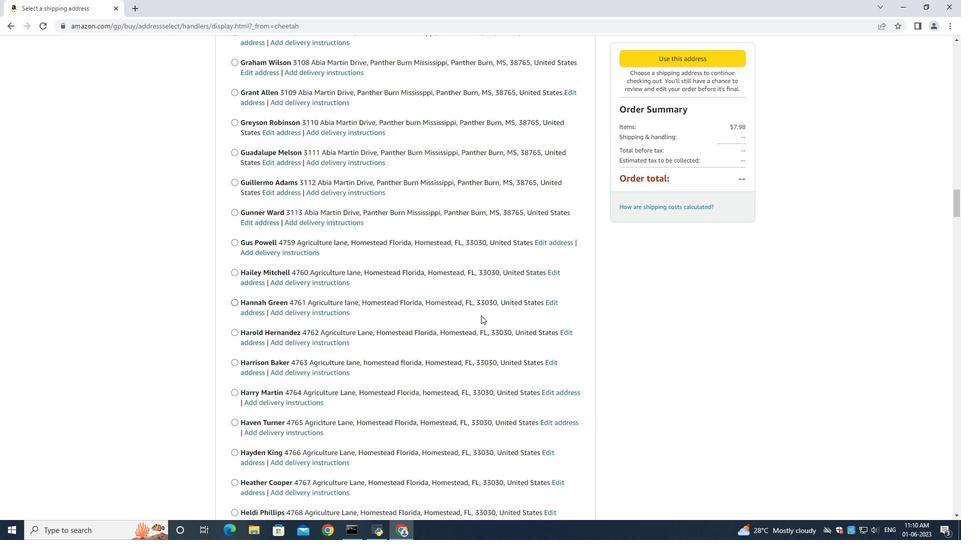 
Action: Mouse scrolled (481, 315) with delta (0, 0)
Screenshot: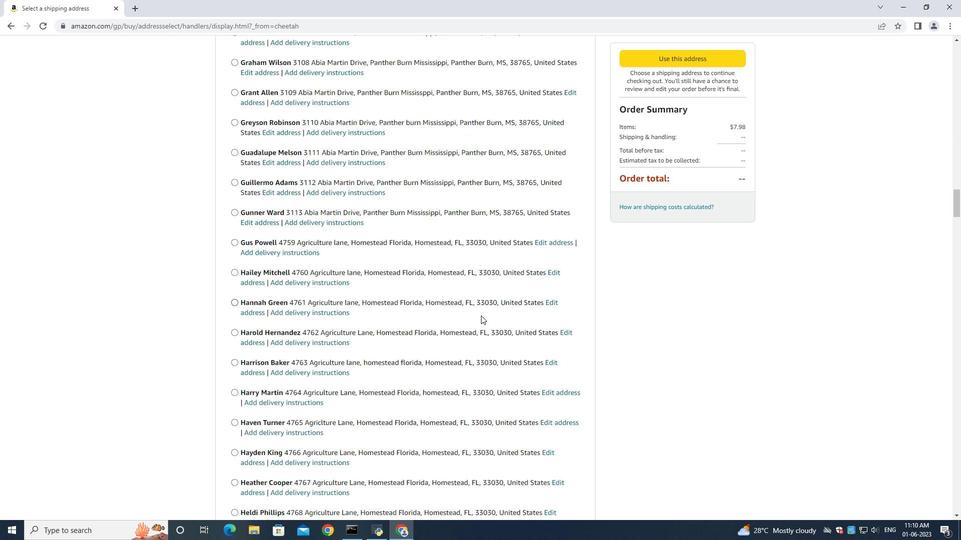 
Action: Mouse moved to (480, 317)
Screenshot: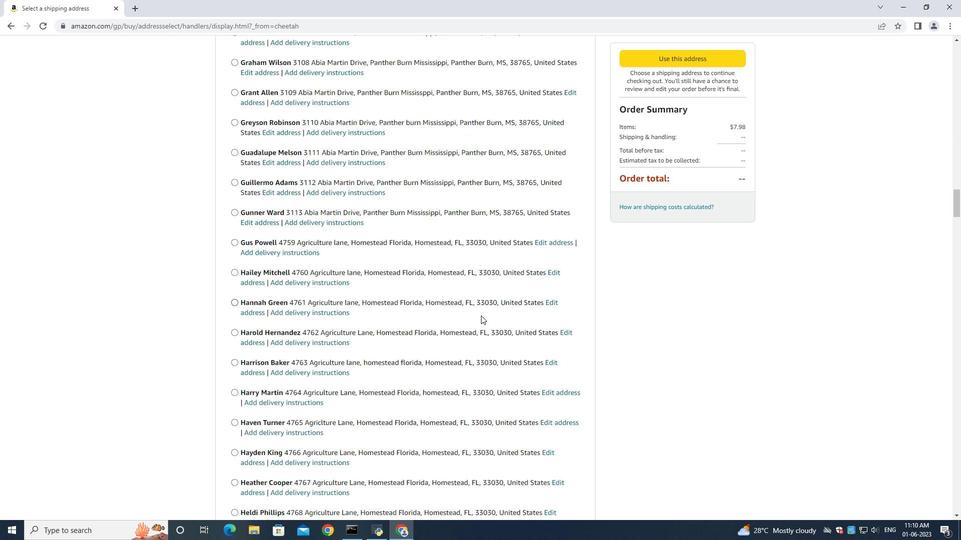
Action: Mouse scrolled (480, 316) with delta (0, 0)
Screenshot: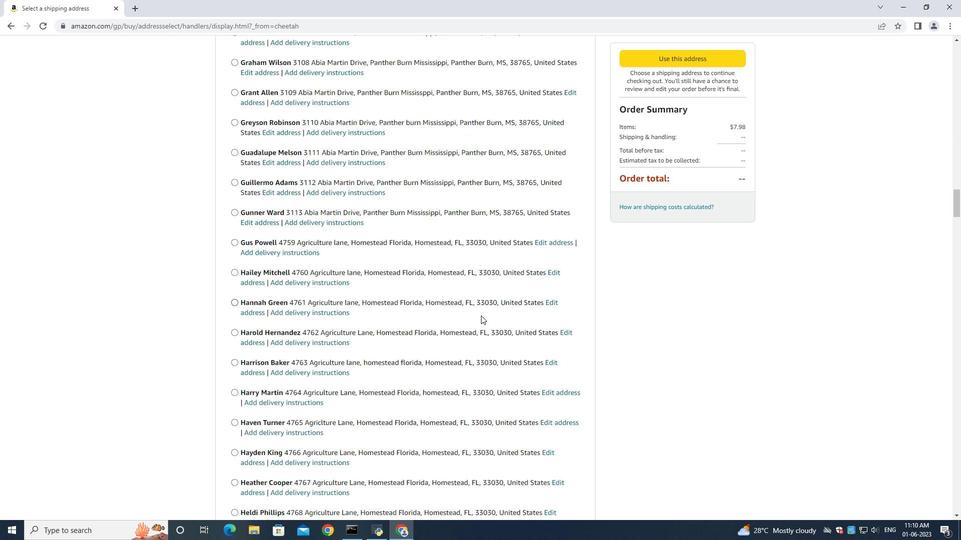 
Action: Mouse moved to (481, 315)
Screenshot: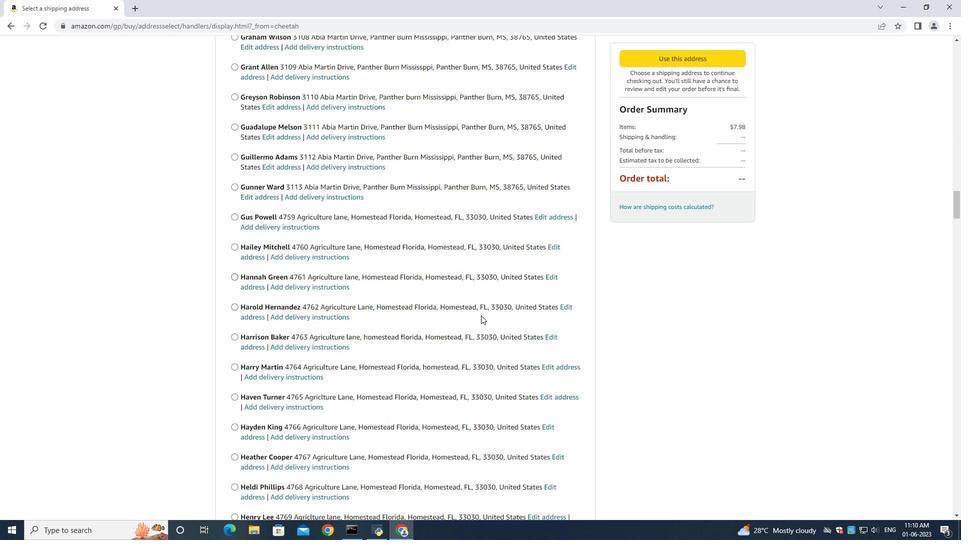 
Action: Mouse scrolled (480, 316) with delta (0, 0)
Screenshot: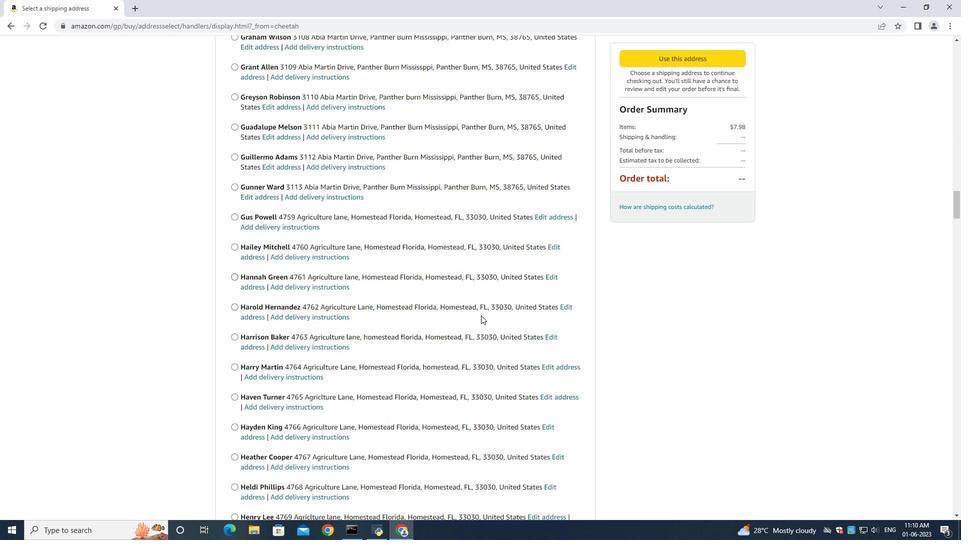 
Action: Mouse moved to (480, 313)
Screenshot: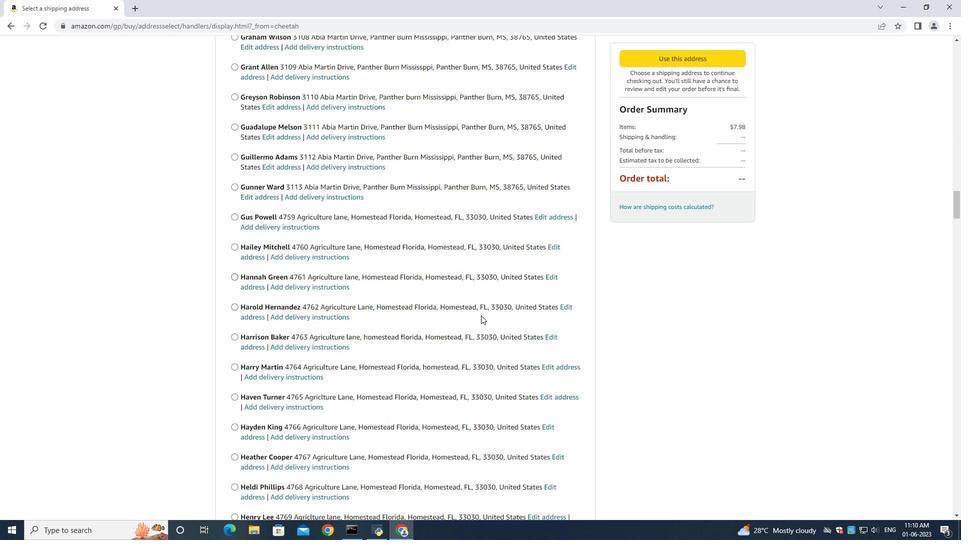 
Action: Mouse scrolled (480, 316) with delta (0, 0)
Screenshot: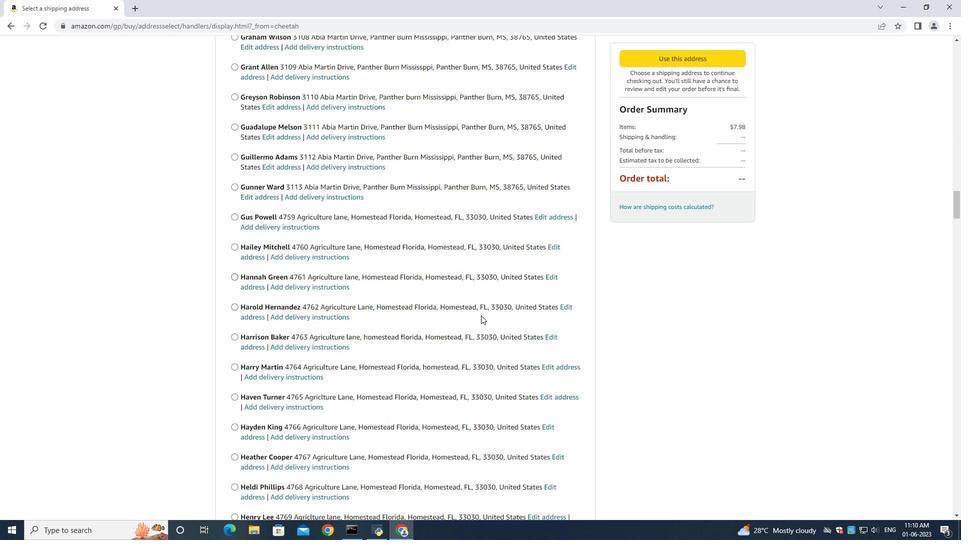 
Action: Mouse moved to (471, 301)
Screenshot: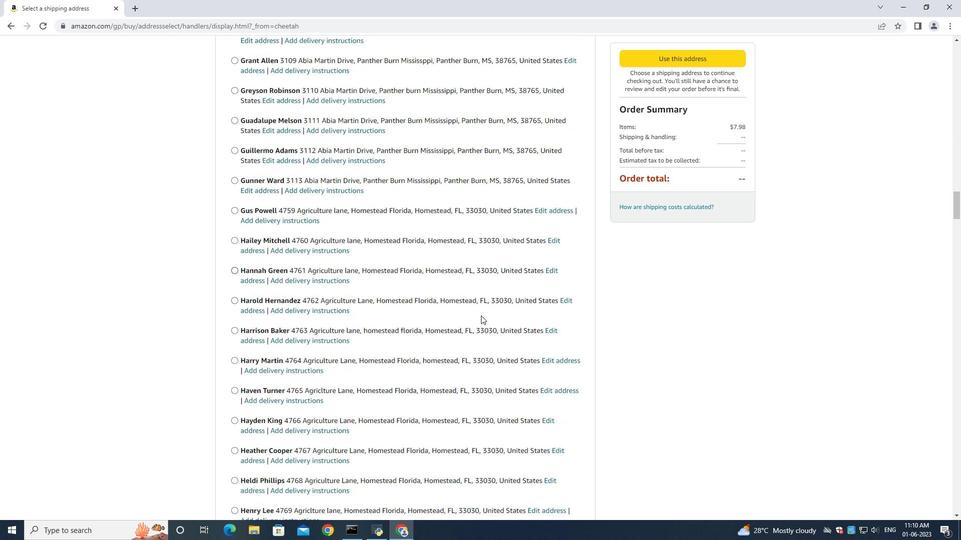 
Action: Mouse scrolled (471, 300) with delta (0, 0)
Screenshot: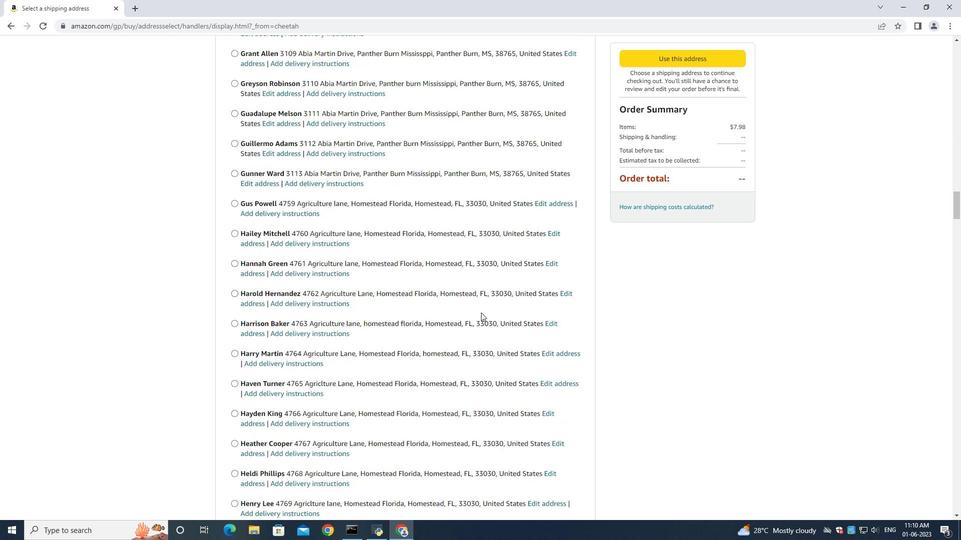 
Action: Mouse moved to (466, 293)
Screenshot: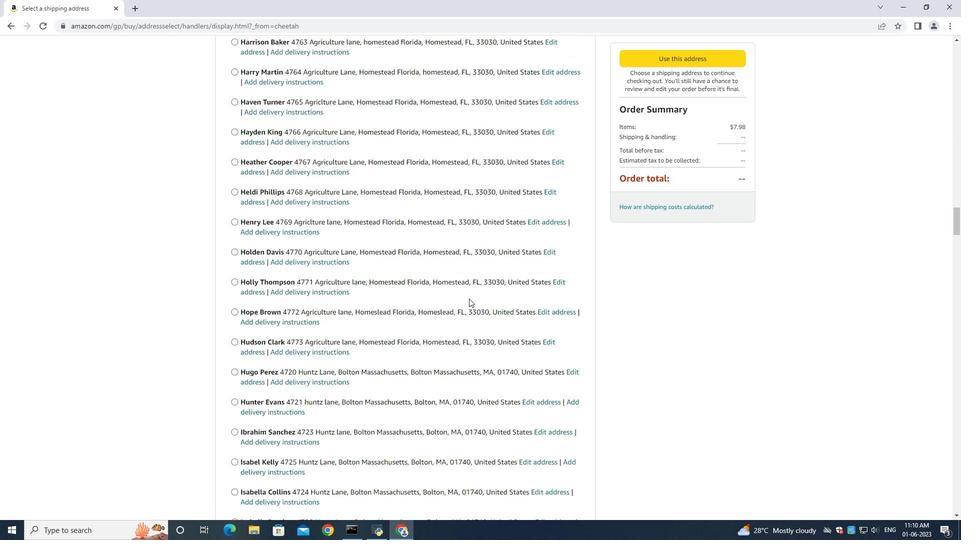 
Action: Mouse scrolled (466, 292) with delta (0, 0)
Screenshot: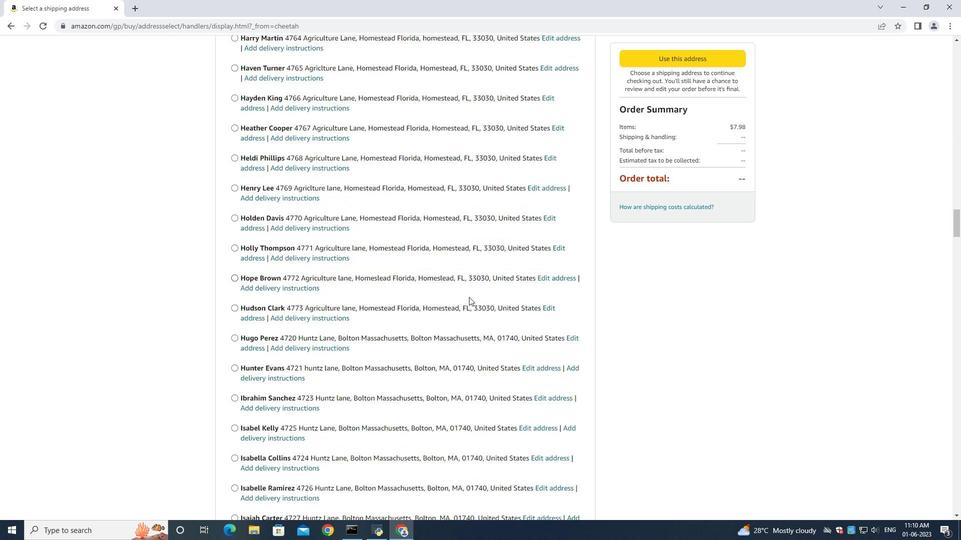 
Action: Mouse scrolled (466, 292) with delta (0, 0)
Screenshot: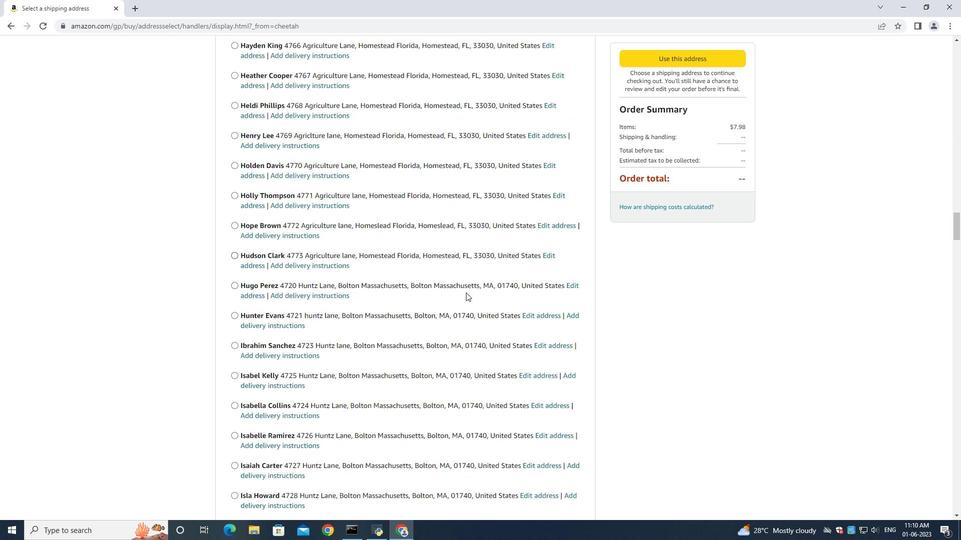 
Action: Mouse scrolled (466, 292) with delta (0, 0)
Screenshot: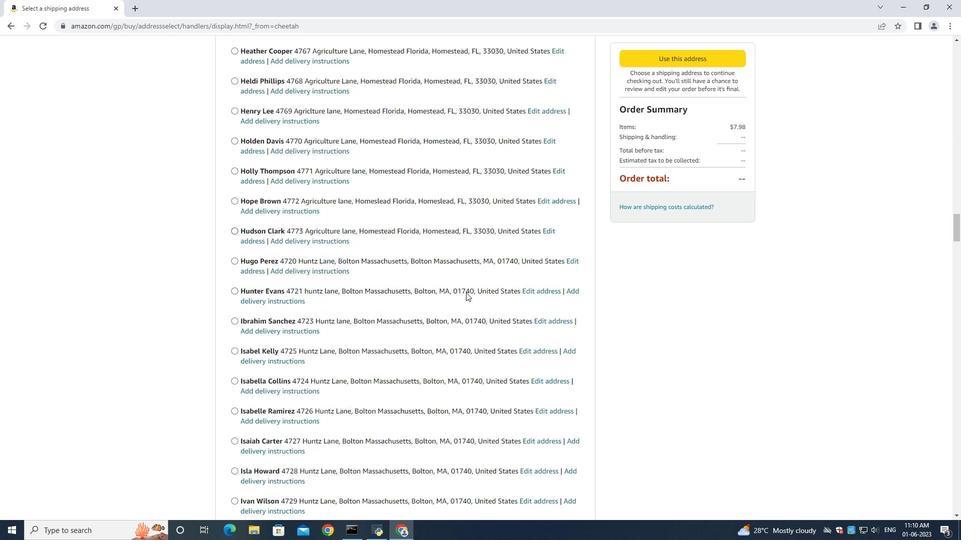 
Action: Mouse scrolled (466, 292) with delta (0, 0)
Screenshot: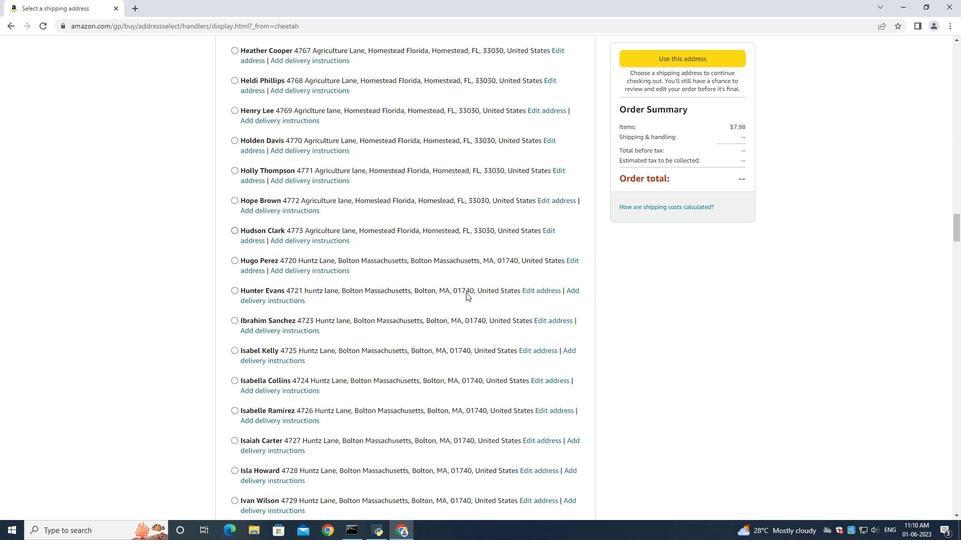 
Action: Mouse scrolled (466, 292) with delta (0, 0)
Screenshot: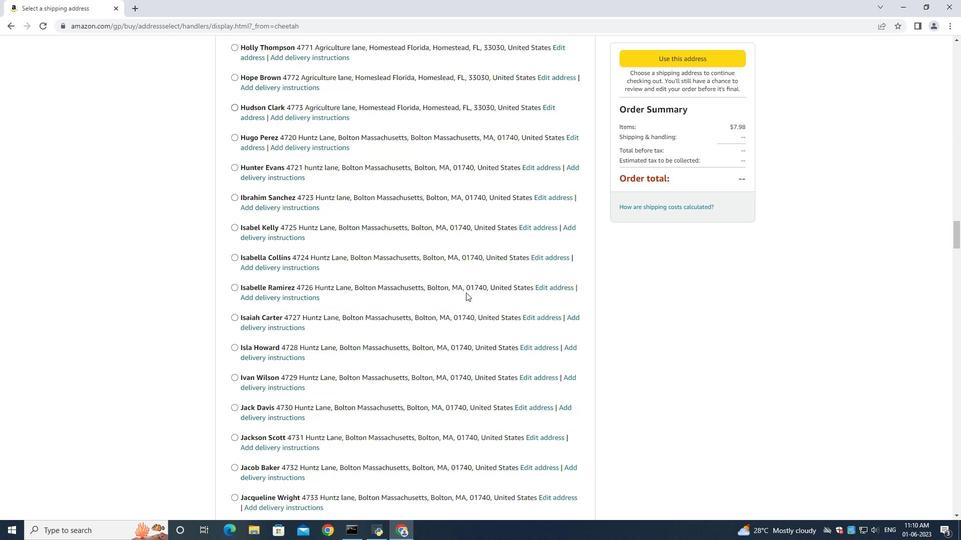
Action: Mouse scrolled (466, 292) with delta (0, 0)
Screenshot: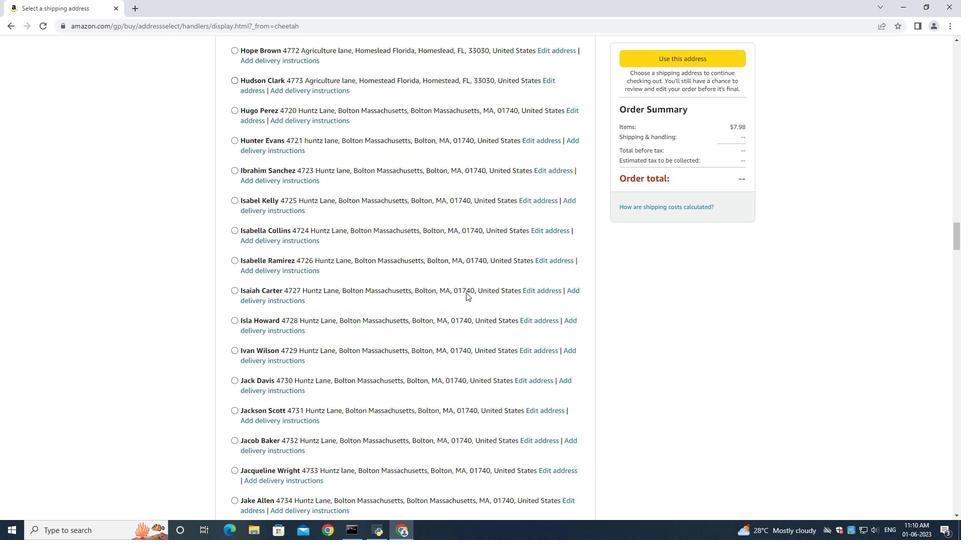 
Action: Mouse scrolled (466, 292) with delta (0, 0)
Screenshot: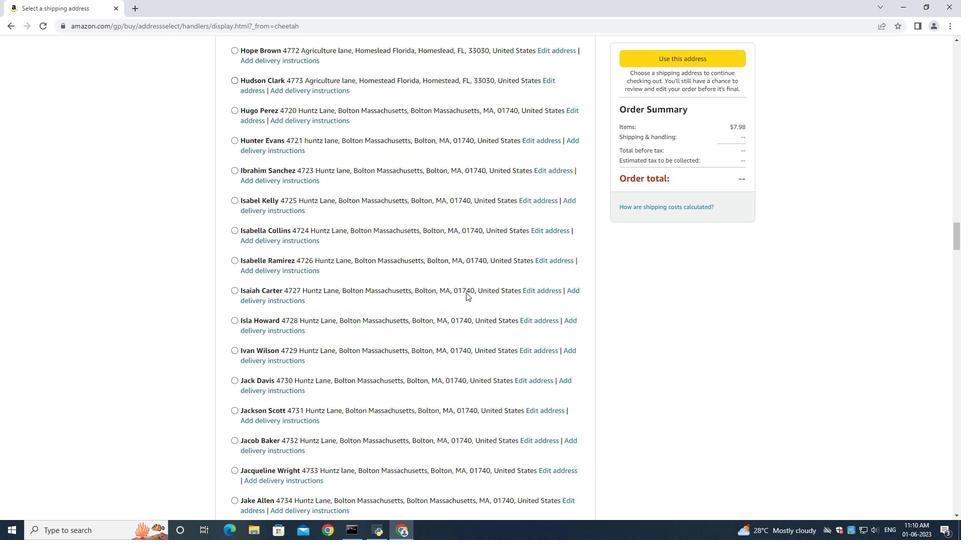 
Action: Mouse pressed middle at (466, 293)
Screenshot: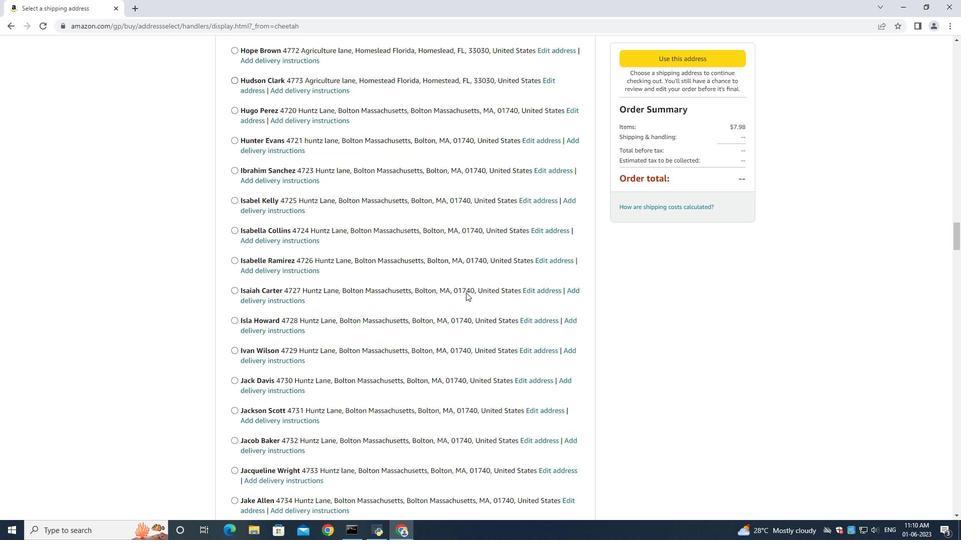 
Action: Mouse scrolled (466, 292) with delta (0, 0)
Screenshot: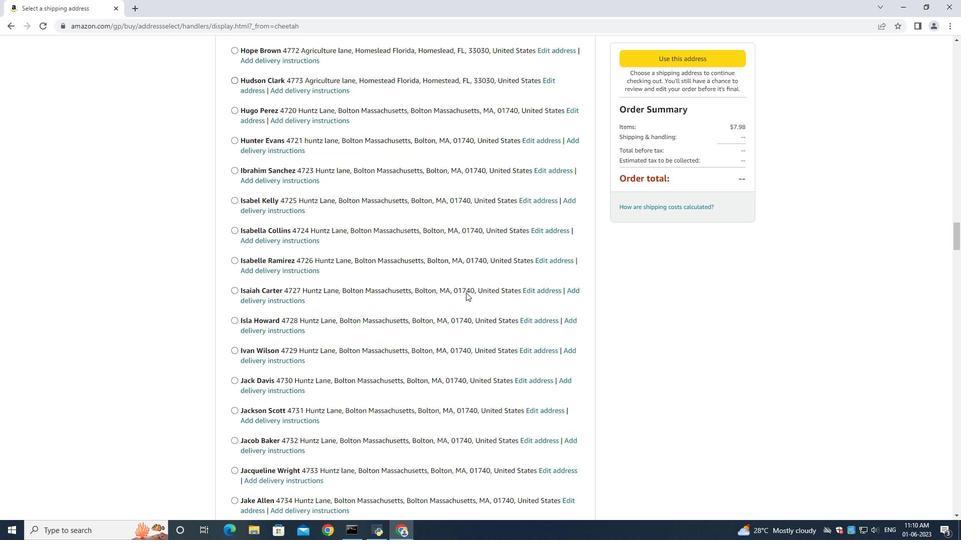 
Action: Mouse scrolled (466, 292) with delta (0, 0)
Screenshot: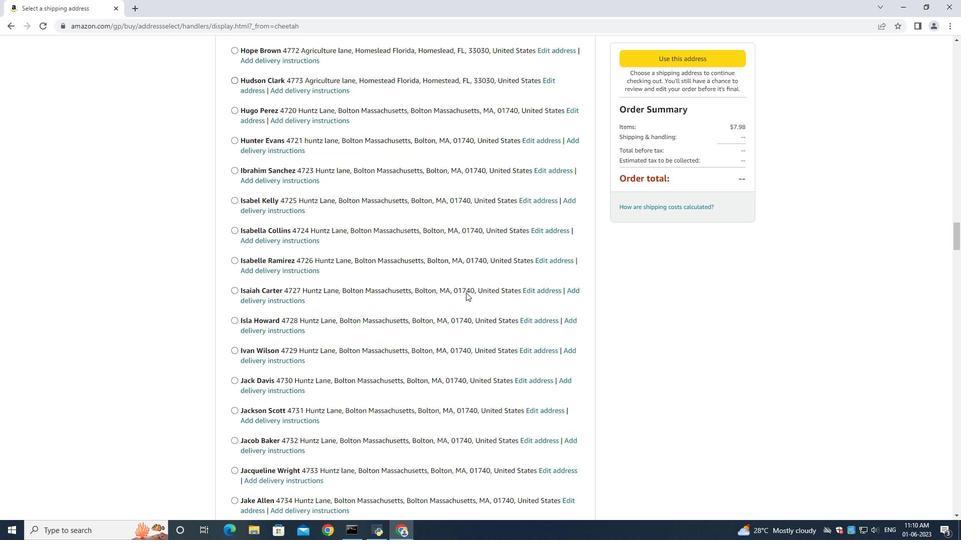 
Action: Mouse scrolled (466, 292) with delta (0, 0)
Screenshot: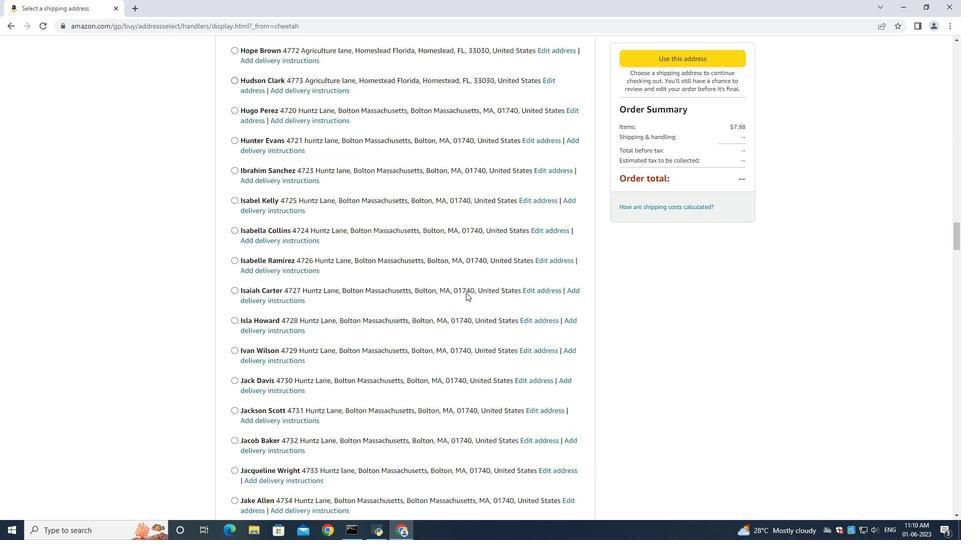 
Action: Mouse scrolled (466, 292) with delta (0, 0)
Screenshot: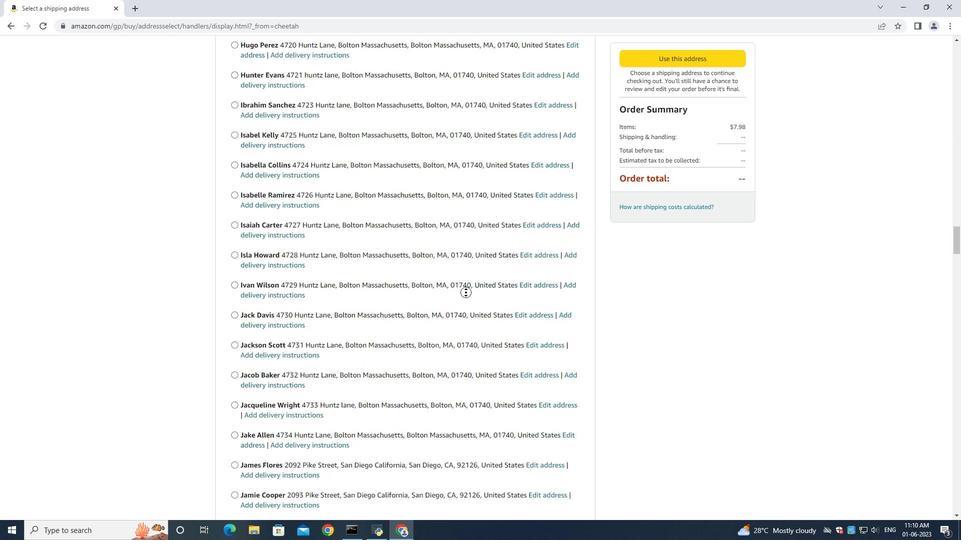 
Action: Mouse scrolled (466, 292) with delta (0, 0)
Screenshot: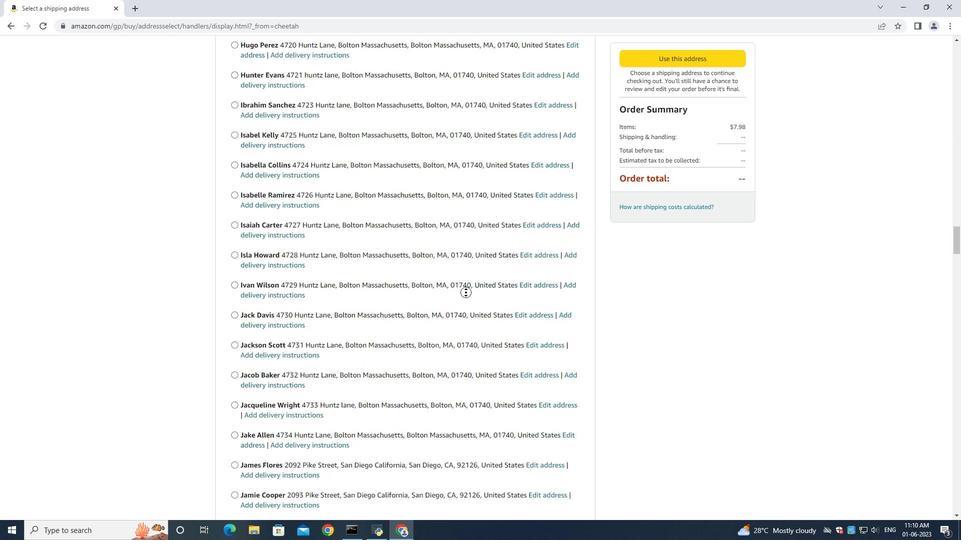 
Action: Mouse scrolled (466, 292) with delta (0, 0)
Screenshot: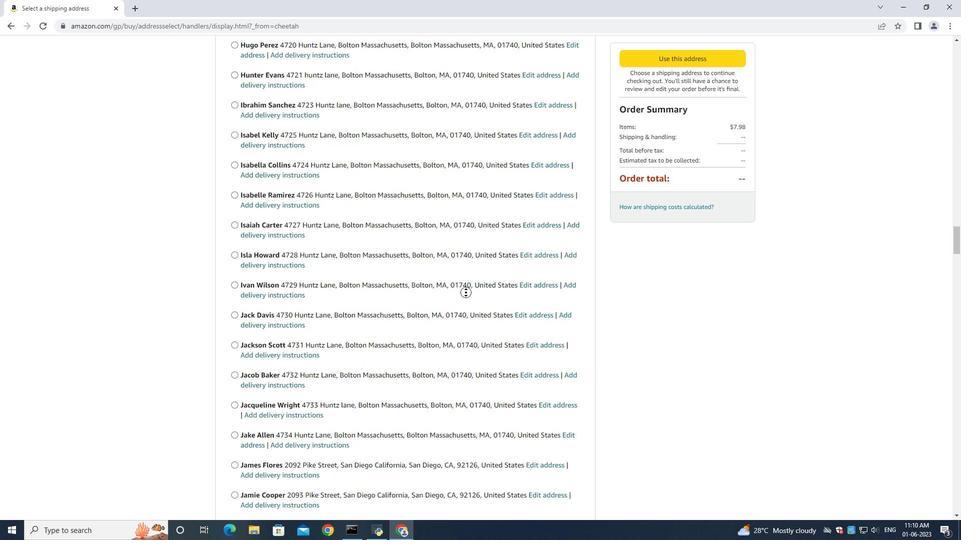 
Action: Mouse scrolled (466, 292) with delta (0, 0)
Screenshot: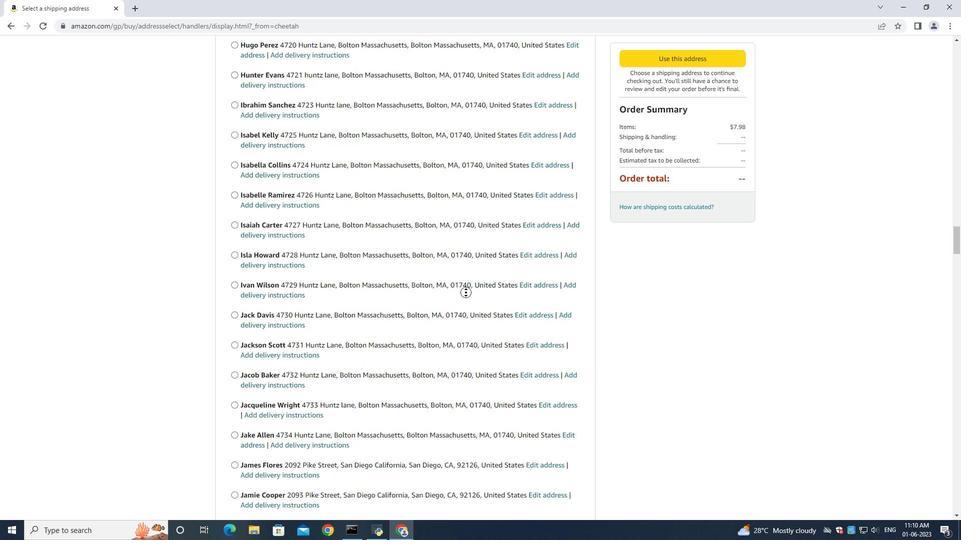 
Action: Mouse pressed middle at (466, 293)
Screenshot: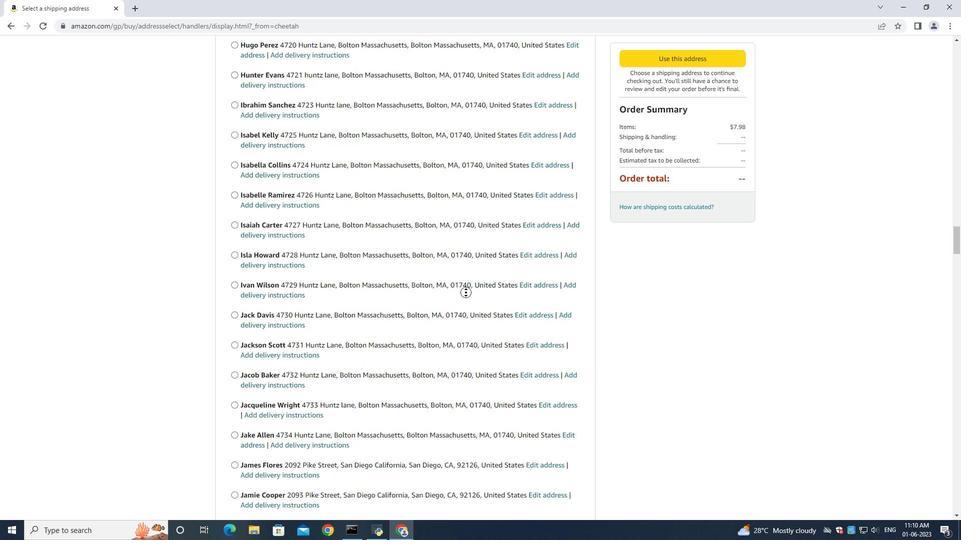 
Action: Mouse scrolled (466, 292) with delta (0, 0)
Screenshot: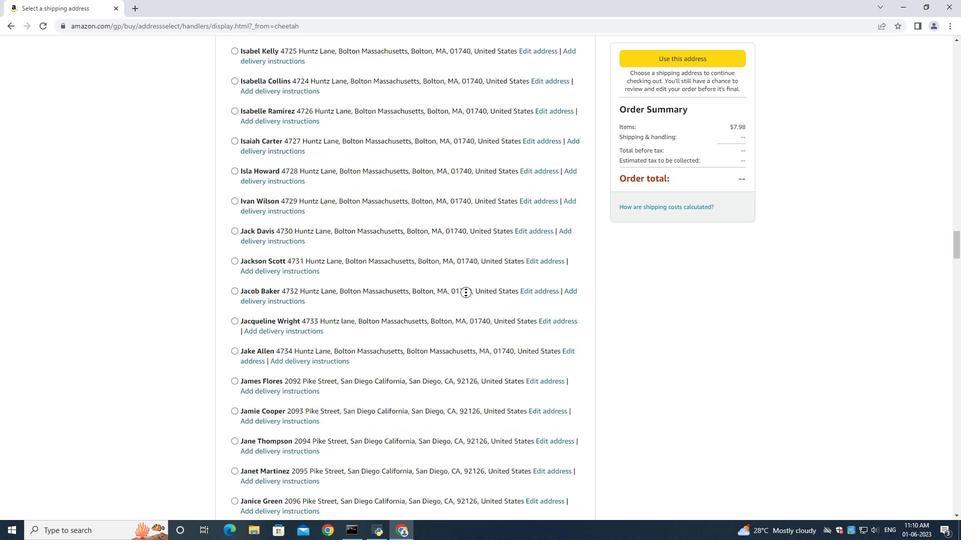
Action: Mouse scrolled (466, 292) with delta (0, 0)
Screenshot: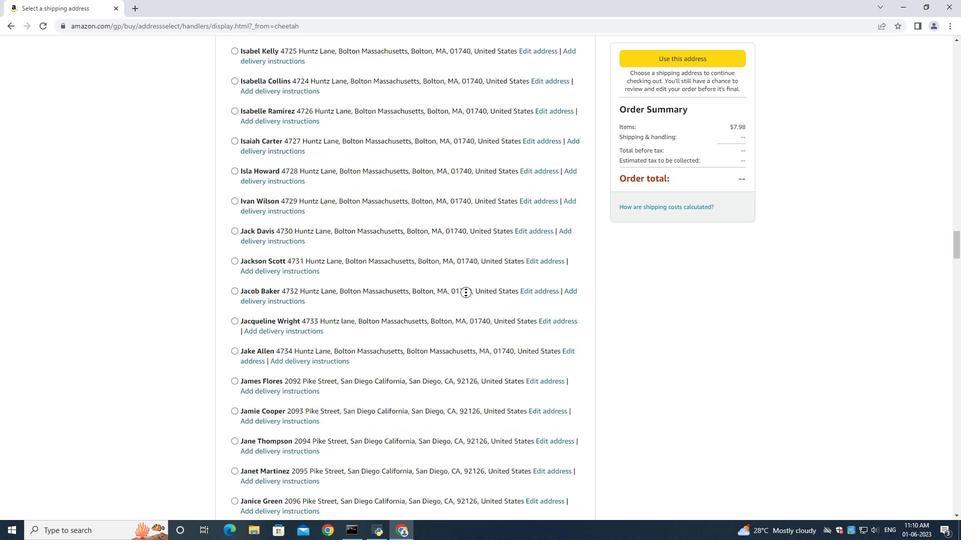 
Action: Mouse scrolled (466, 292) with delta (0, 0)
Screenshot: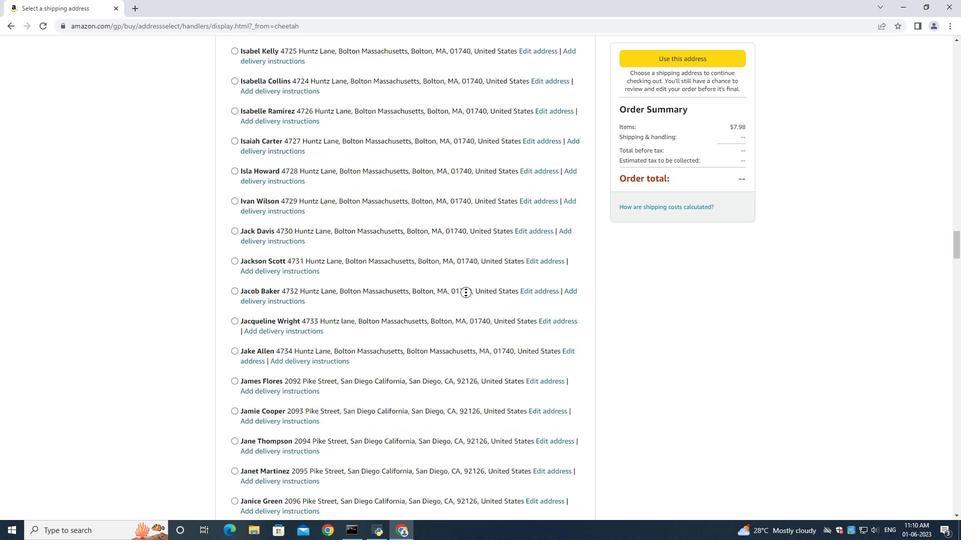 
Action: Mouse scrolled (466, 292) with delta (0, 0)
Screenshot: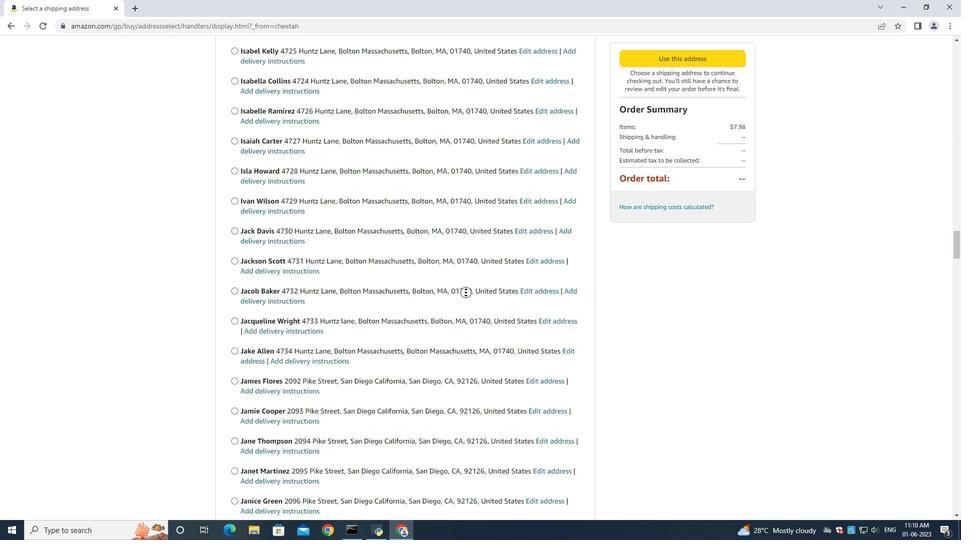 
Action: Mouse scrolled (466, 292) with delta (0, 0)
Screenshot: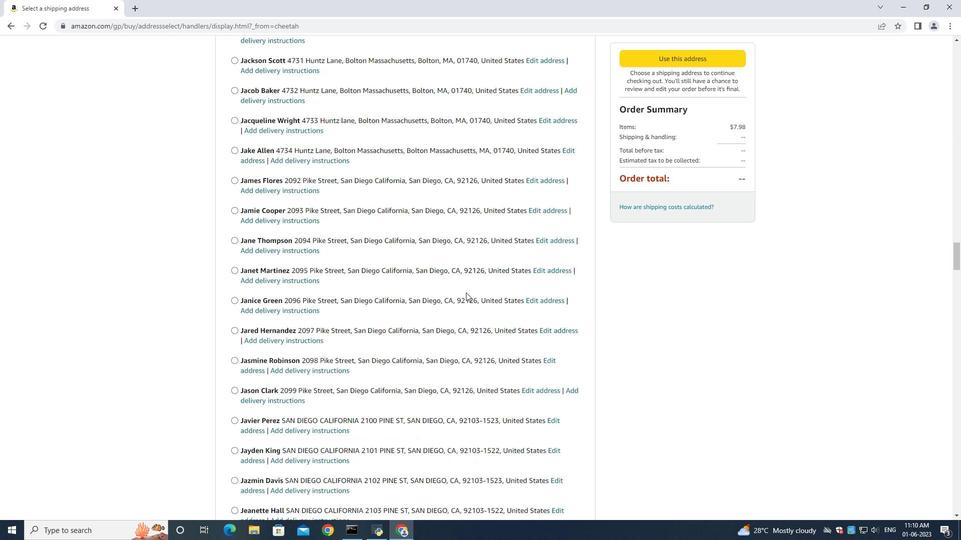 
Action: Mouse scrolled (466, 292) with delta (0, 0)
Screenshot: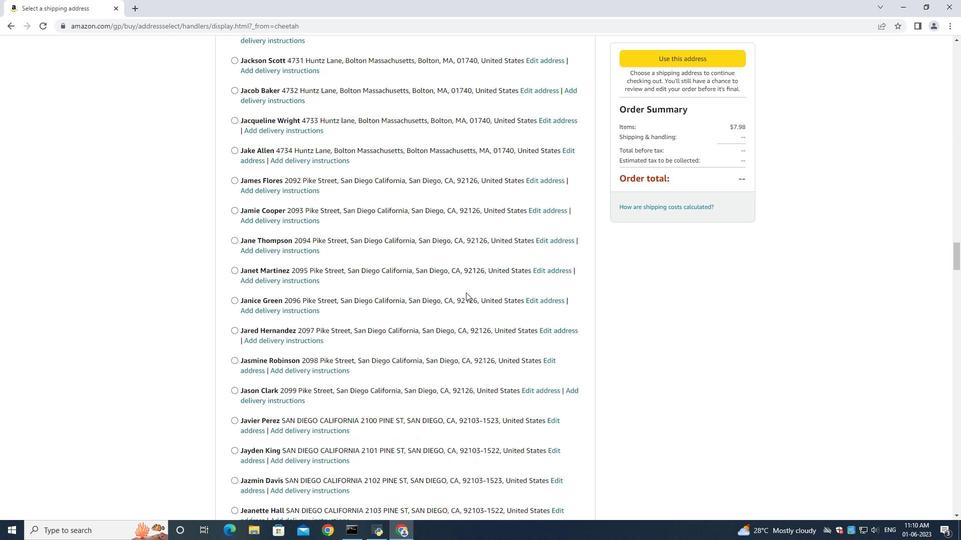 
Action: Mouse scrolled (466, 292) with delta (0, 0)
Screenshot: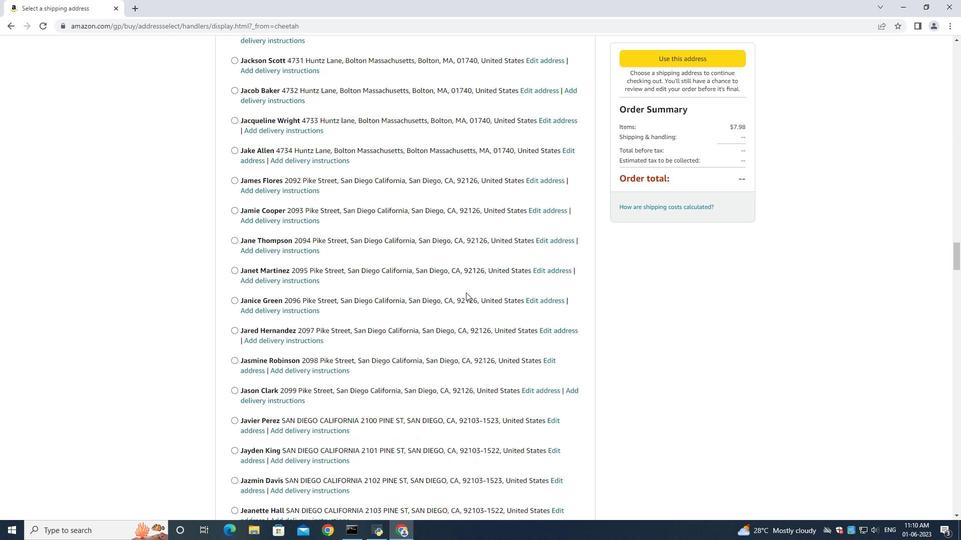 
Action: Mouse moved to (489, 298)
Screenshot: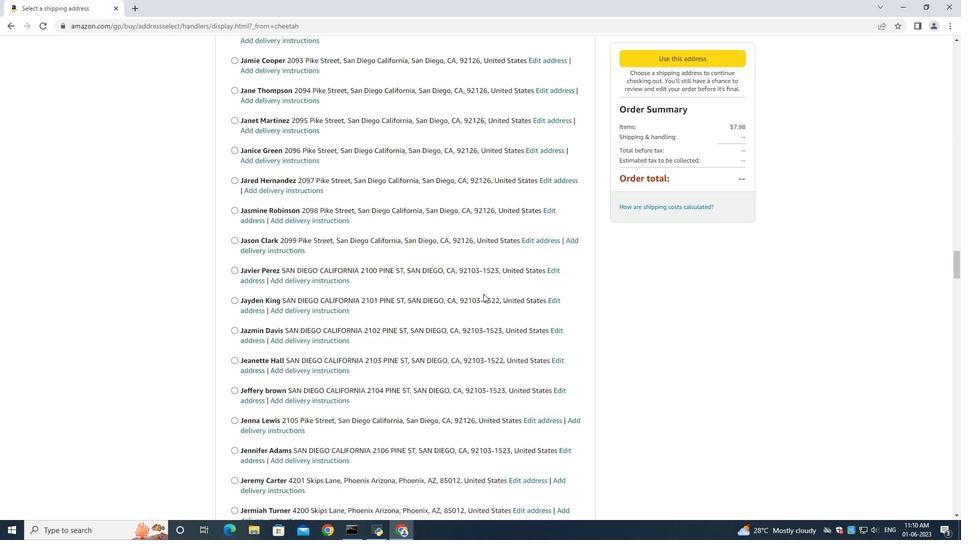 
Action: Mouse scrolled (489, 297) with delta (0, 0)
Screenshot: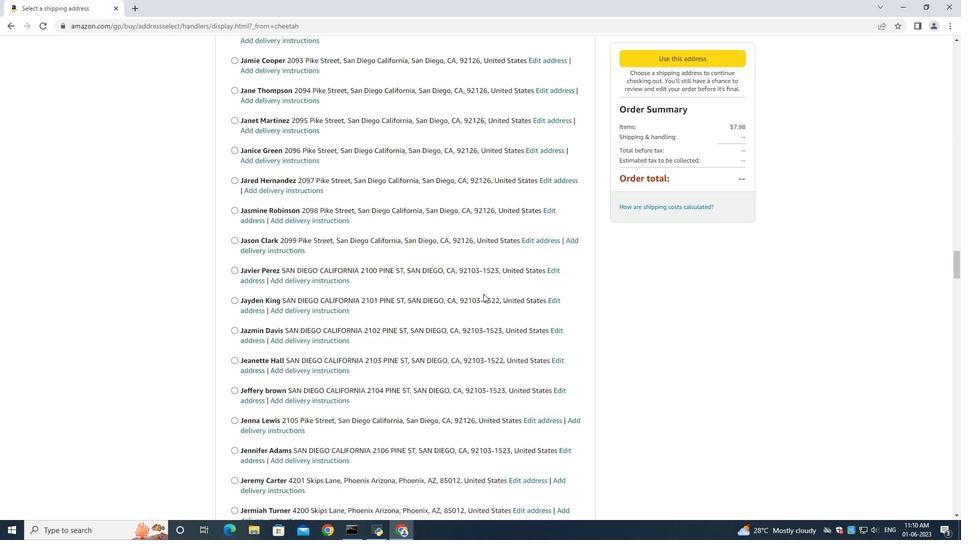 
Action: Mouse moved to (490, 300)
Screenshot: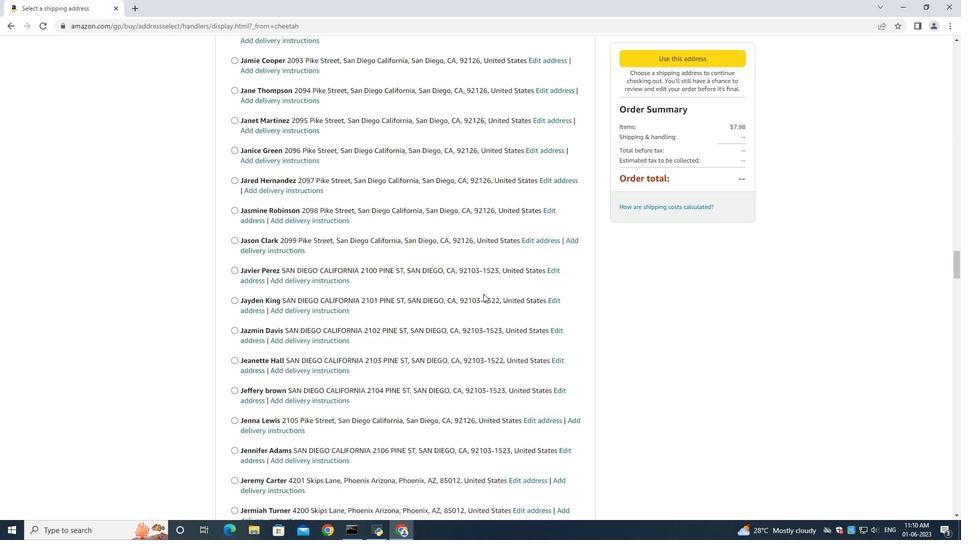 
Action: Mouse scrolled (490, 298) with delta (0, 0)
Screenshot: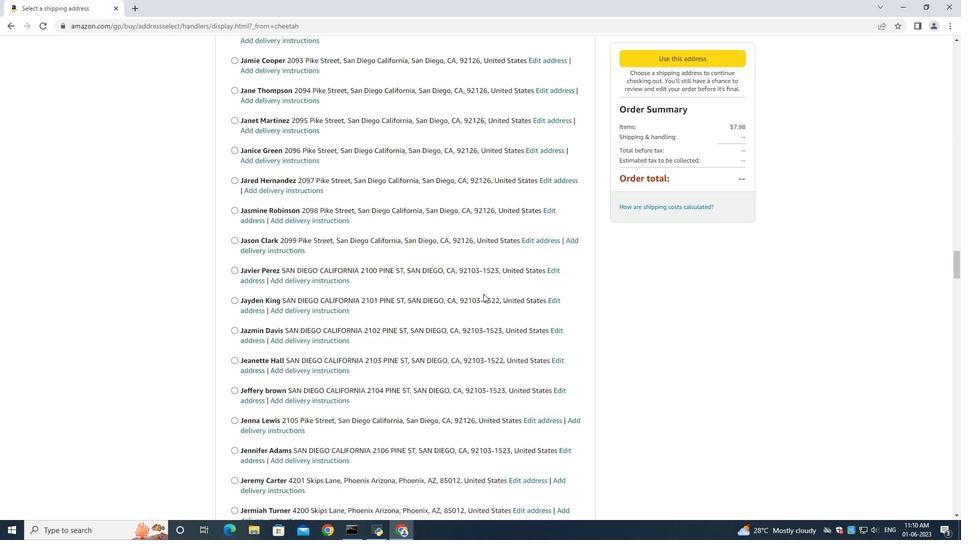 
Action: Mouse moved to (490, 300)
Screenshot: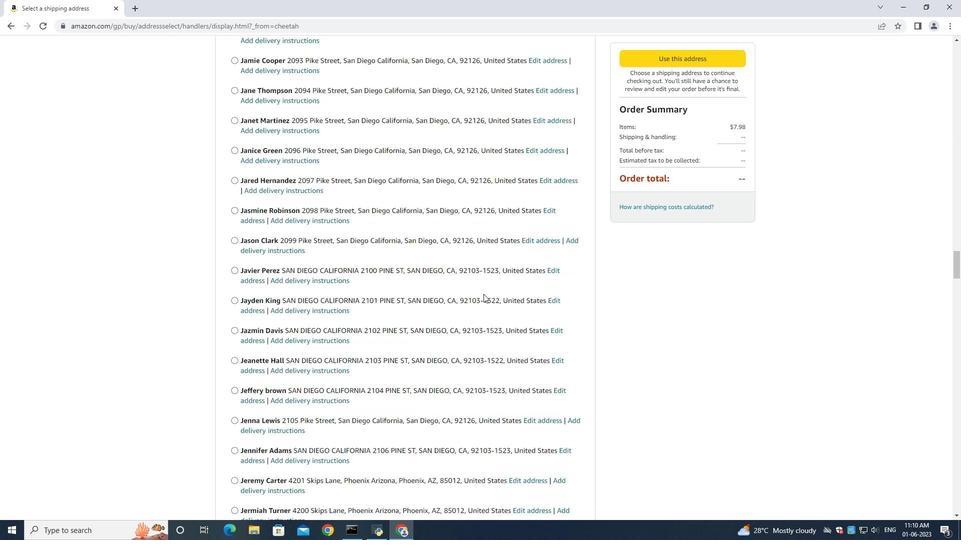 
Action: Mouse scrolled (490, 299) with delta (0, 0)
Screenshot: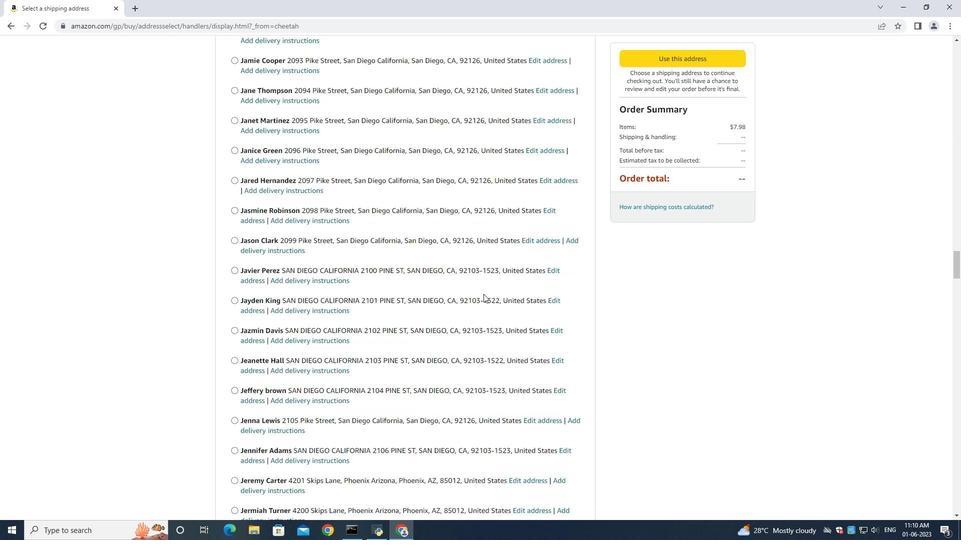 
Action: Mouse scrolled (490, 299) with delta (0, 0)
Screenshot: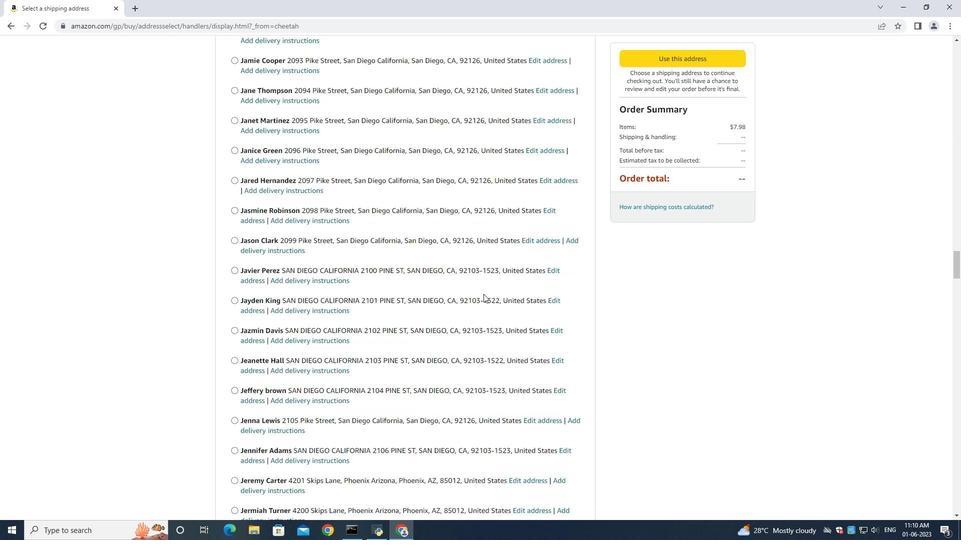 
Action: Mouse scrolled (490, 299) with delta (0, 0)
Screenshot: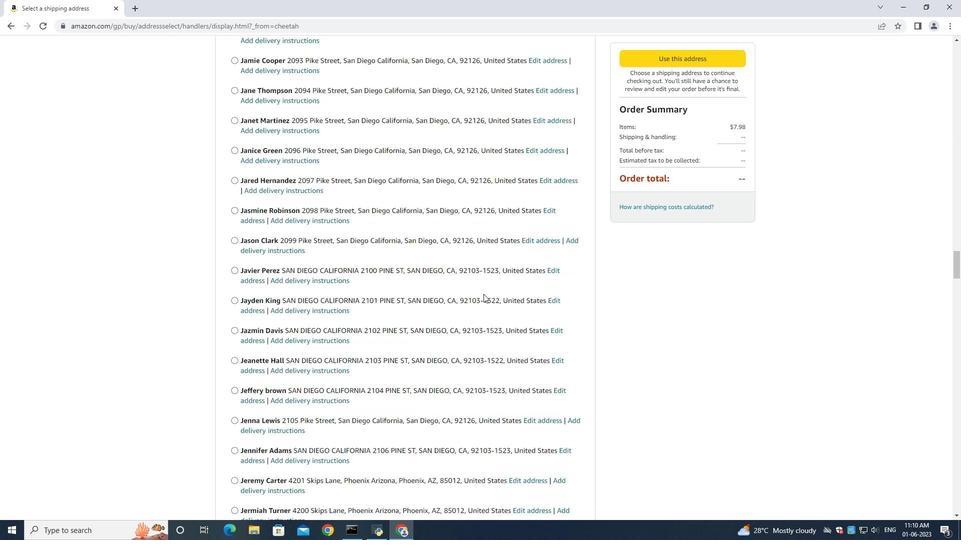 
Action: Mouse moved to (490, 300)
Screenshot: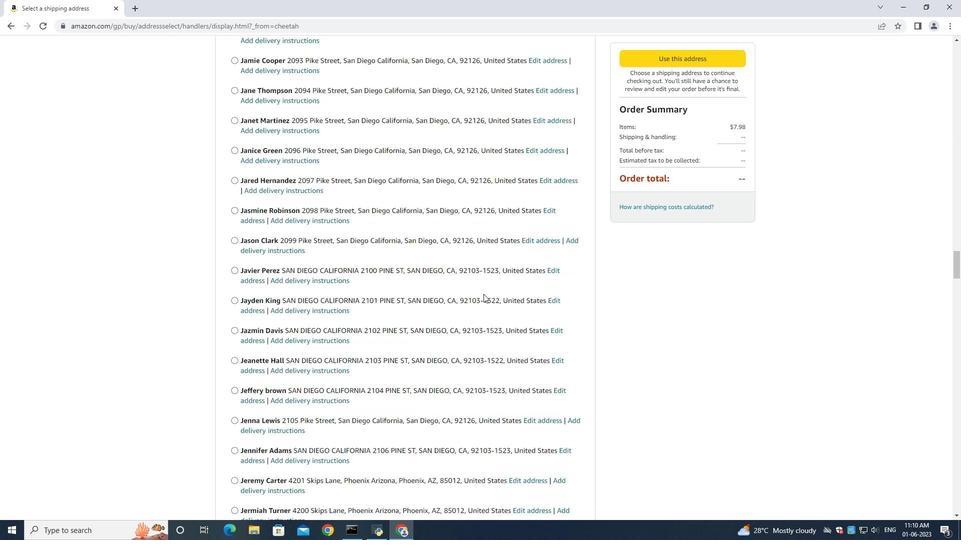 
Action: Mouse scrolled (490, 300) with delta (0, 0)
Screenshot: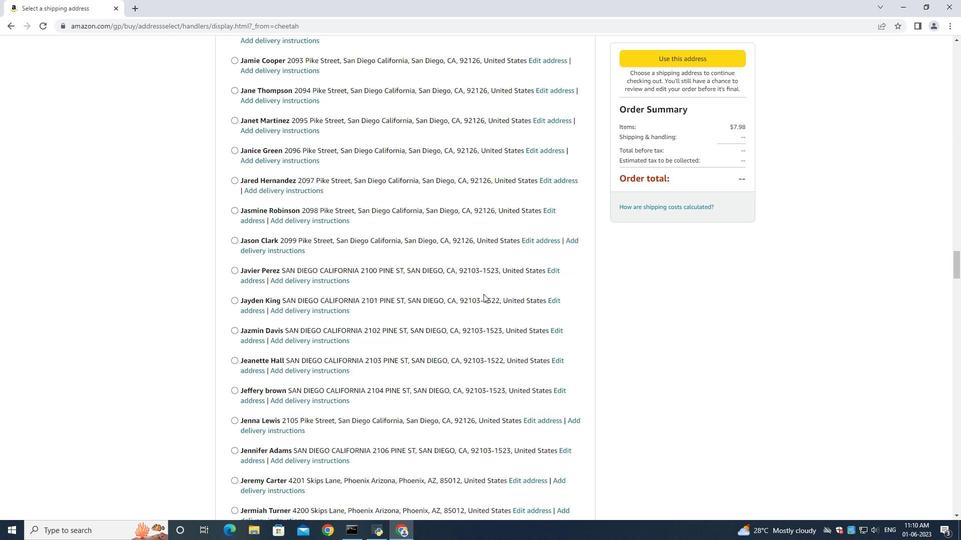 
Action: Mouse moved to (493, 301)
Screenshot: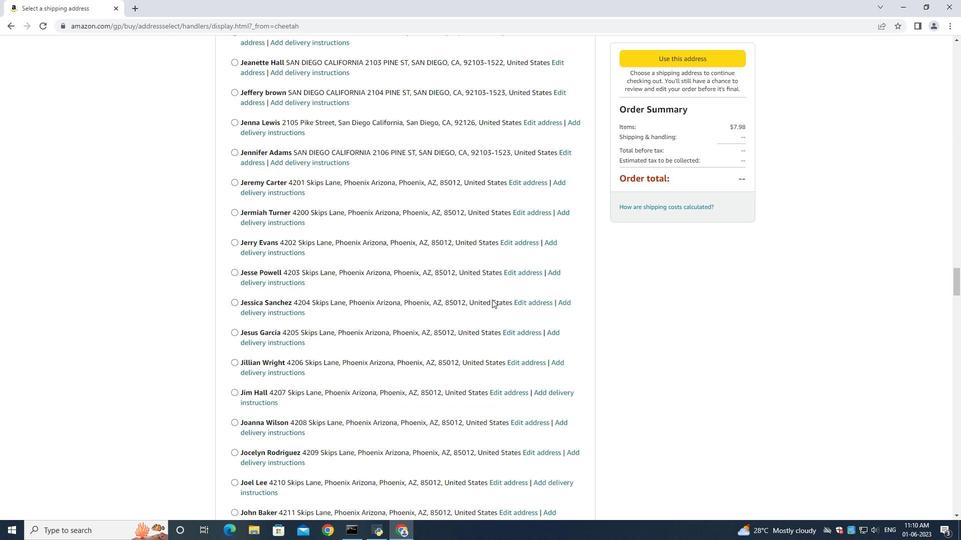 
Action: Mouse scrolled (493, 300) with delta (0, 0)
Screenshot: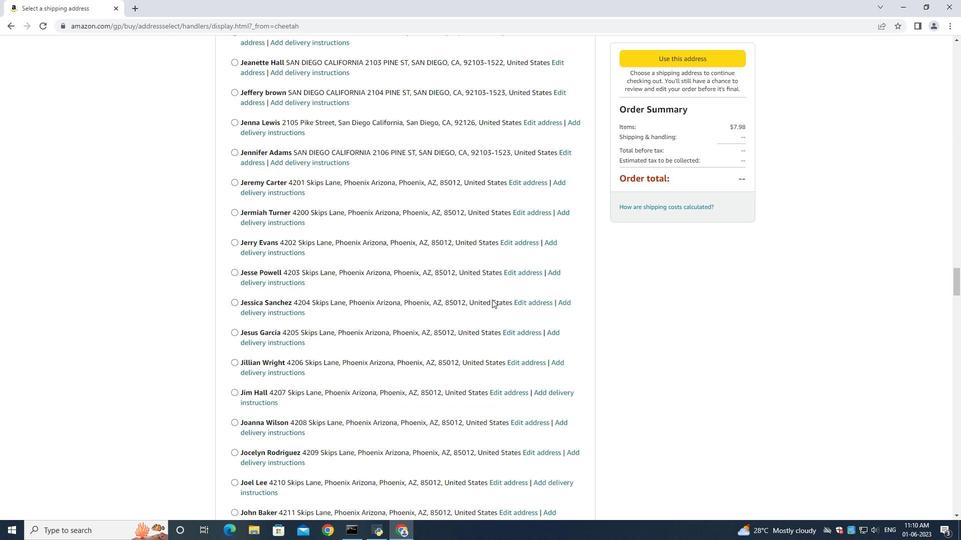 
Action: Mouse moved to (493, 303)
Screenshot: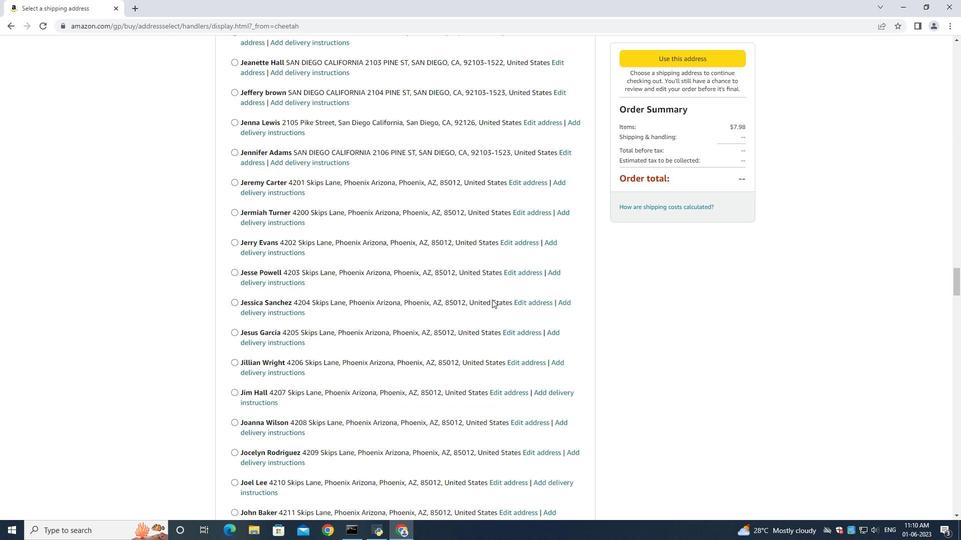 
Action: Mouse scrolled (493, 302) with delta (0, 0)
Screenshot: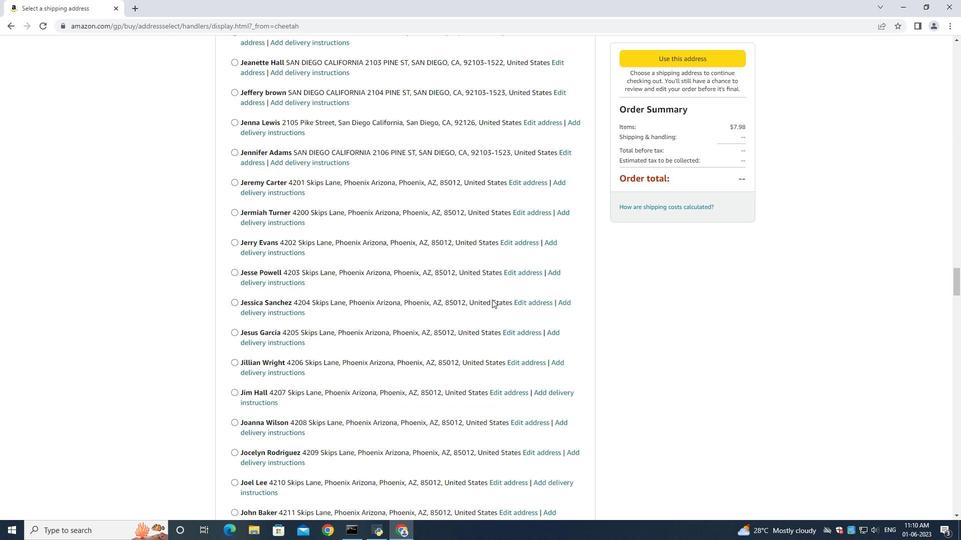 
Action: Mouse moved to (493, 303)
Screenshot: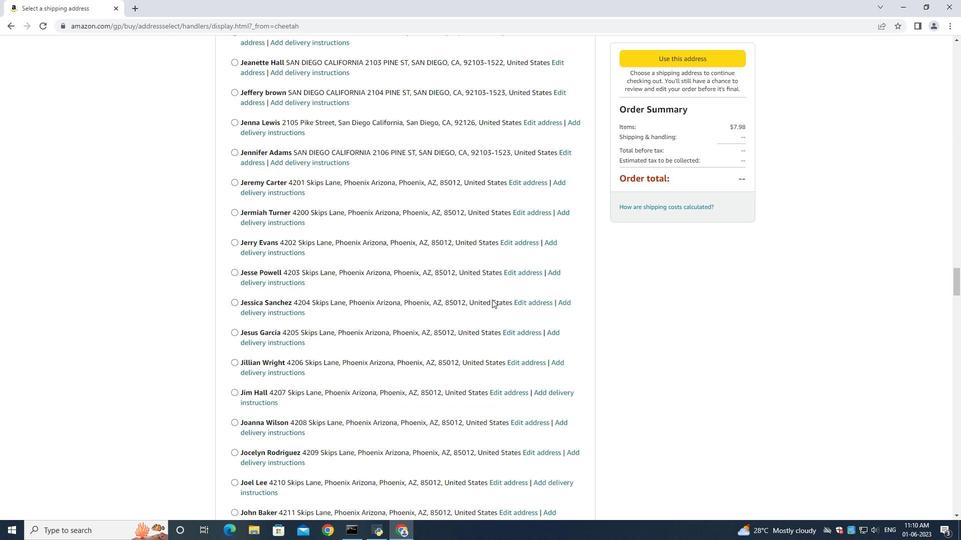 
Action: Mouse scrolled (493, 302) with delta (0, 0)
Screenshot: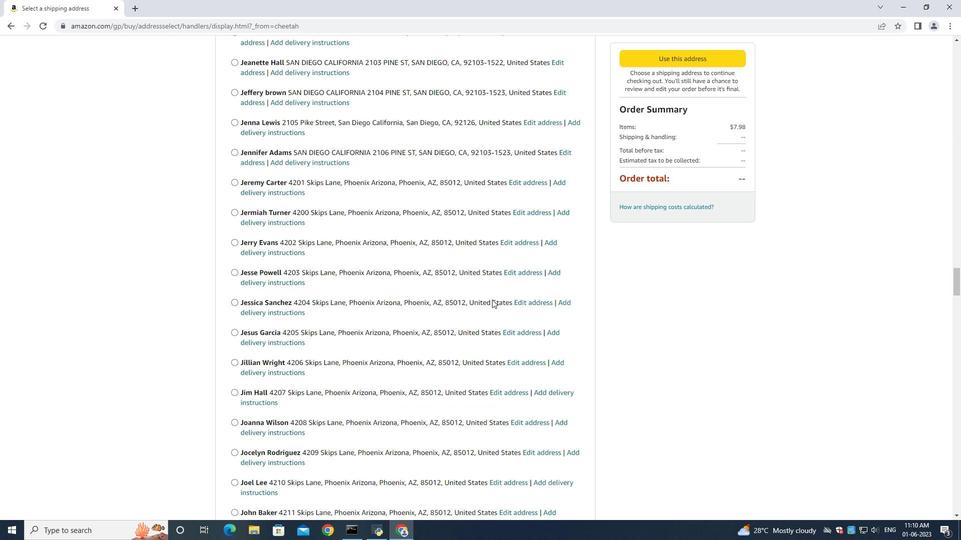 
Action: Mouse scrolled (493, 302) with delta (0, -1)
Screenshot: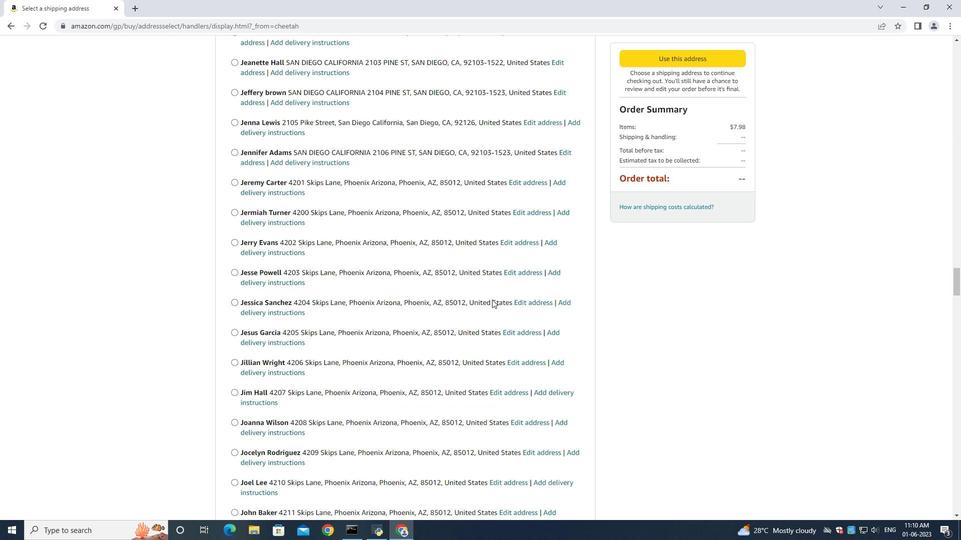 
Action: Mouse scrolled (493, 303) with delta (0, 0)
Screenshot: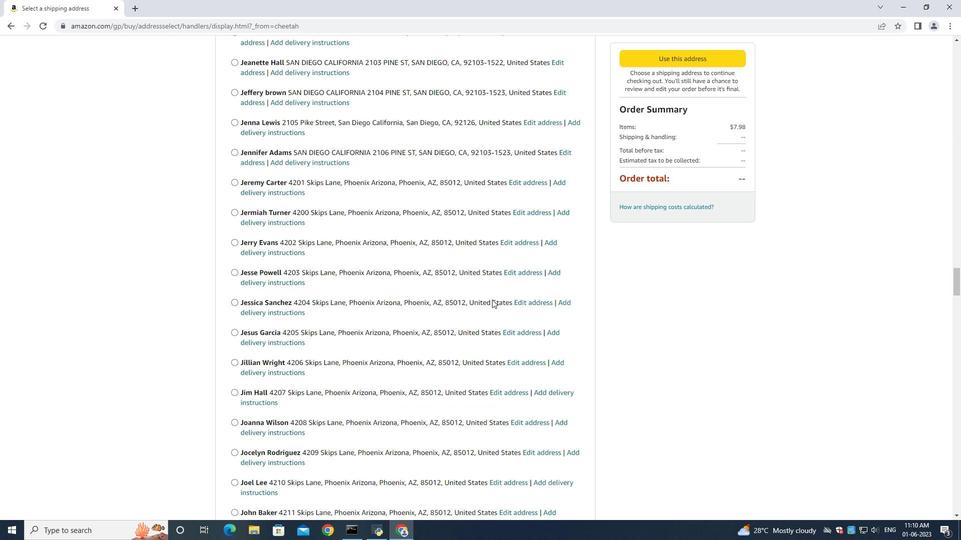 
Action: Mouse moved to (493, 303)
Screenshot: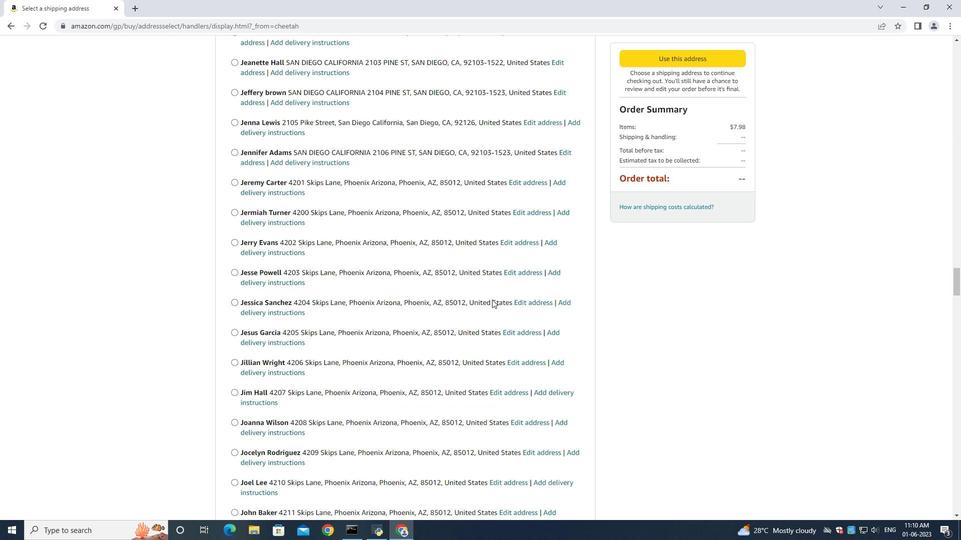 
Action: Mouse scrolled (493, 303) with delta (0, 0)
Screenshot: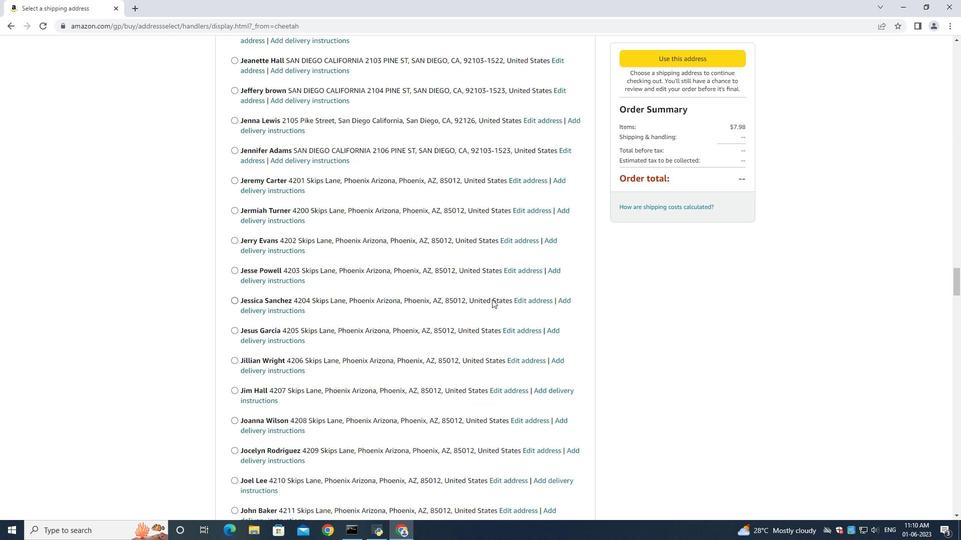 
Action: Mouse moved to (493, 304)
Screenshot: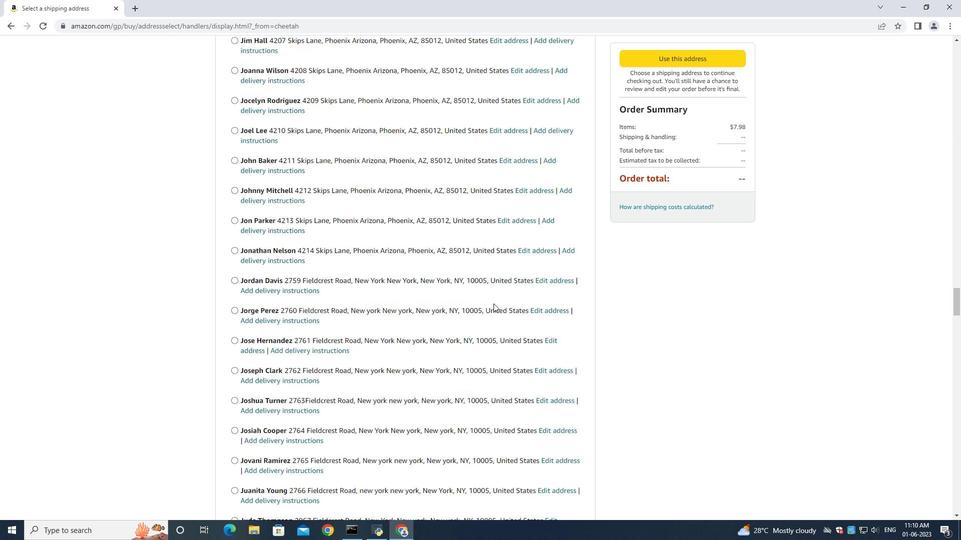 
Action: Mouse scrolled (493, 303) with delta (0, 0)
Screenshot: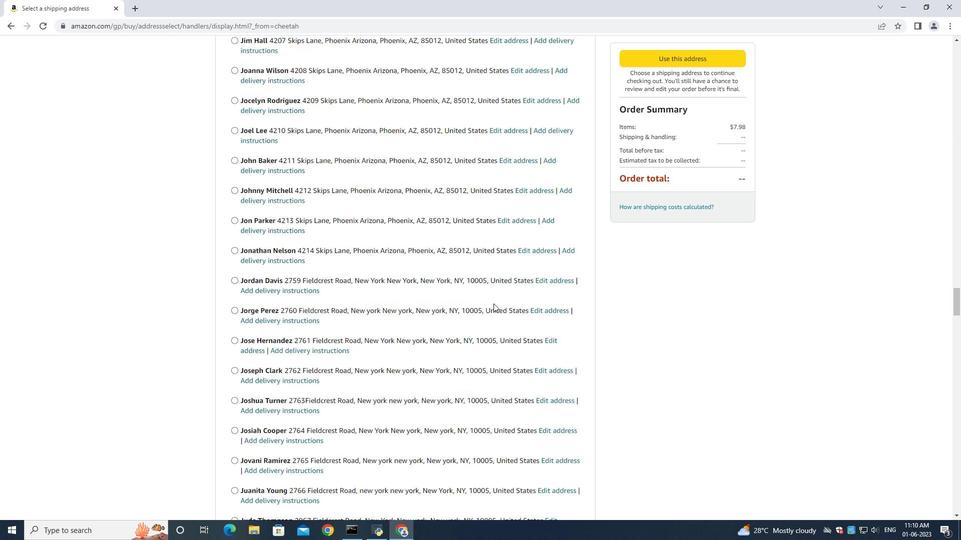 
Action: Mouse moved to (493, 305)
Screenshot: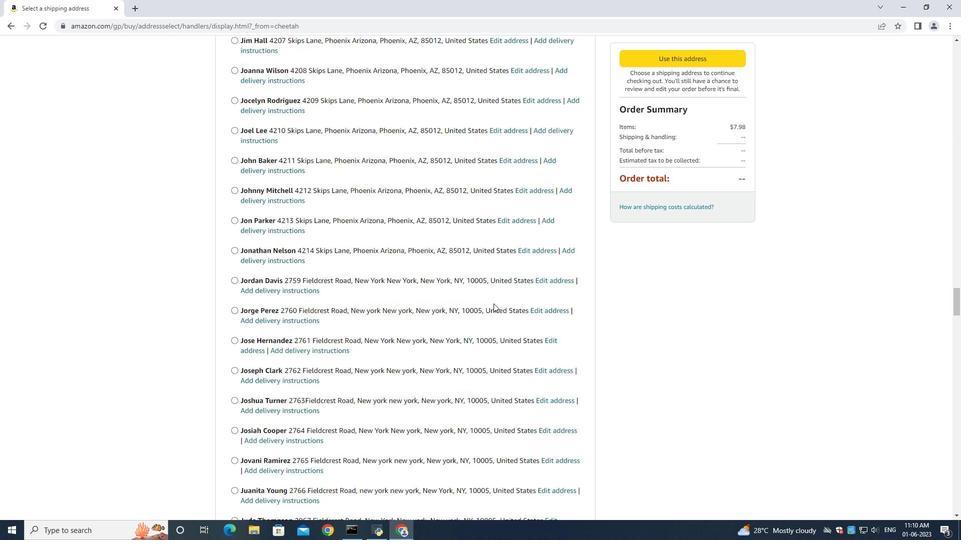 
Action: Mouse scrolled (493, 305) with delta (0, 0)
Screenshot: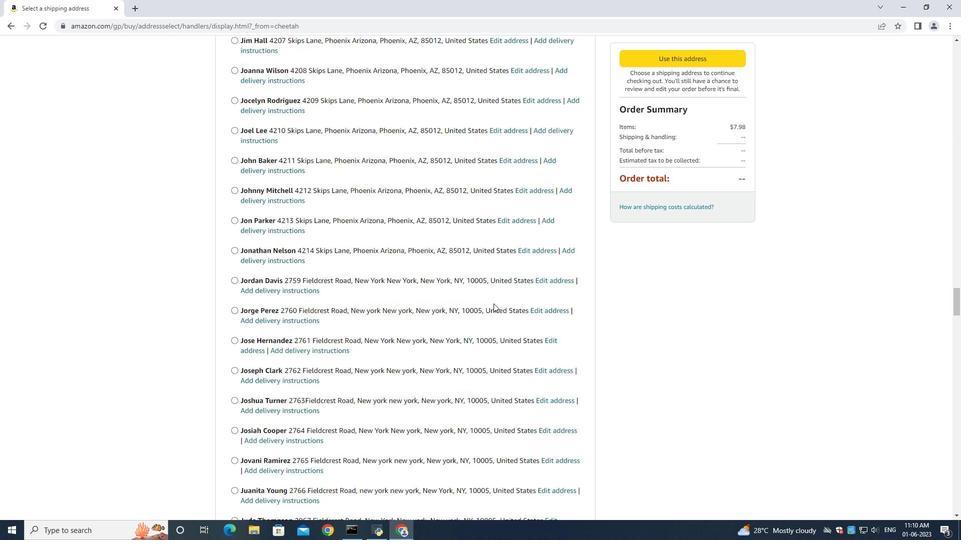 
Action: Mouse moved to (493, 305)
Screenshot: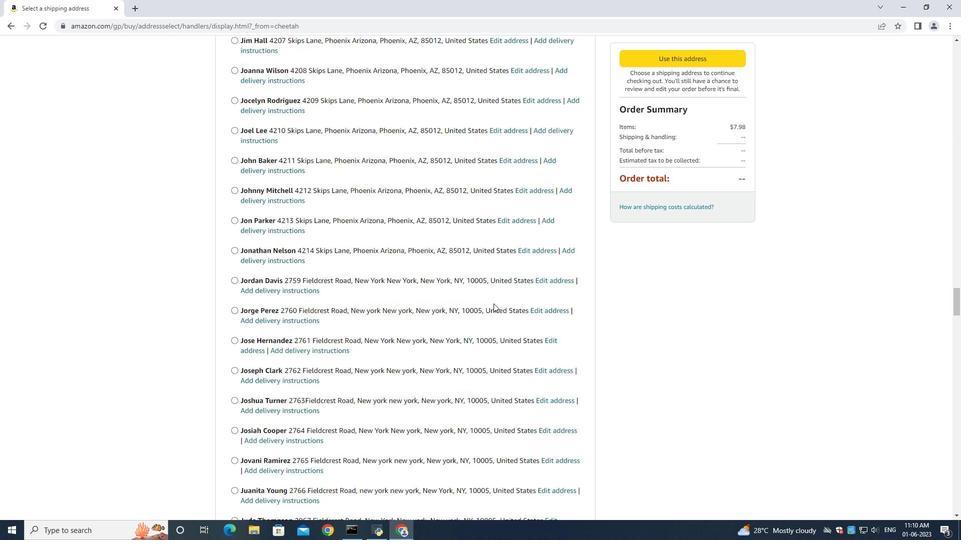 
Action: Mouse scrolled (493, 305) with delta (0, 0)
Screenshot: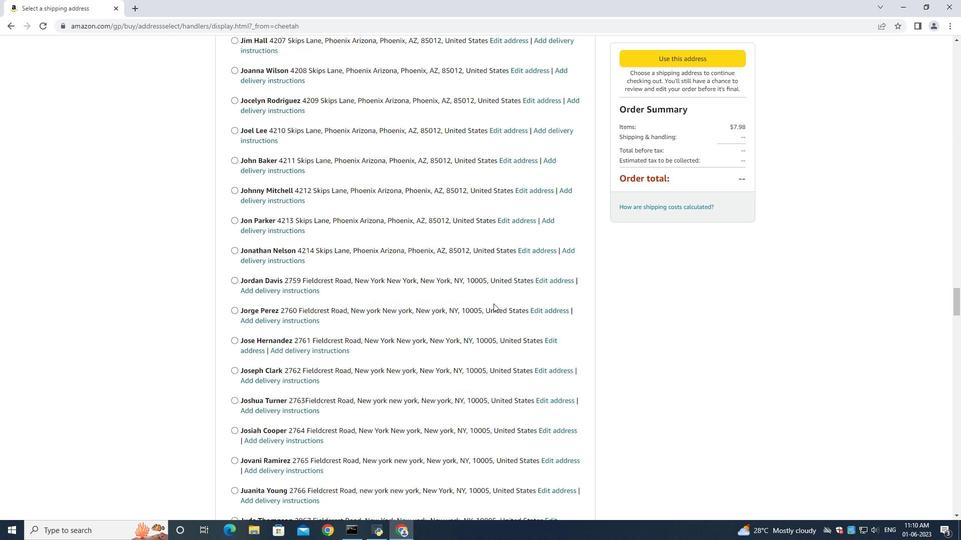
Action: Mouse scrolled (493, 305) with delta (0, 0)
Screenshot: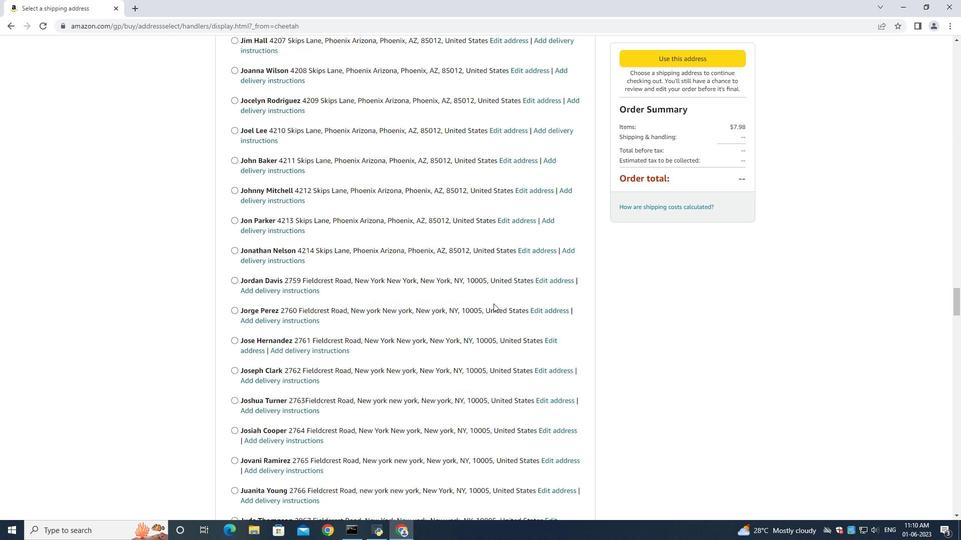 
Action: Mouse moved to (492, 305)
Screenshot: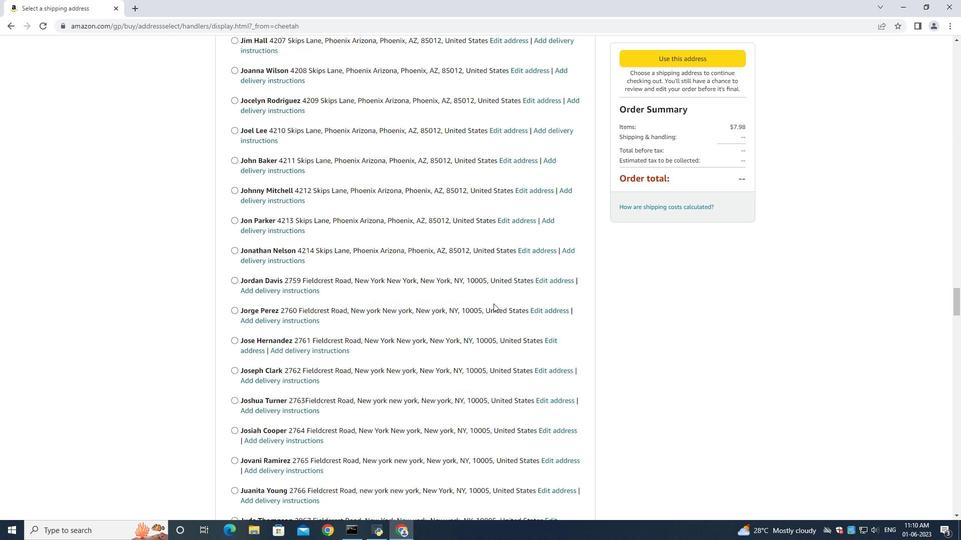 
Action: Mouse scrolled (492, 305) with delta (0, 0)
Screenshot: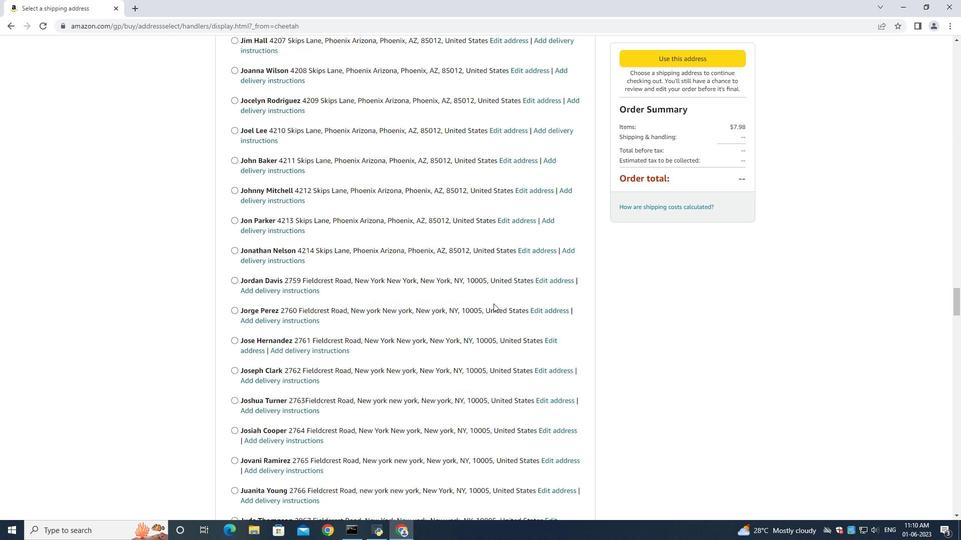 
Action: Mouse moved to (492, 305)
Screenshot: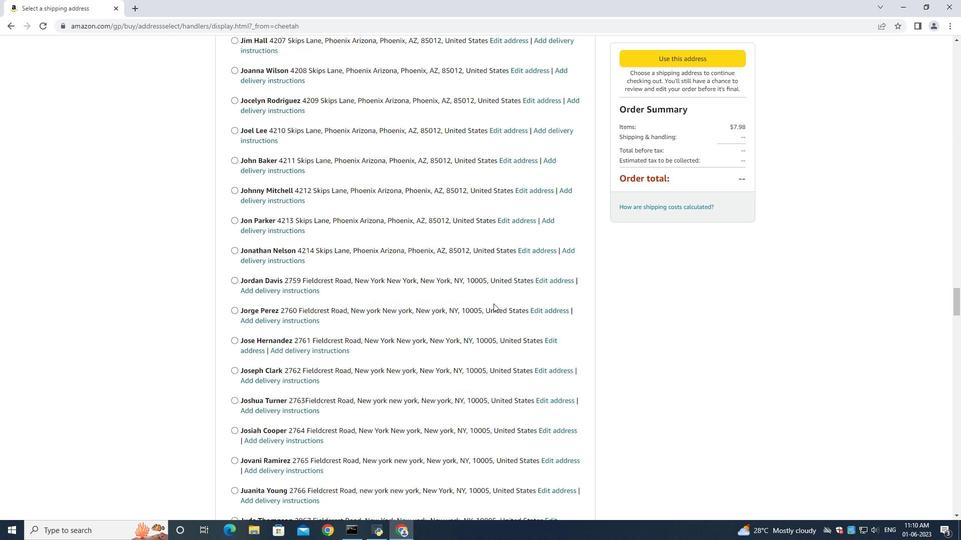 
Action: Mouse scrolled (492, 305) with delta (0, 0)
Screenshot: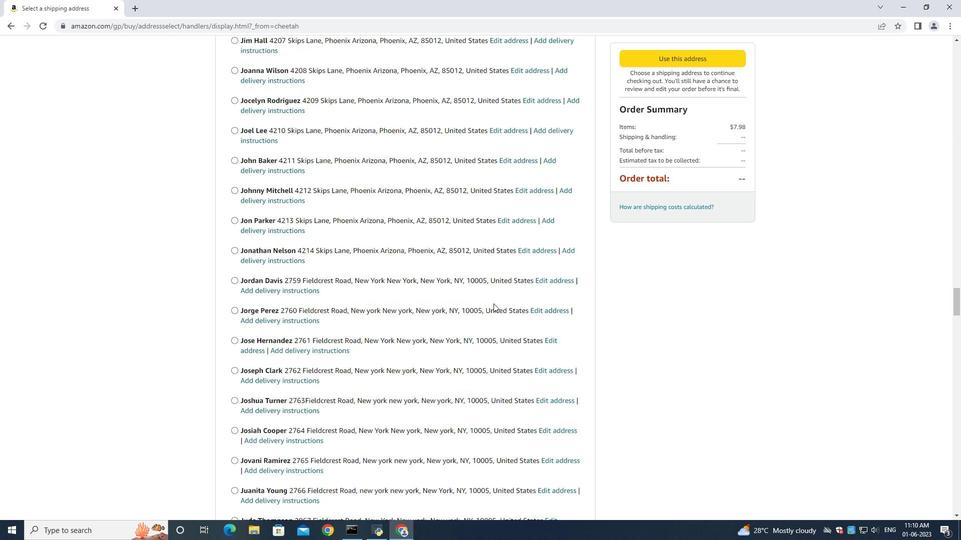 
Action: Mouse moved to (493, 310)
Screenshot: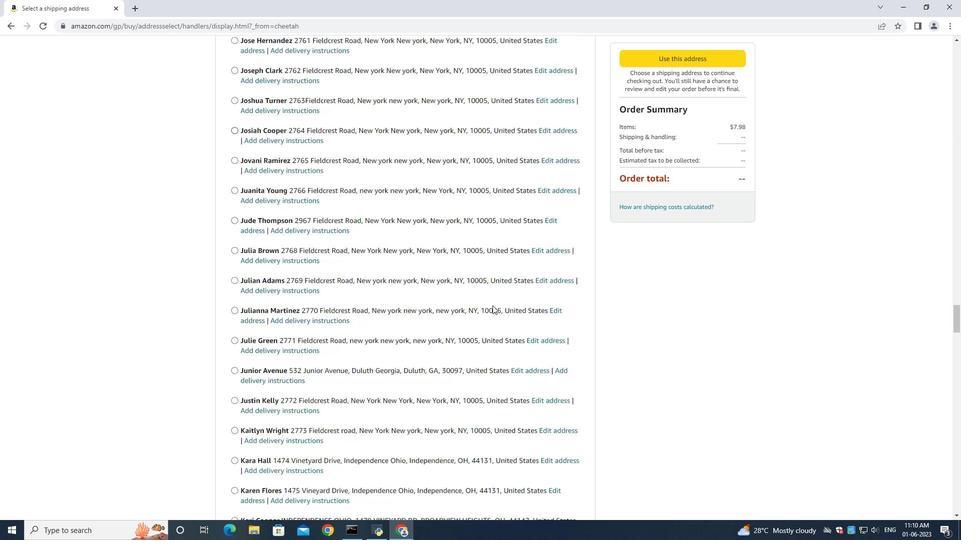 
Action: Mouse scrolled (492, 306) with delta (0, 0)
Screenshot: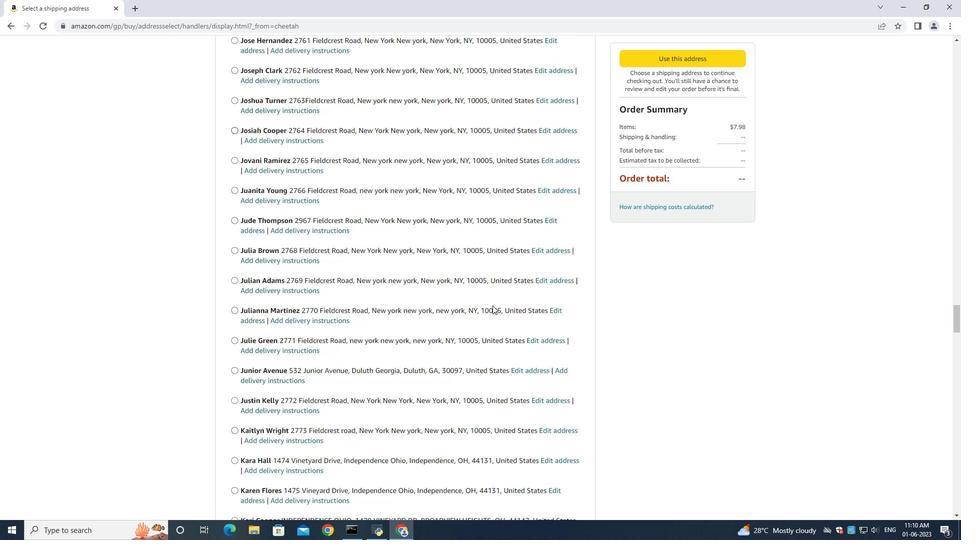 
Action: Mouse moved to (491, 317)
Screenshot: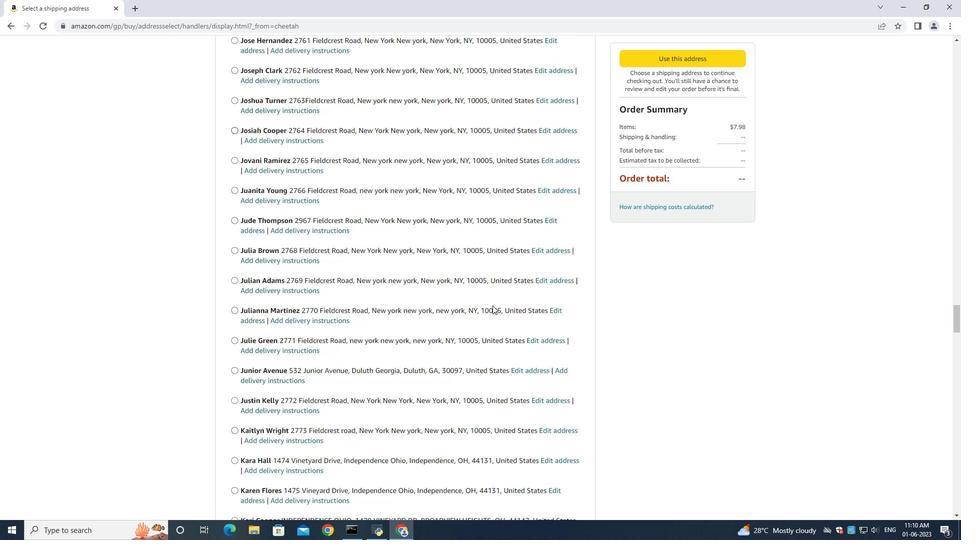 
Action: Mouse scrolled (492, 314) with delta (0, 0)
Screenshot: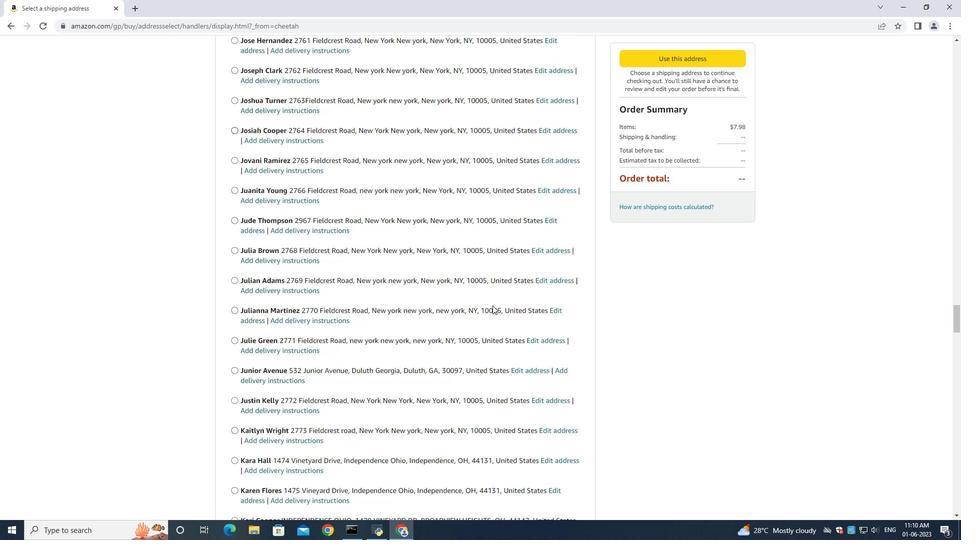 
Action: Mouse scrolled (491, 316) with delta (0, -1)
Screenshot: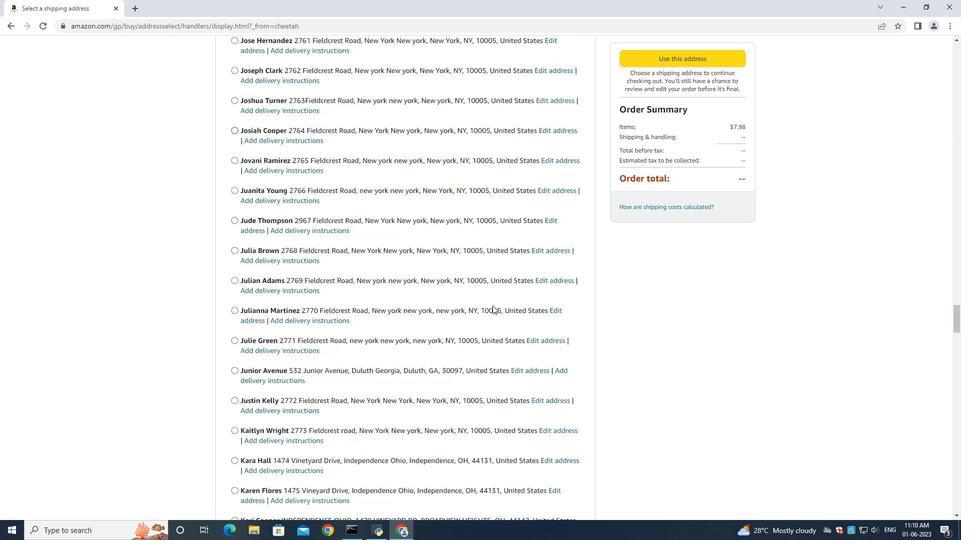 
Action: Mouse scrolled (491, 317) with delta (0, 0)
Screenshot: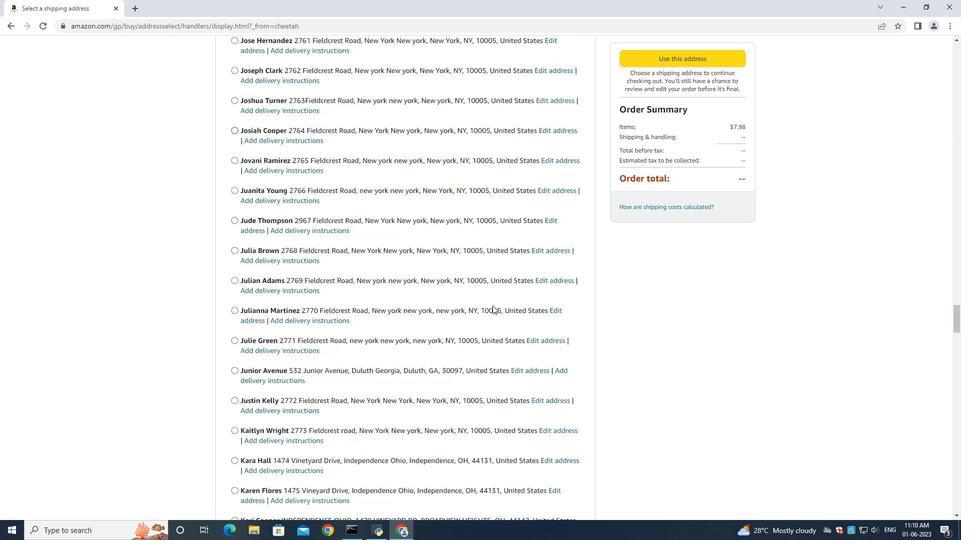 
Action: Mouse scrolled (491, 316) with delta (0, -1)
Screenshot: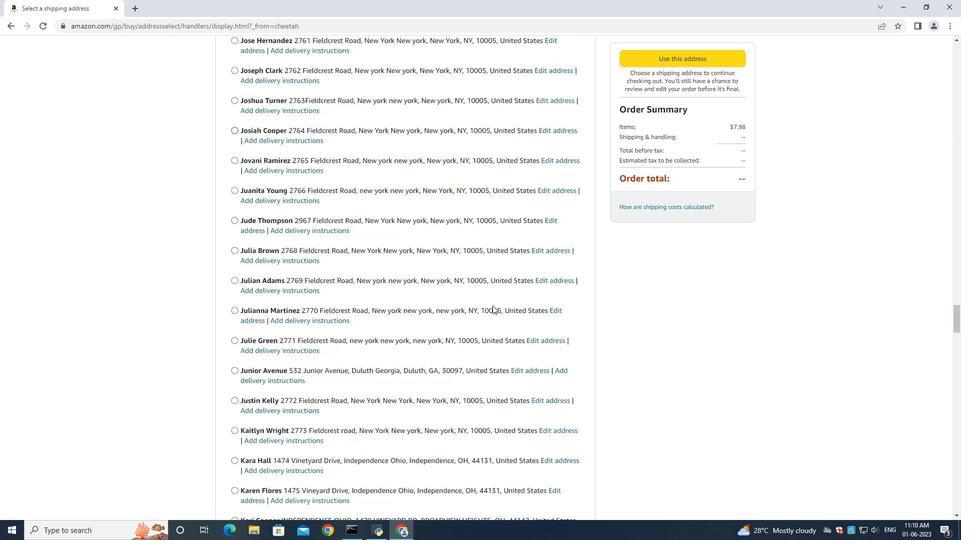 
Action: Mouse scrolled (491, 317) with delta (0, 0)
Screenshot: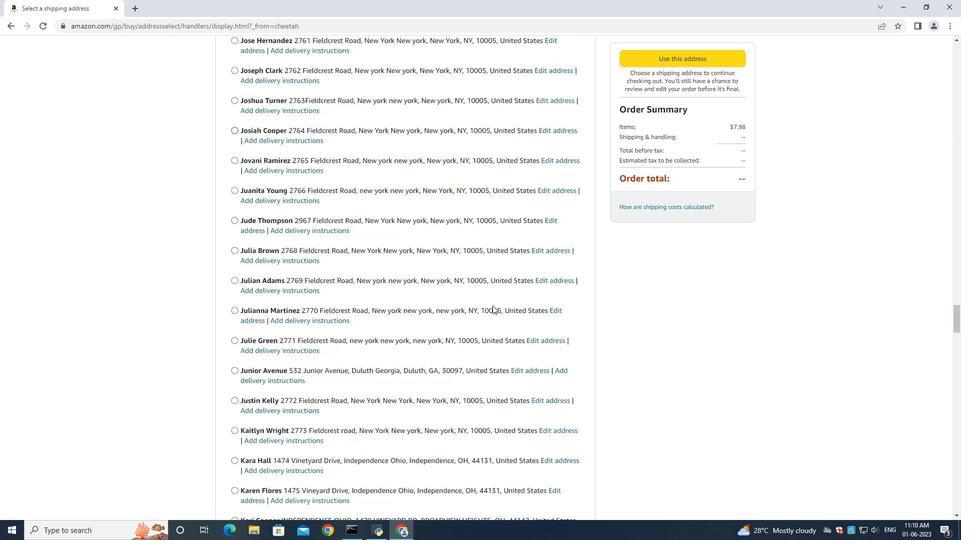 
Action: Mouse scrolled (491, 317) with delta (0, 0)
Screenshot: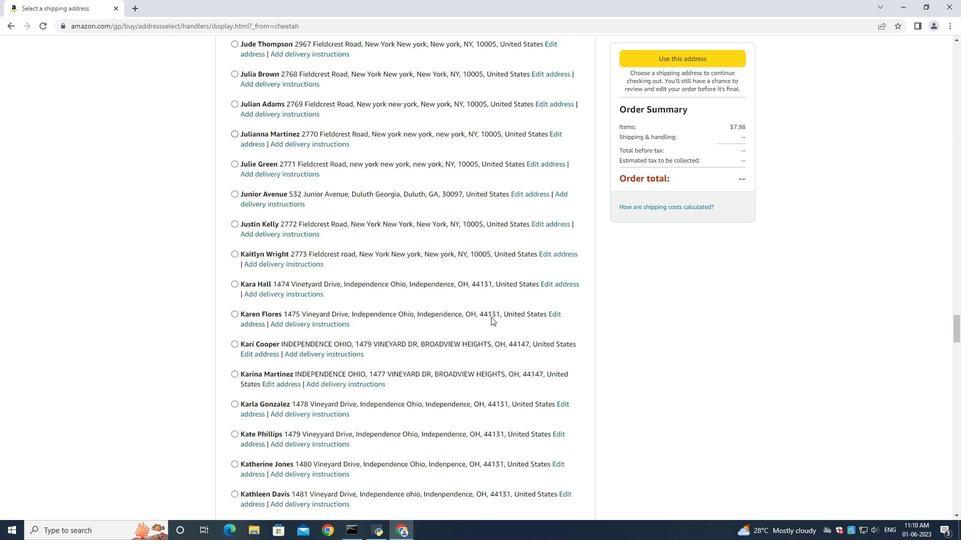 
Action: Mouse moved to (491, 321)
Screenshot: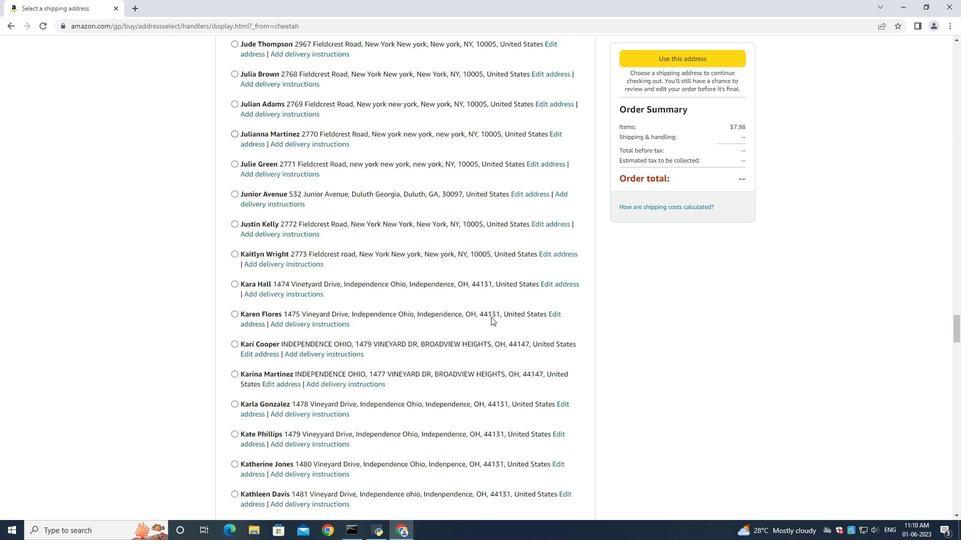 
Action: Mouse scrolled (491, 319) with delta (0, 0)
Screenshot: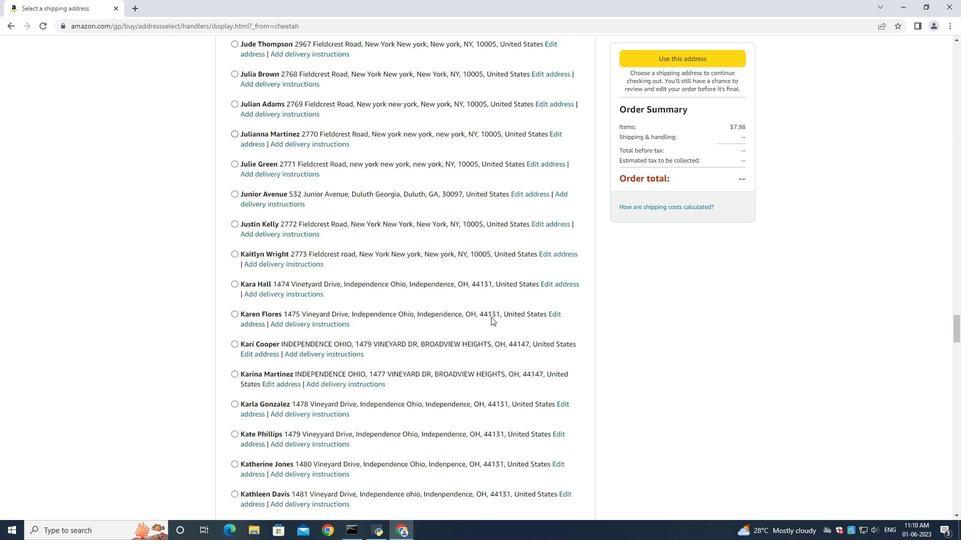 
Action: Mouse scrolled (491, 321) with delta (0, 0)
Screenshot: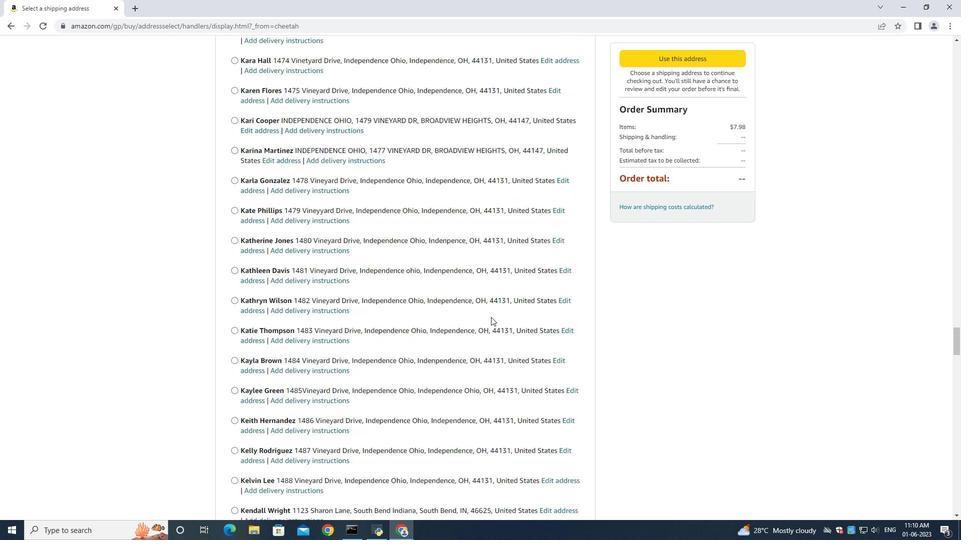 
Action: Mouse scrolled (491, 320) with delta (0, -1)
Screenshot: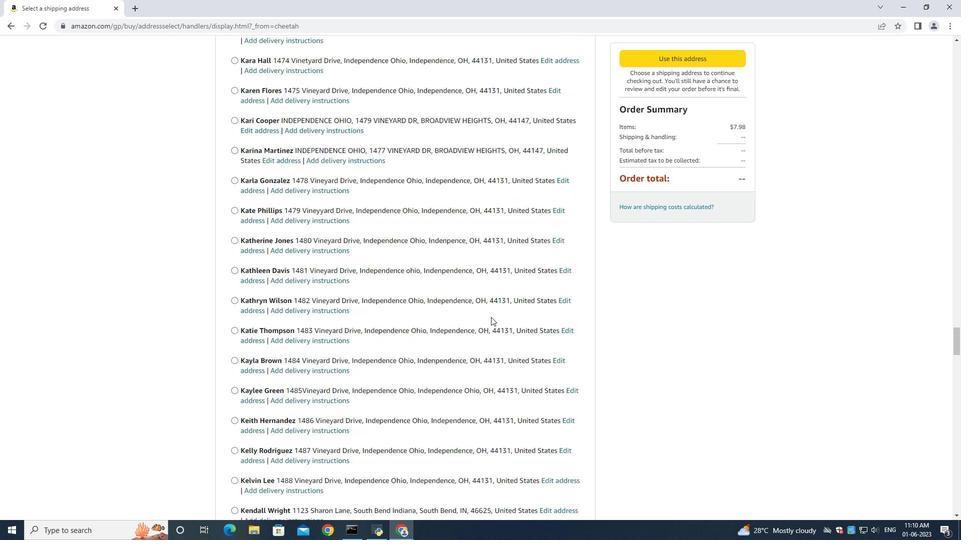 
Action: Mouse scrolled (491, 321) with delta (0, 0)
Screenshot: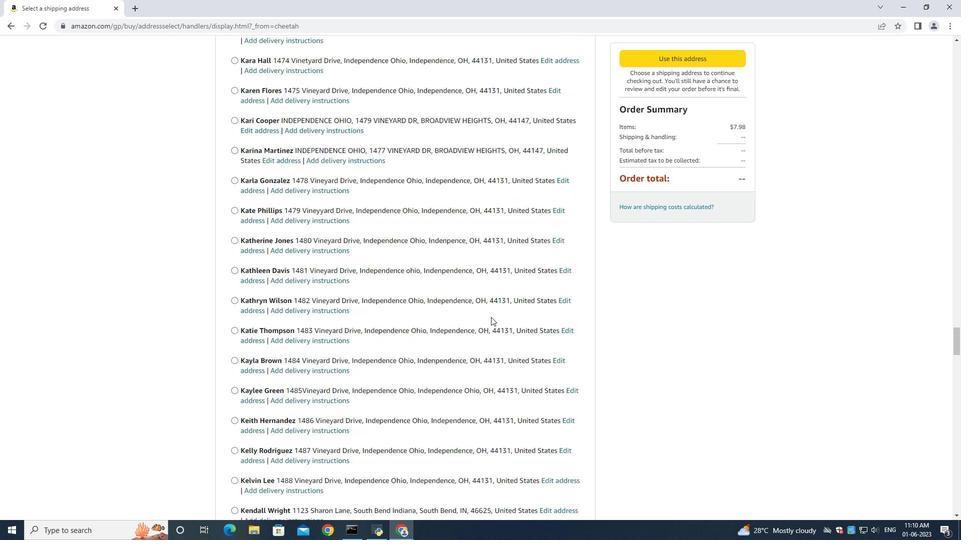 
Action: Mouse scrolled (491, 321) with delta (0, 0)
Screenshot: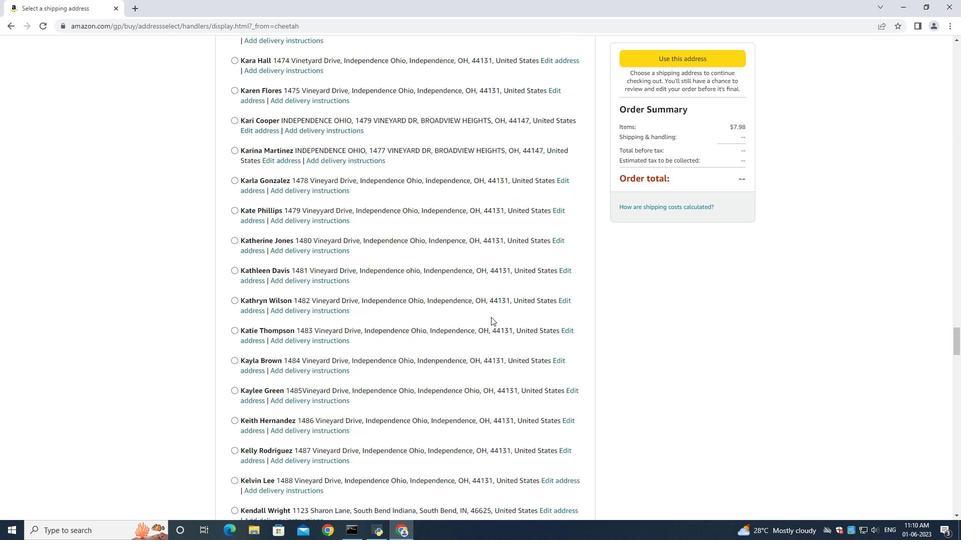 
Action: Mouse scrolled (491, 321) with delta (0, 0)
Screenshot: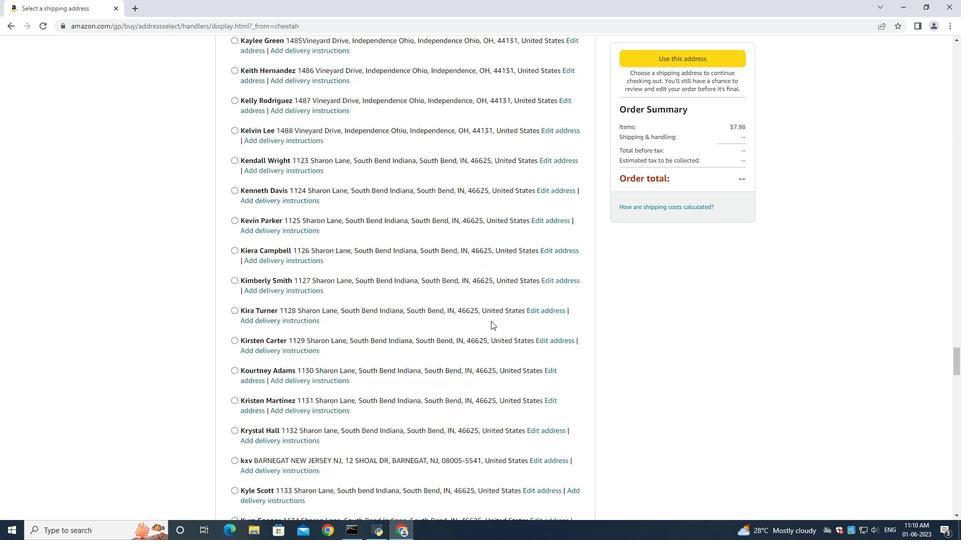 
Action: Mouse scrolled (491, 321) with delta (0, 0)
Screenshot: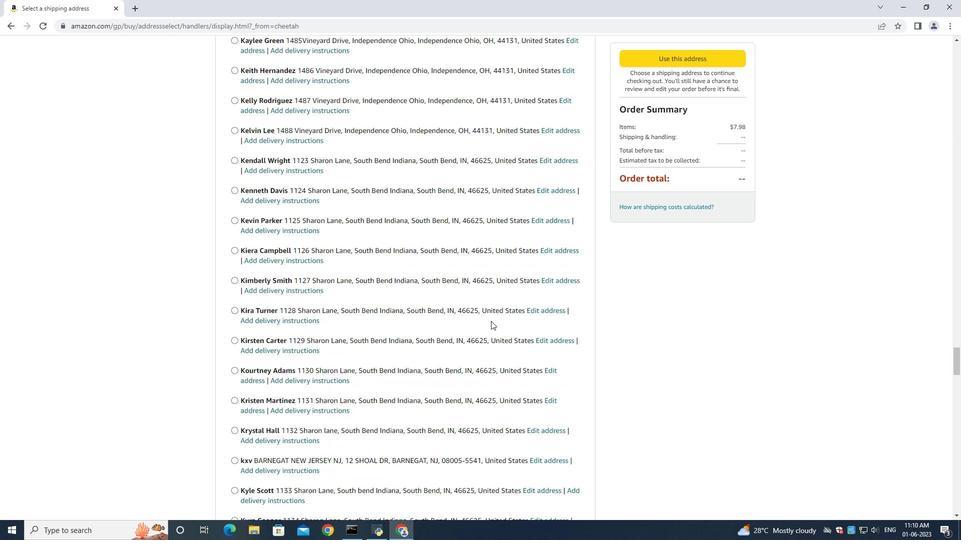 
Action: Mouse scrolled (491, 321) with delta (0, 0)
Screenshot: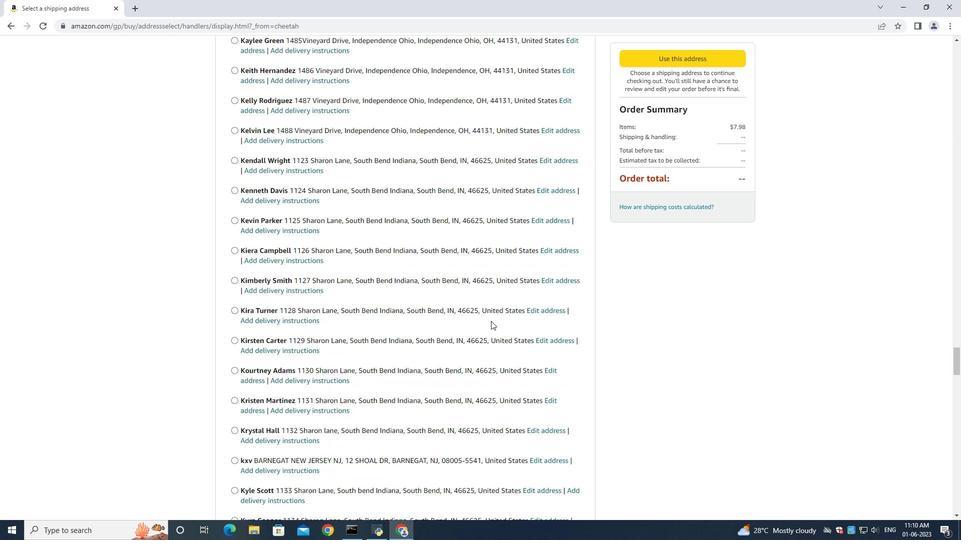 
Action: Mouse scrolled (491, 321) with delta (0, 0)
Screenshot: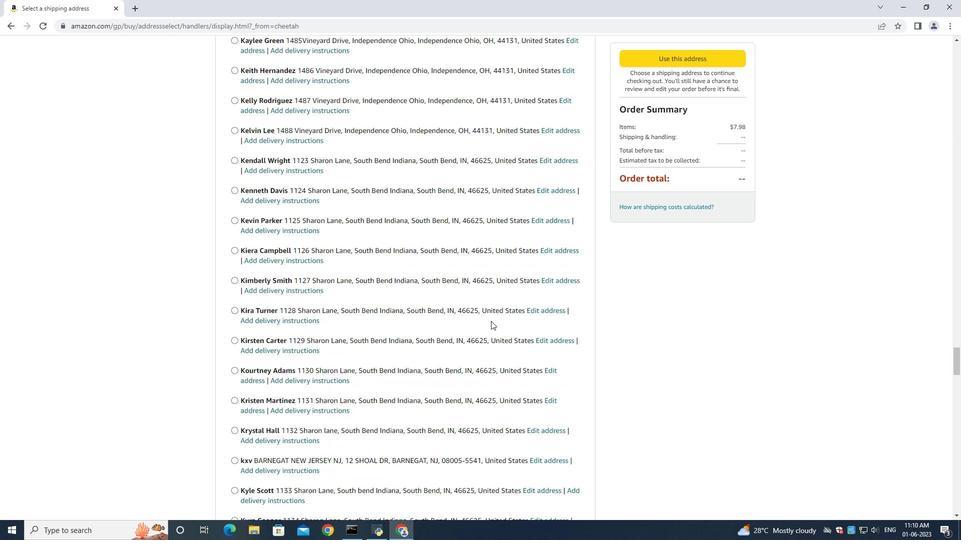 
Action: Mouse scrolled (491, 321) with delta (0, 0)
Screenshot: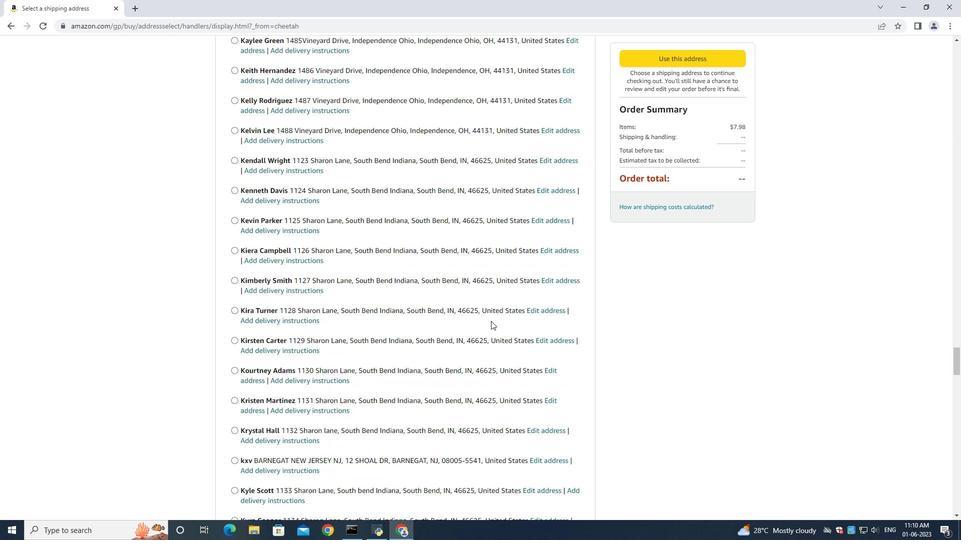 
Action: Mouse scrolled (491, 321) with delta (0, 0)
Screenshot: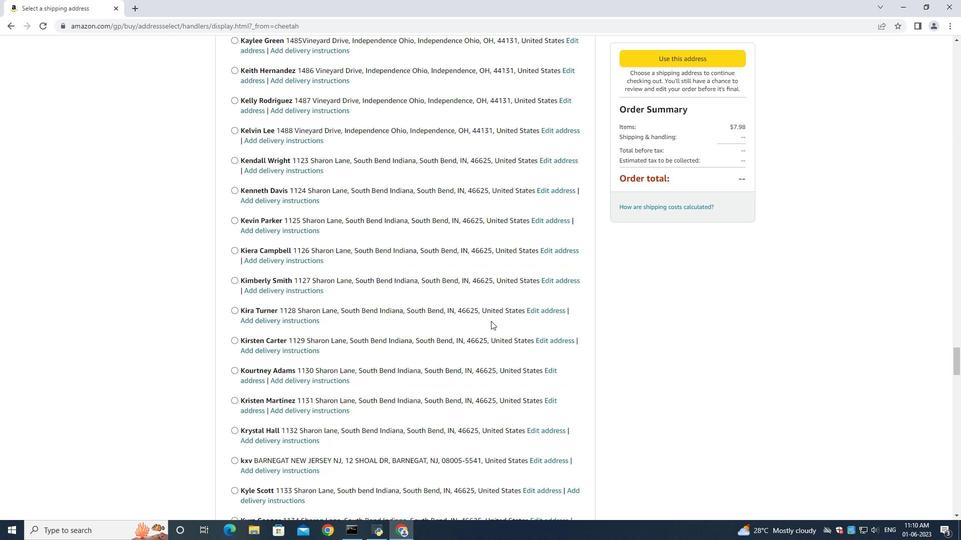 
Action: Mouse scrolled (491, 321) with delta (0, 0)
Screenshot: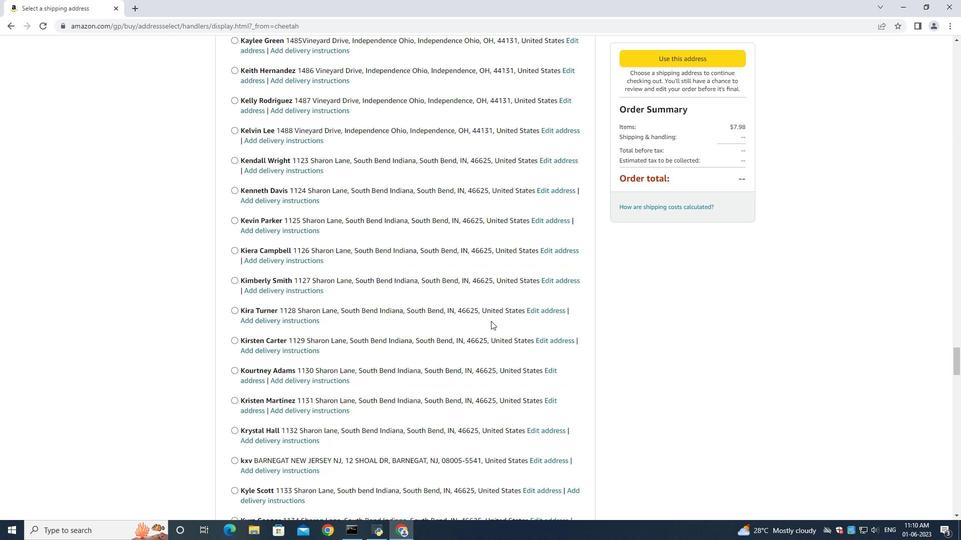
Action: Mouse moved to (491, 325)
Screenshot: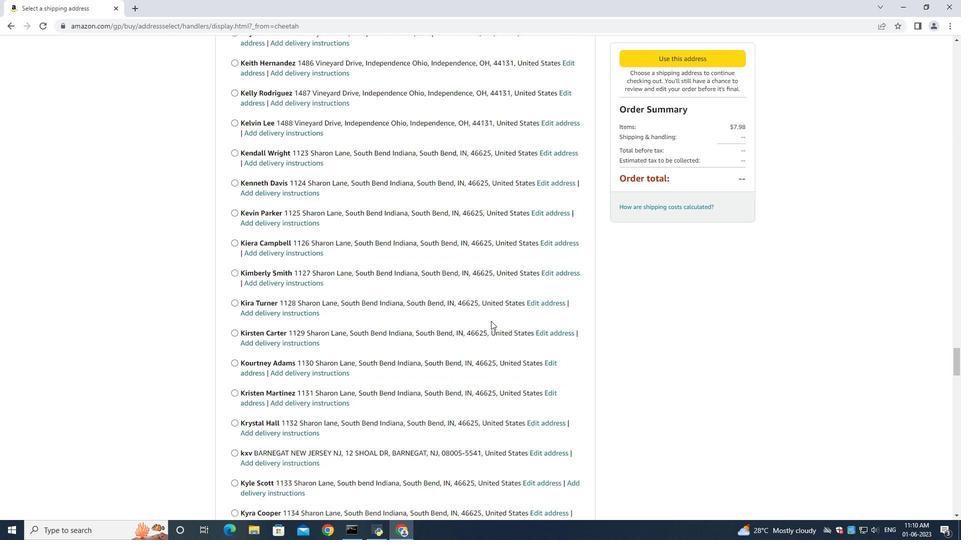 
Action: Mouse scrolled (491, 325) with delta (0, 0)
Screenshot: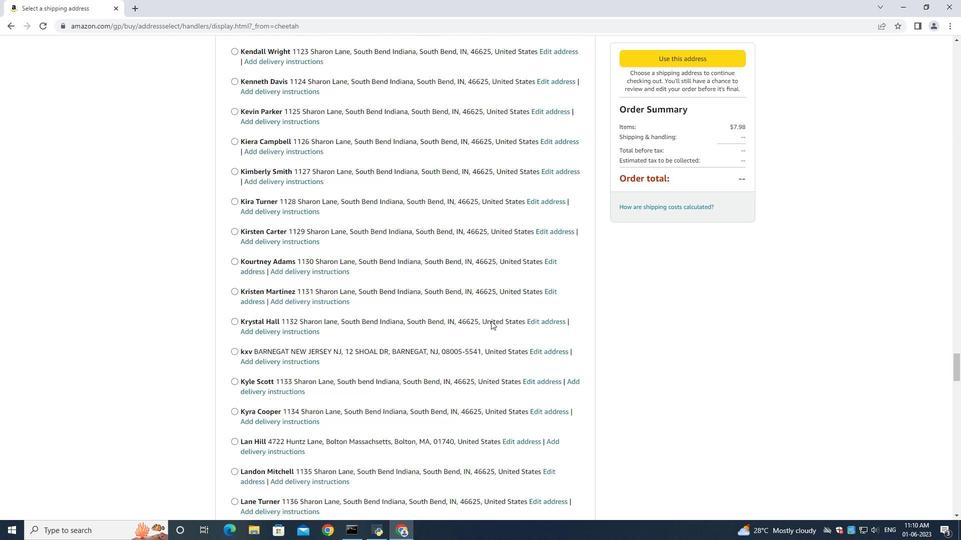 
Action: Mouse moved to (491, 327)
Screenshot: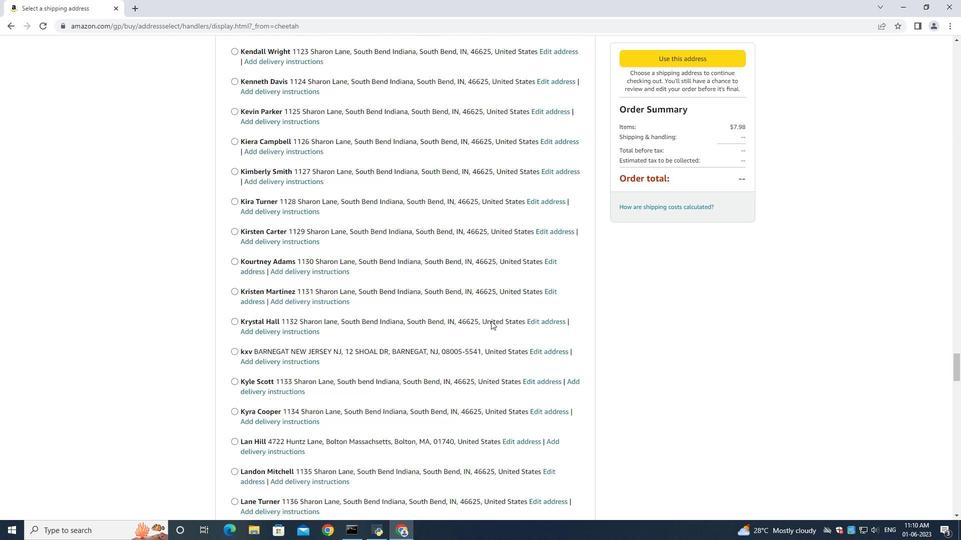 
Action: Mouse scrolled (491, 326) with delta (0, 0)
Screenshot: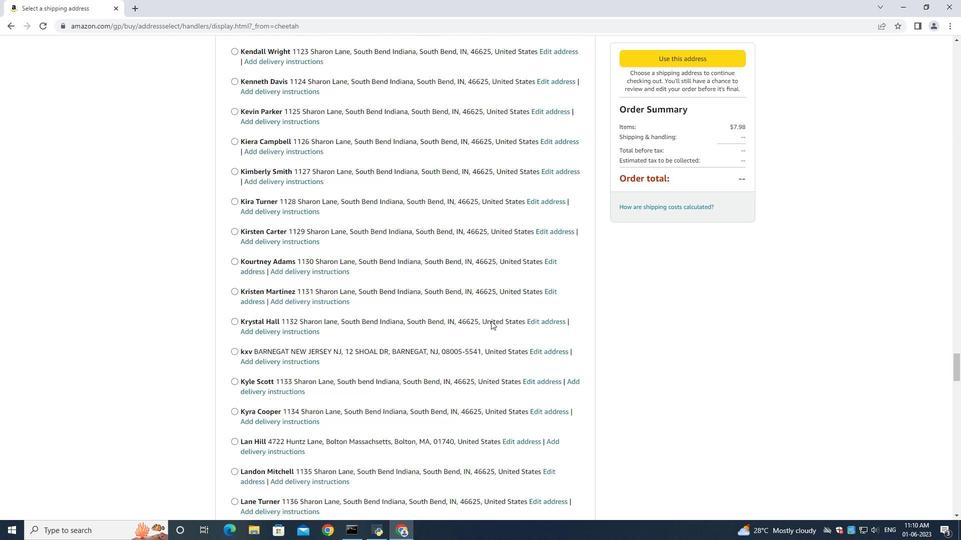 
Action: Mouse moved to (491, 327)
Screenshot: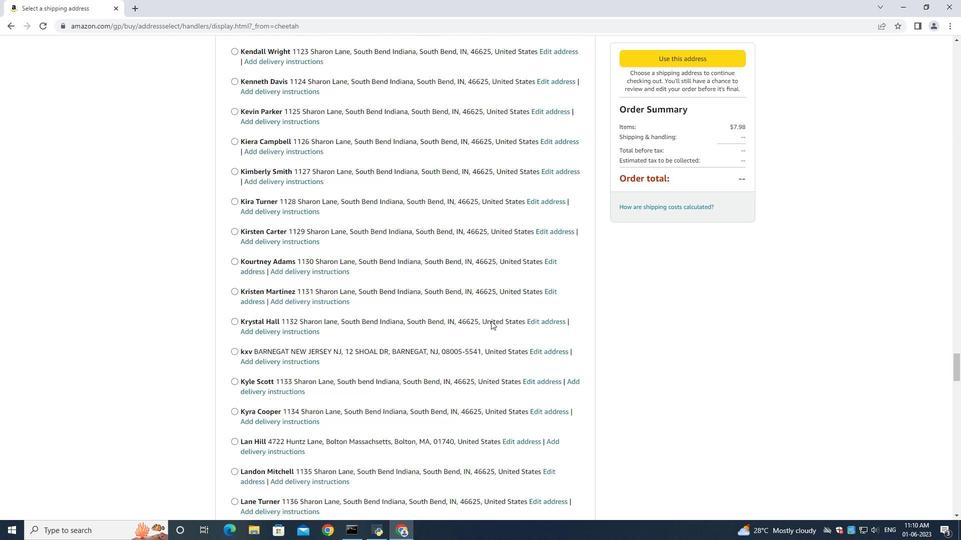 
Action: Mouse scrolled (491, 326) with delta (0, 0)
Screenshot: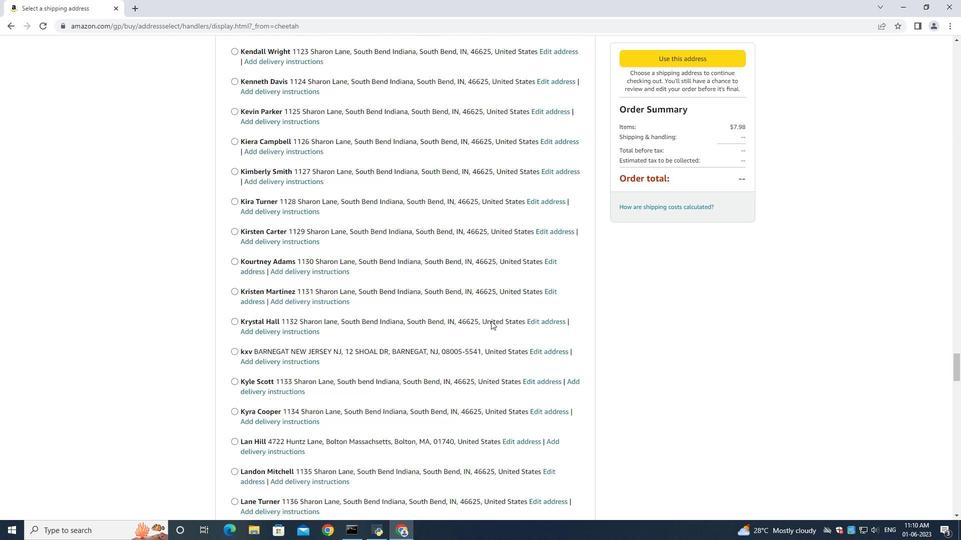 
Action: Mouse scrolled (491, 326) with delta (0, 0)
Screenshot: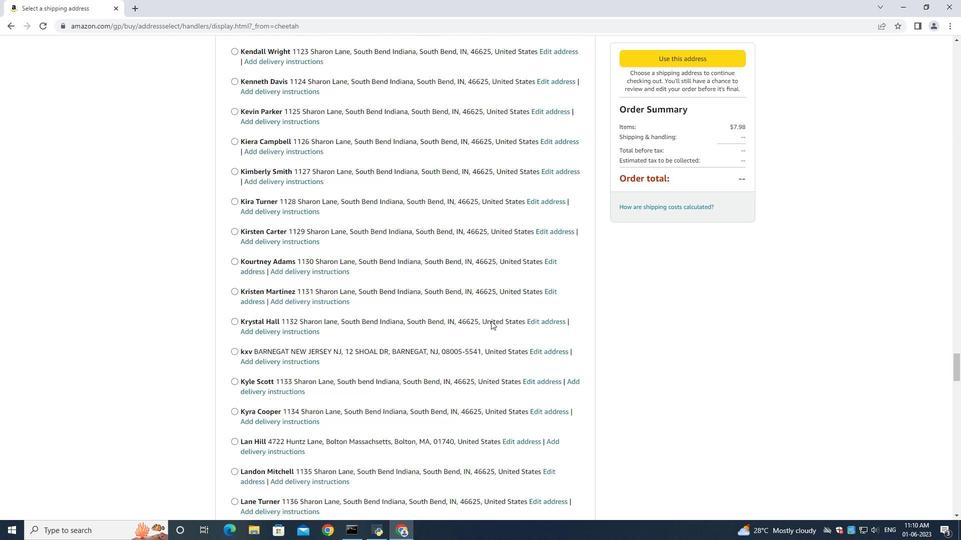
Action: Mouse scrolled (491, 326) with delta (0, 0)
Screenshot: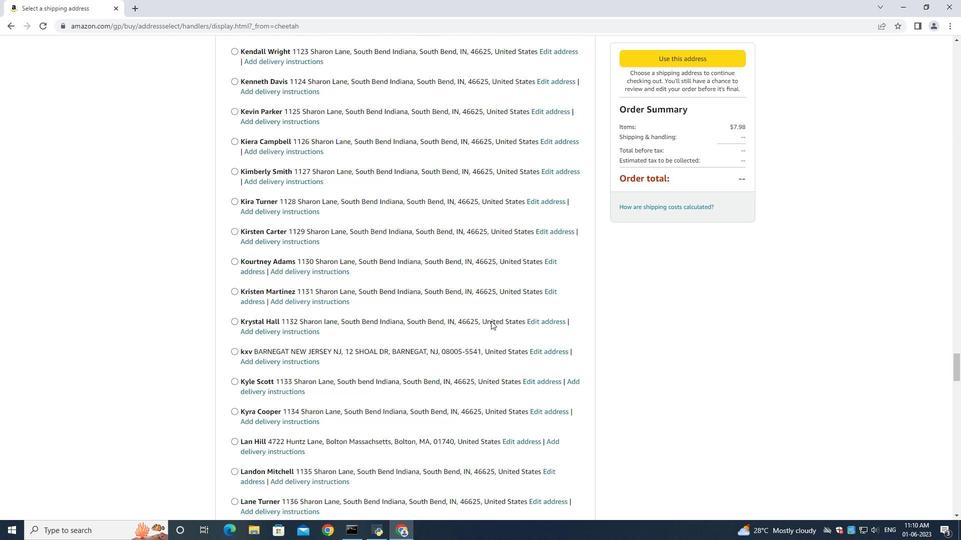
Action: Mouse scrolled (491, 326) with delta (0, 0)
Screenshot: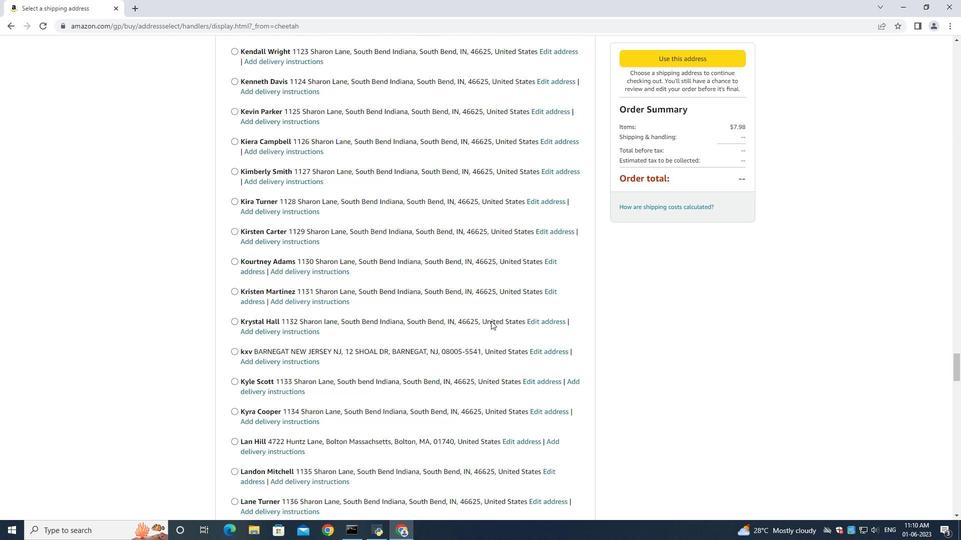 
Action: Mouse scrolled (491, 326) with delta (0, 0)
Screenshot: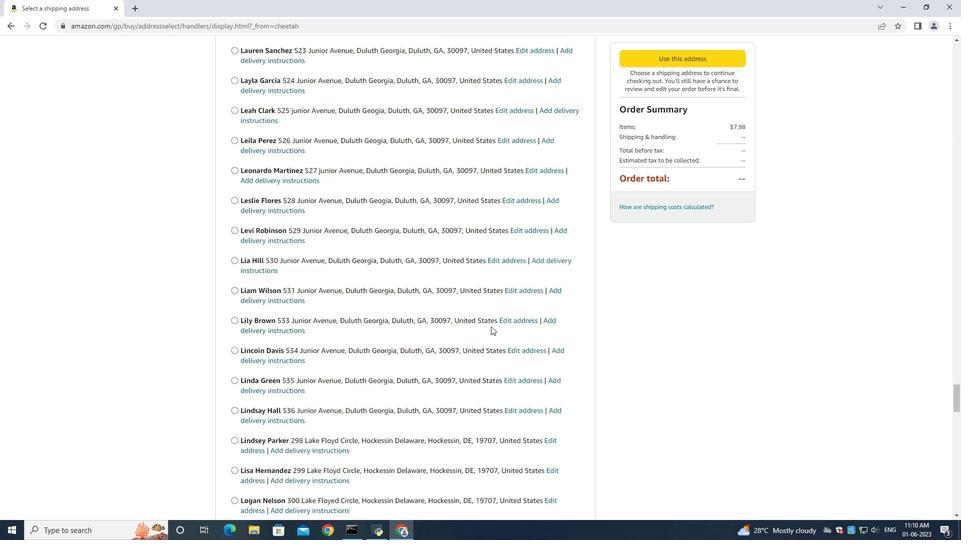 
Action: Mouse scrolled (491, 326) with delta (0, 0)
Screenshot: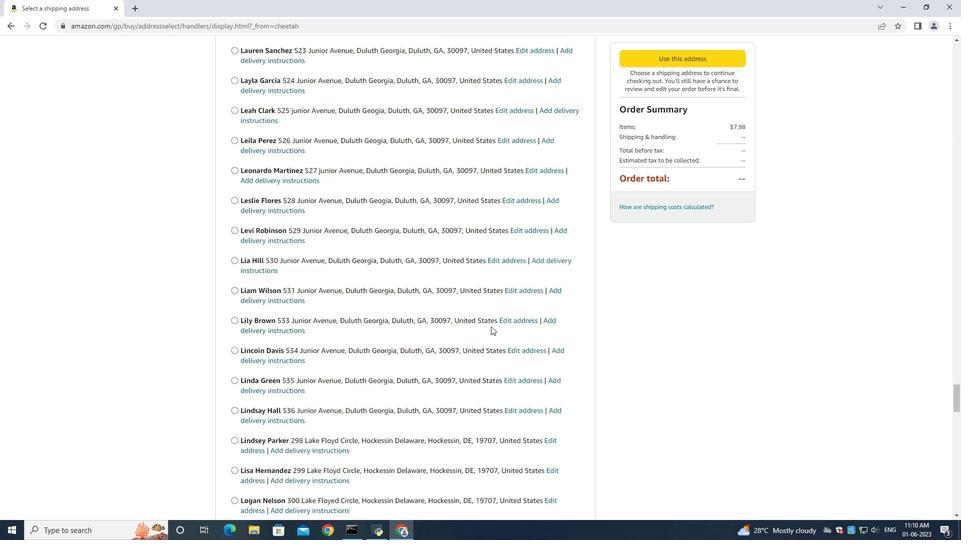 
Action: Mouse scrolled (491, 326) with delta (0, 0)
Screenshot: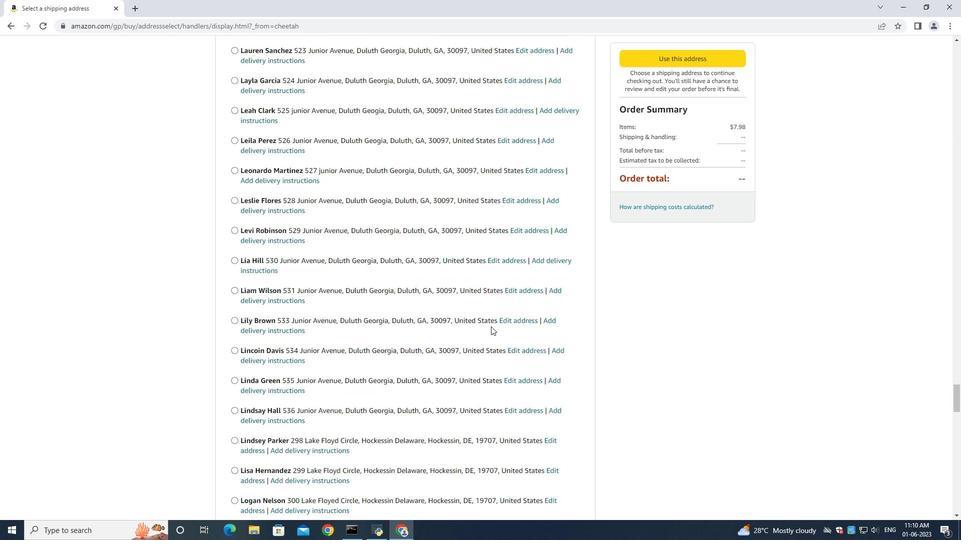 
Action: Mouse scrolled (491, 326) with delta (0, 0)
Screenshot: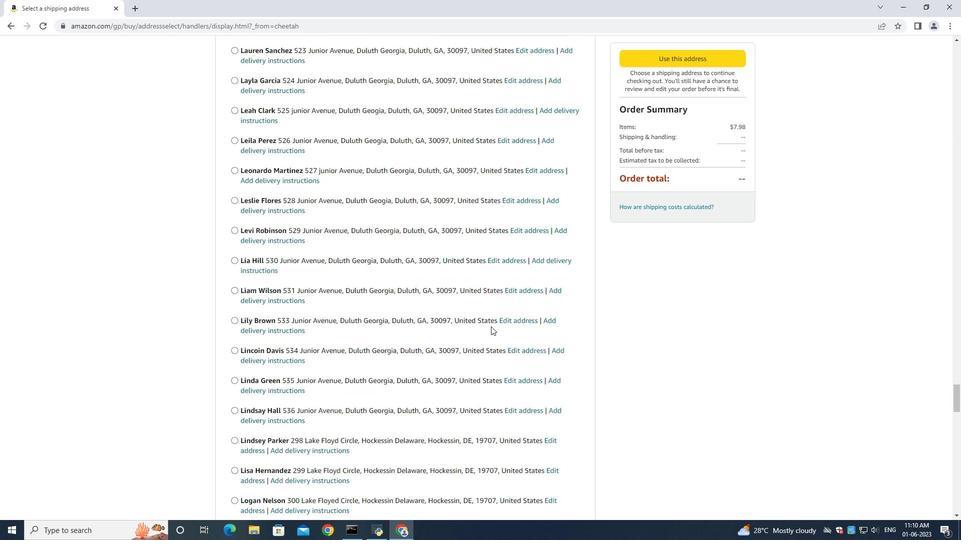 
Action: Mouse scrolled (491, 326) with delta (0, 0)
Screenshot: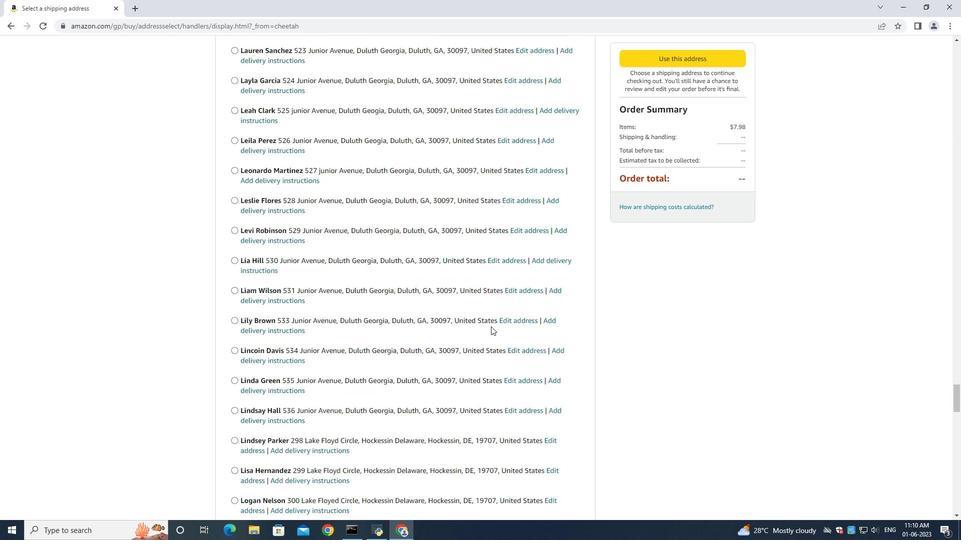 
Action: Mouse moved to (491, 326)
Screenshot: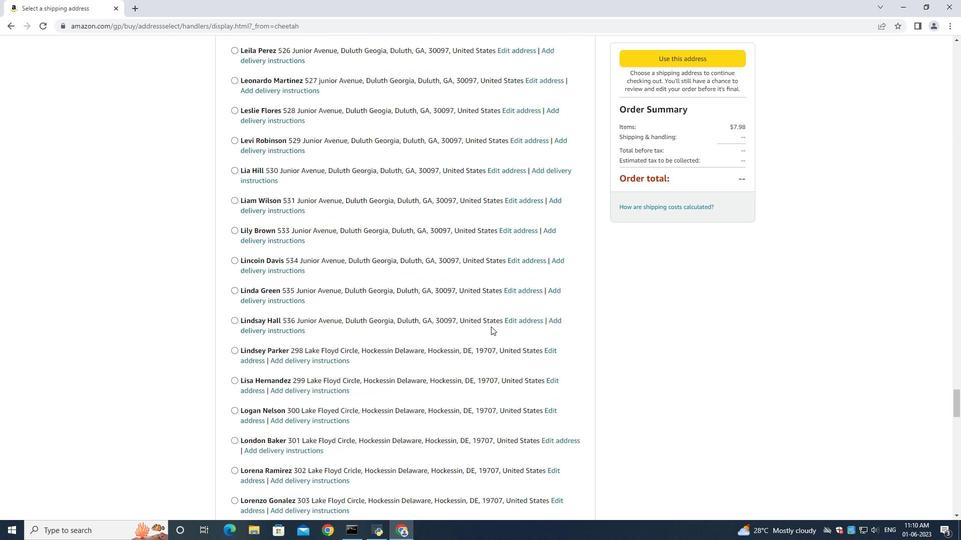 
Action: Mouse scrolled (491, 326) with delta (0, 0)
Screenshot: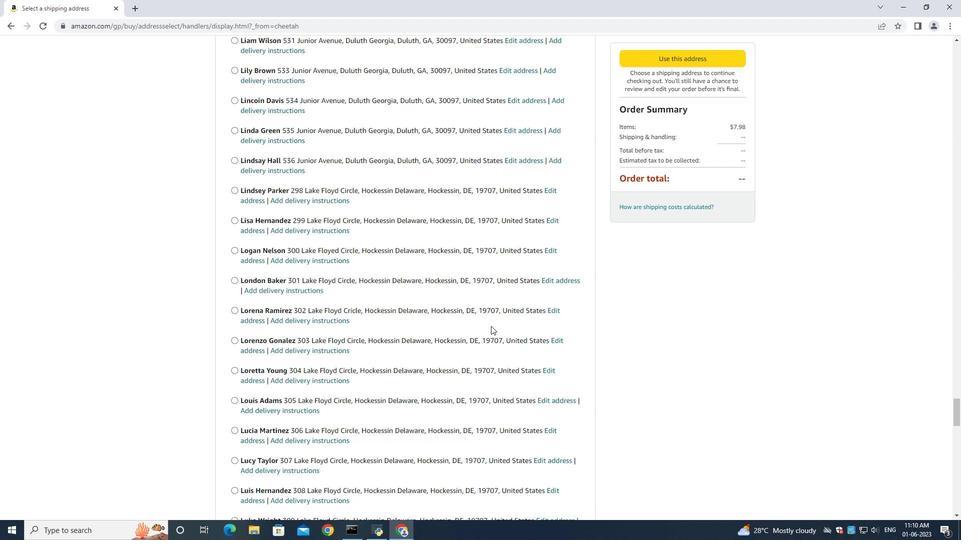 
Action: Mouse scrolled (491, 326) with delta (0, 0)
Screenshot: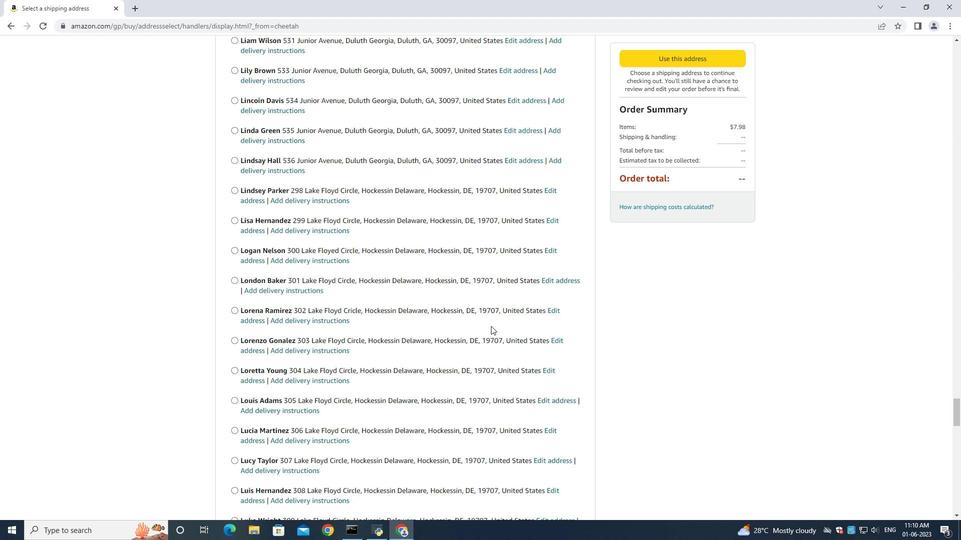 
Action: Mouse scrolled (491, 326) with delta (0, 0)
Screenshot: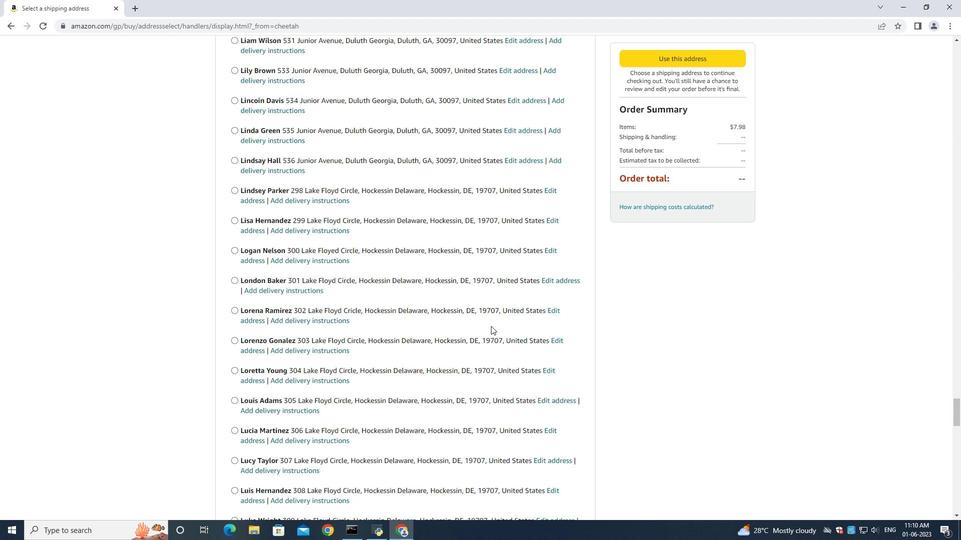 
Action: Mouse scrolled (491, 326) with delta (0, 0)
Screenshot: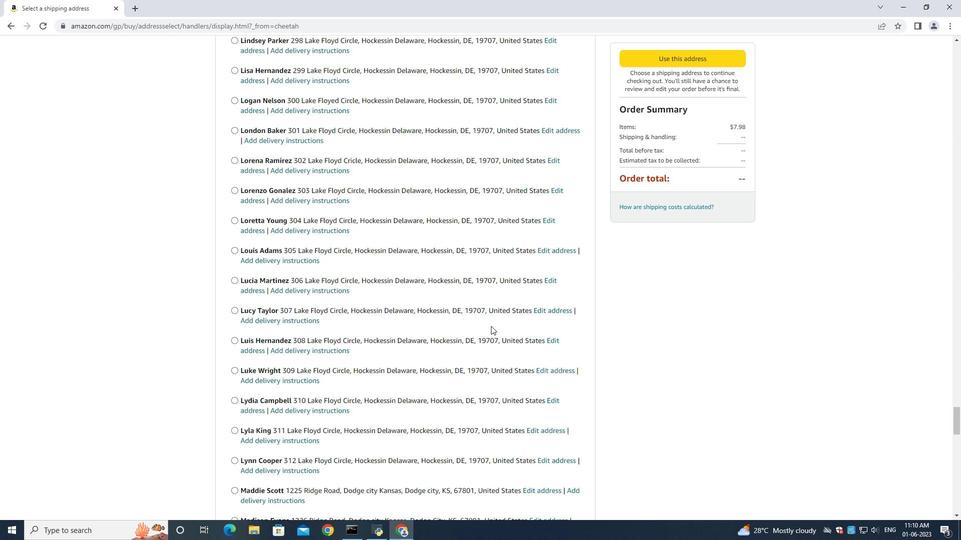 
Action: Mouse scrolled (491, 326) with delta (0, 0)
Screenshot: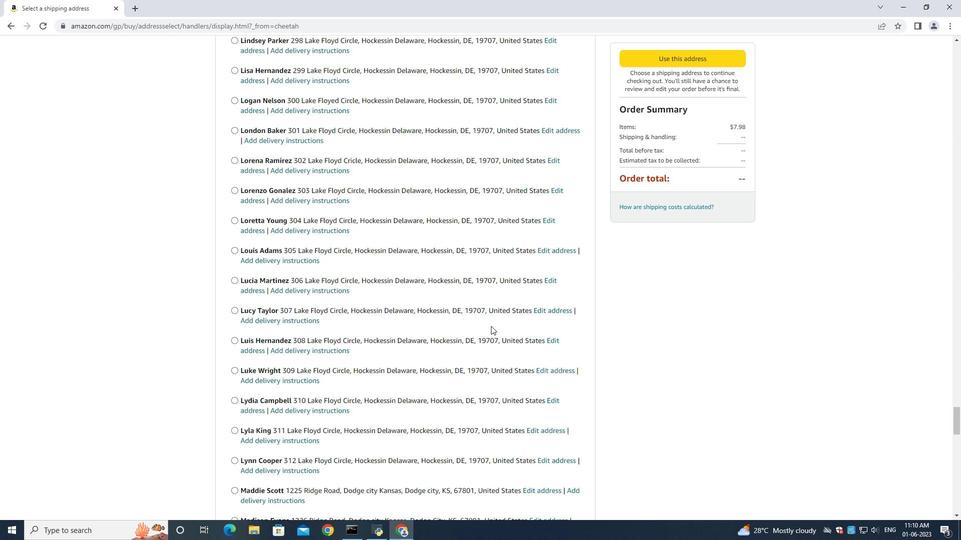 
Action: Mouse scrolled (491, 326) with delta (0, 0)
Screenshot: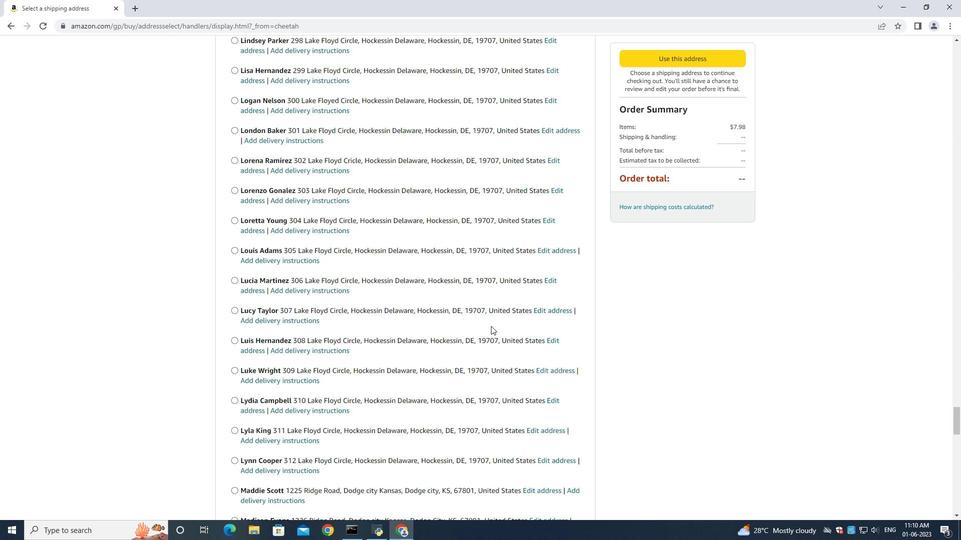 
Action: Mouse scrolled (491, 326) with delta (0, 0)
Screenshot: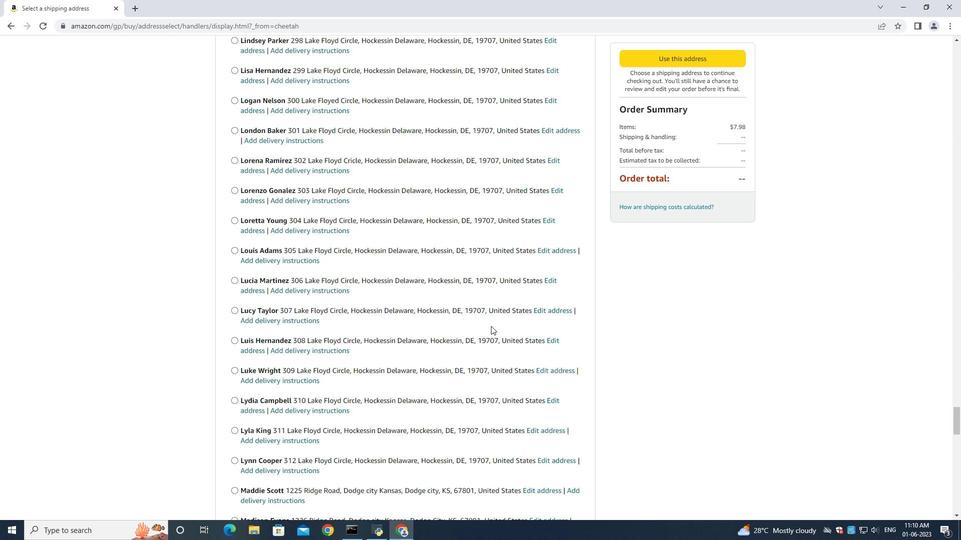 
Action: Mouse scrolled (491, 326) with delta (0, 0)
Screenshot: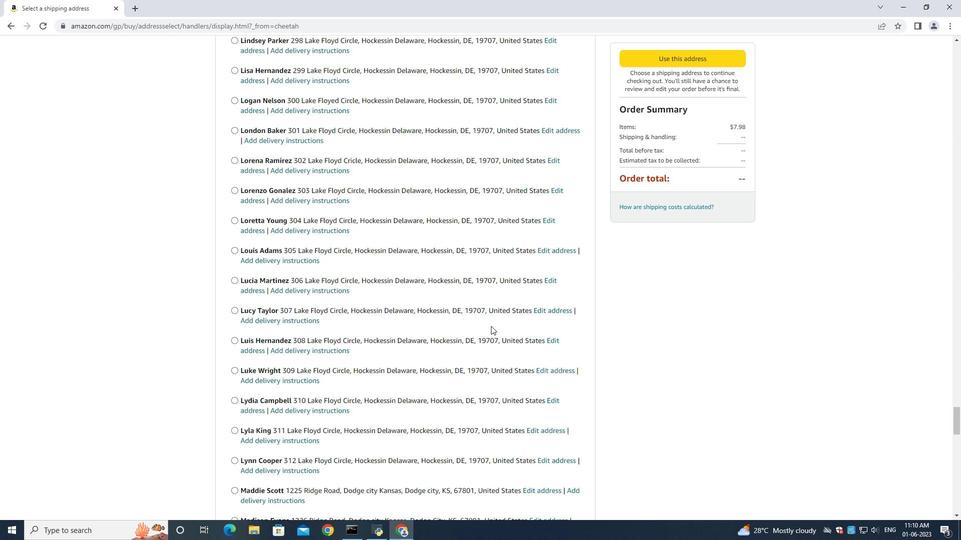 
Action: Mouse scrolled (491, 326) with delta (0, 0)
Screenshot: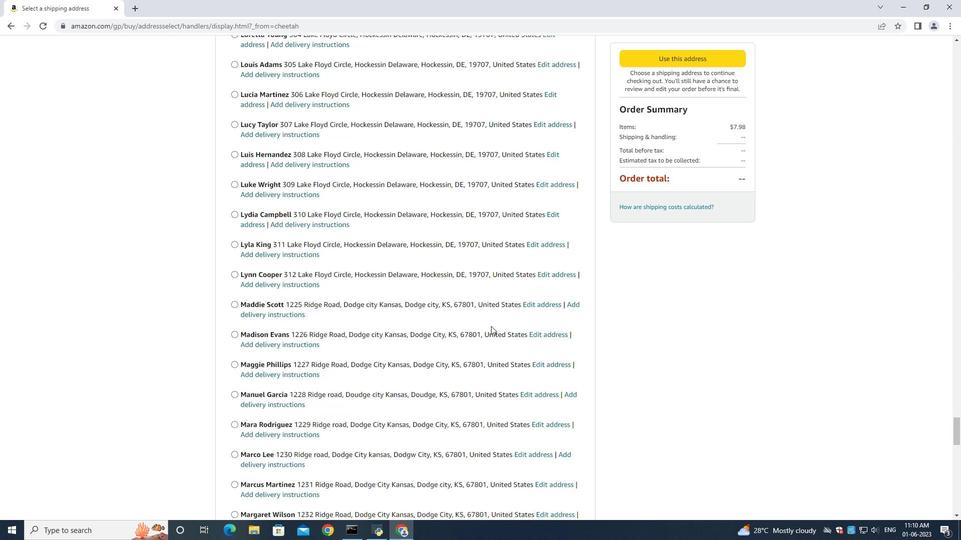 
Action: Mouse scrolled (491, 326) with delta (0, 0)
Screenshot: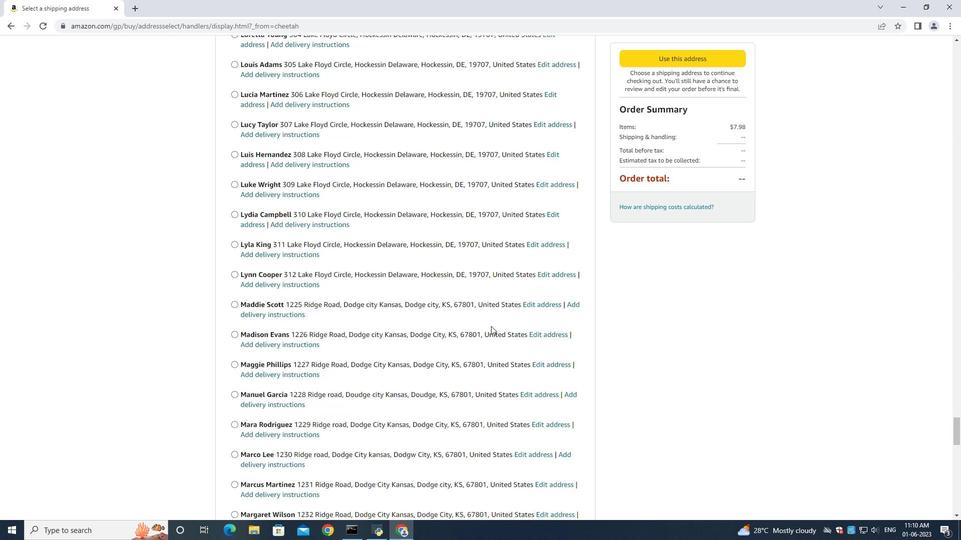 
Action: Mouse scrolled (491, 326) with delta (0, 0)
Screenshot: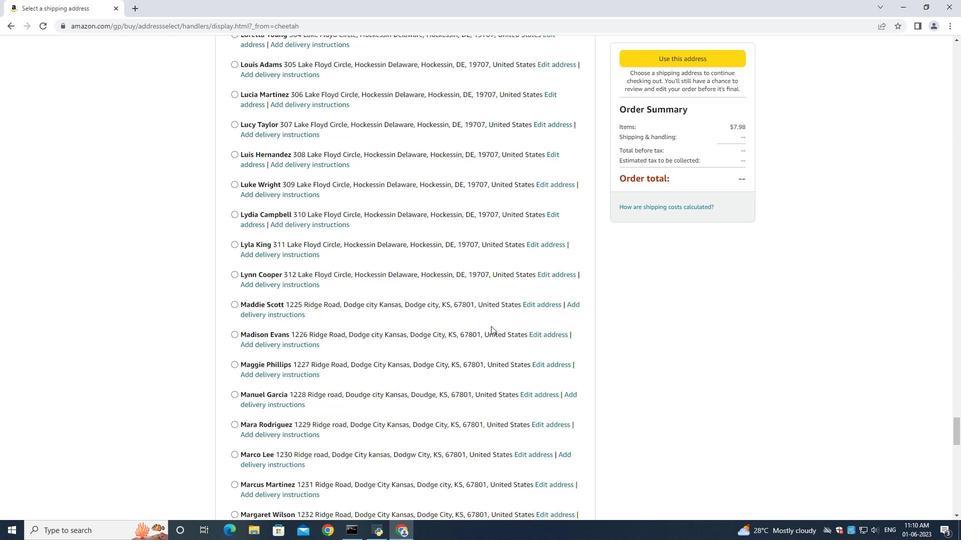 
Action: Mouse scrolled (491, 326) with delta (0, 0)
Screenshot: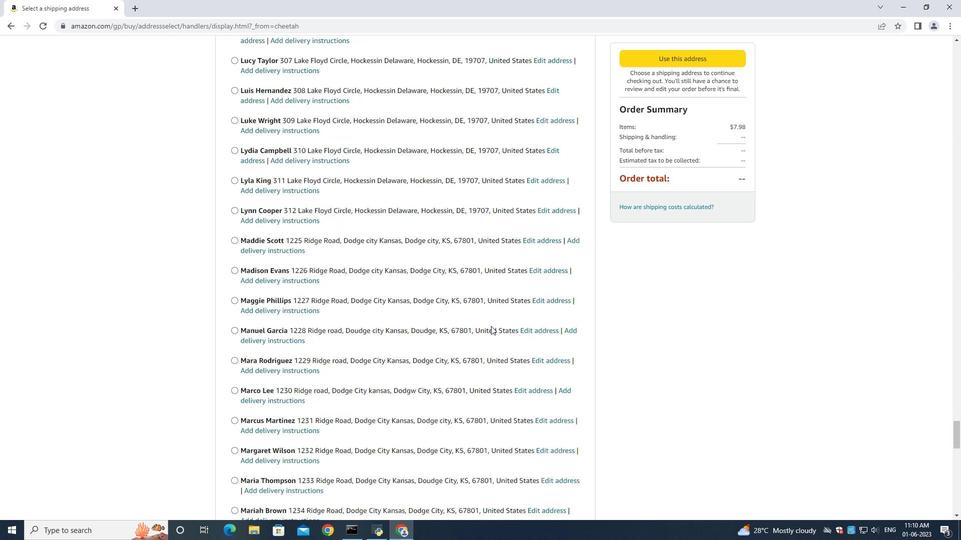 
Action: Mouse scrolled (491, 326) with delta (0, 0)
Screenshot: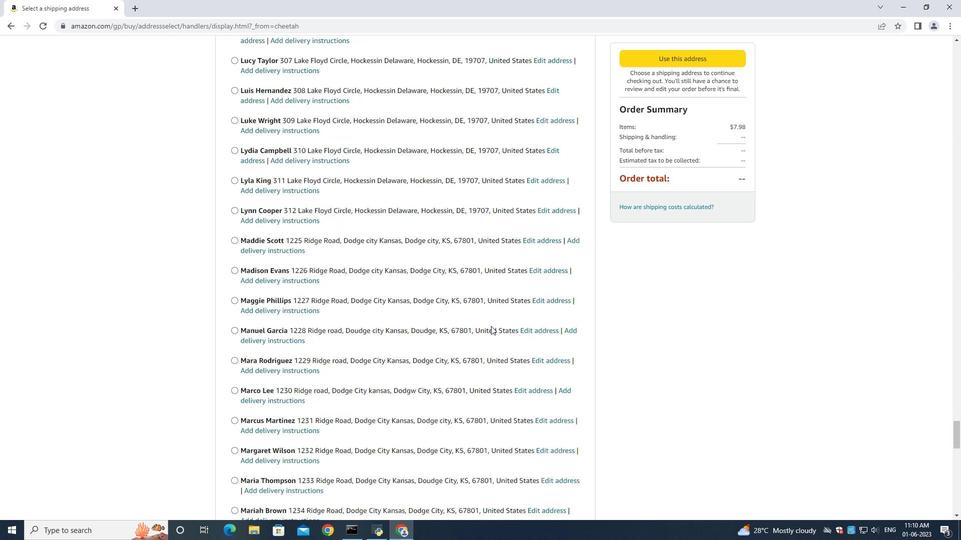 
Action: Mouse scrolled (491, 326) with delta (0, 0)
Screenshot: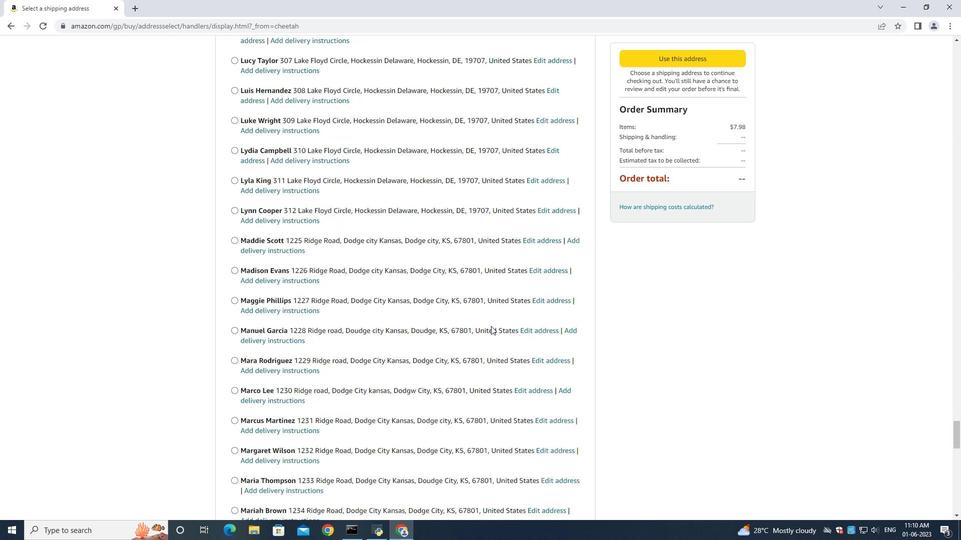 
Action: Mouse scrolled (491, 326) with delta (0, 0)
Screenshot: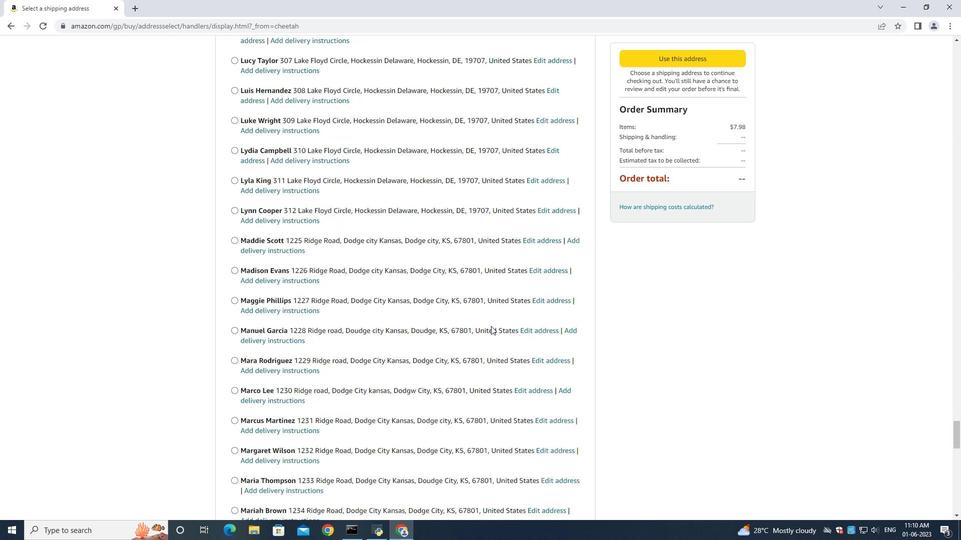 
Action: Mouse moved to (491, 326)
Screenshot: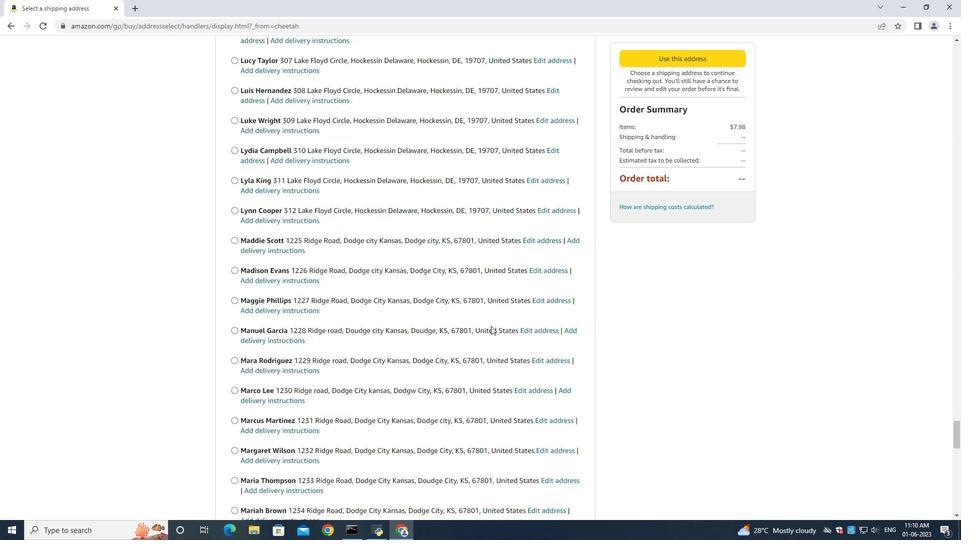 
Action: Mouse scrolled (491, 326) with delta (0, 0)
Screenshot: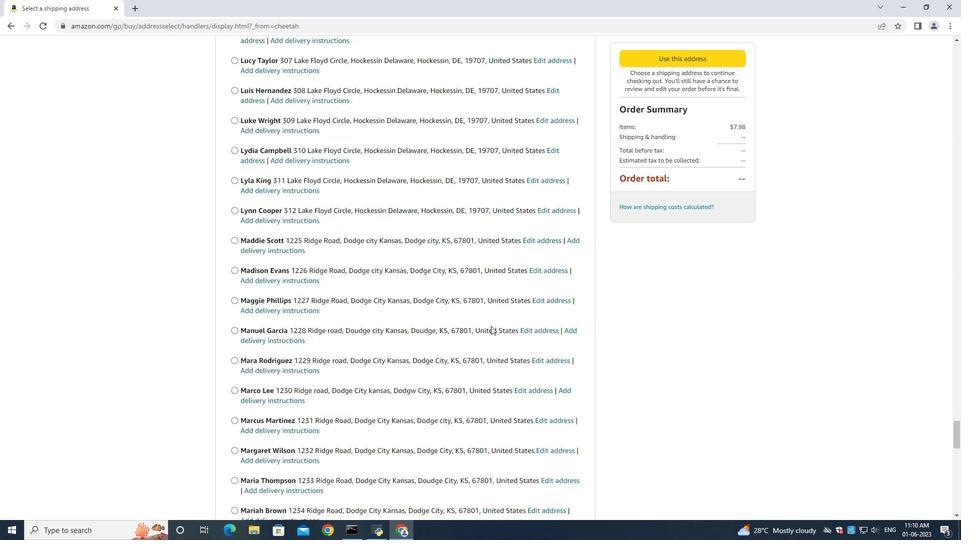 
Action: Mouse moved to (491, 321)
Screenshot: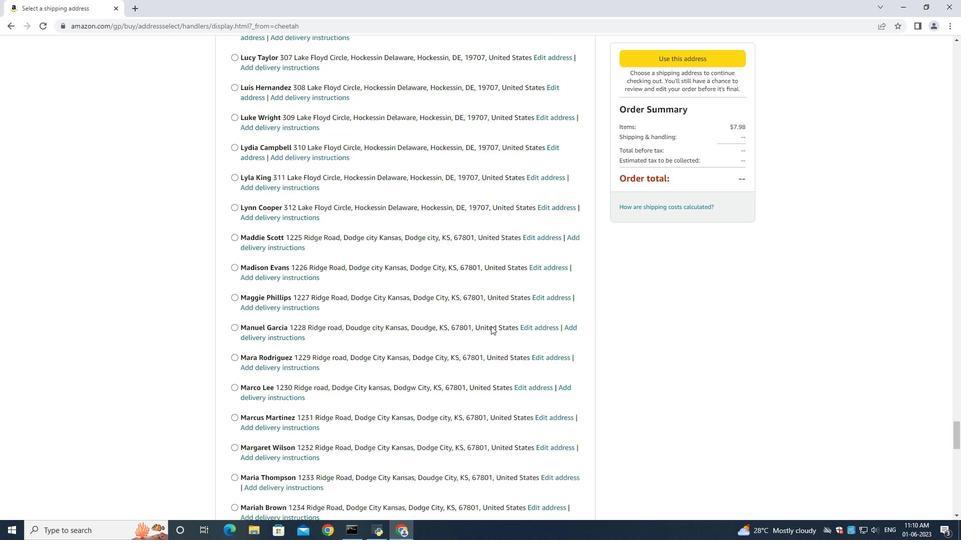 
Action: Mouse scrolled (491, 321) with delta (0, 0)
Screenshot: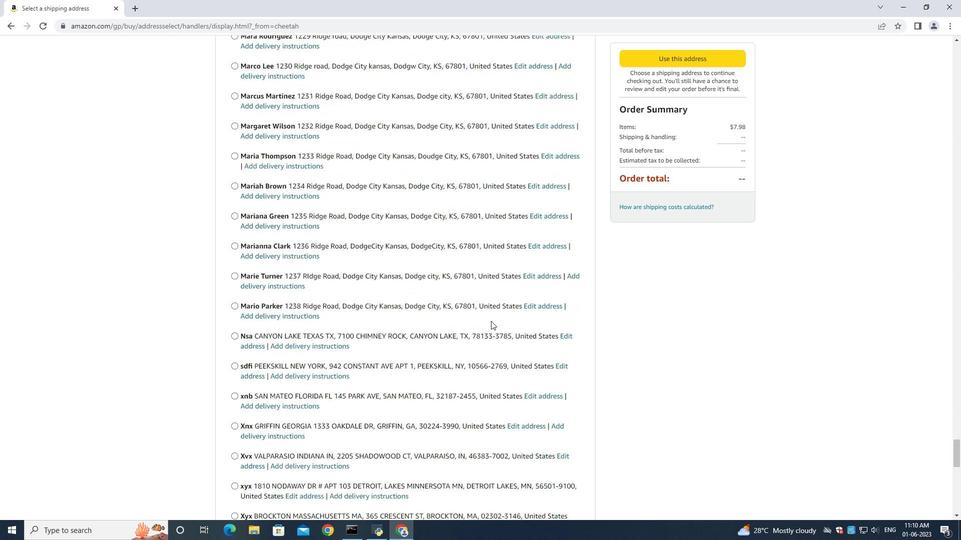 
Action: Mouse scrolled (491, 321) with delta (0, 0)
Screenshot: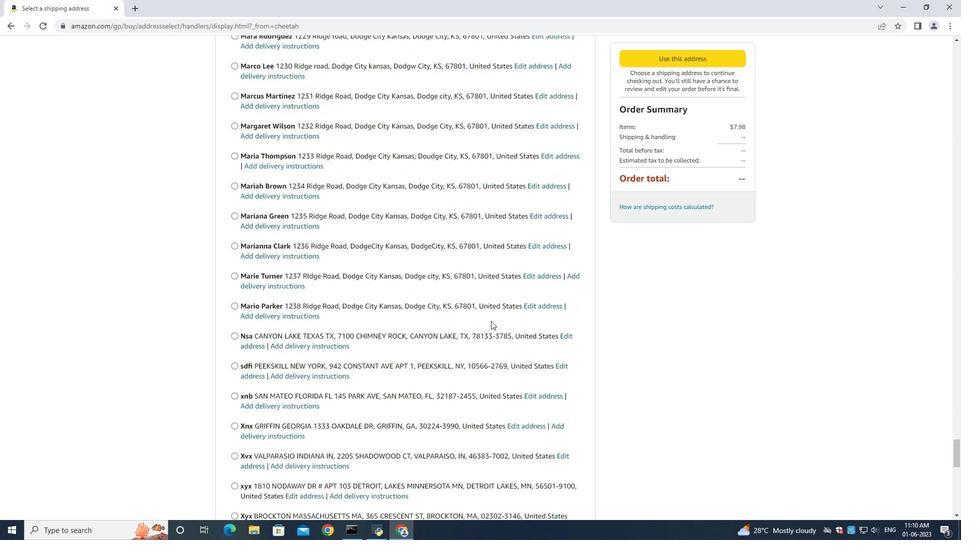 
Action: Mouse scrolled (491, 321) with delta (0, 0)
Screenshot: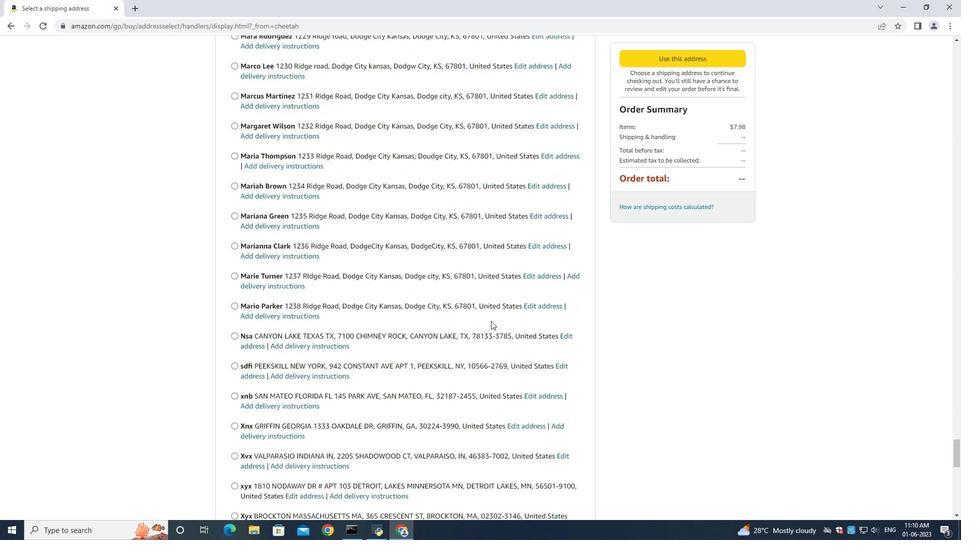 
Action: Mouse scrolled (491, 321) with delta (0, 0)
Screenshot: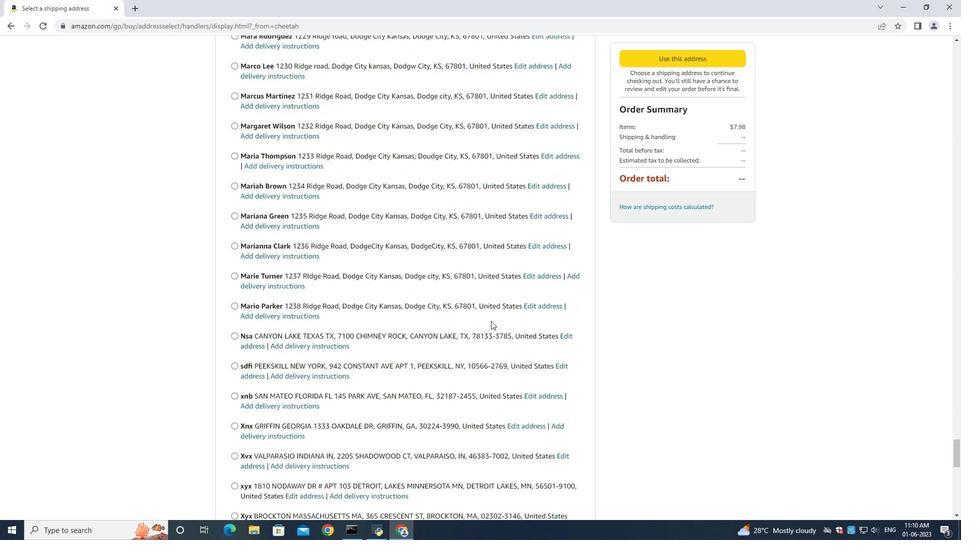 
Action: Mouse scrolled (491, 321) with delta (0, 0)
Screenshot: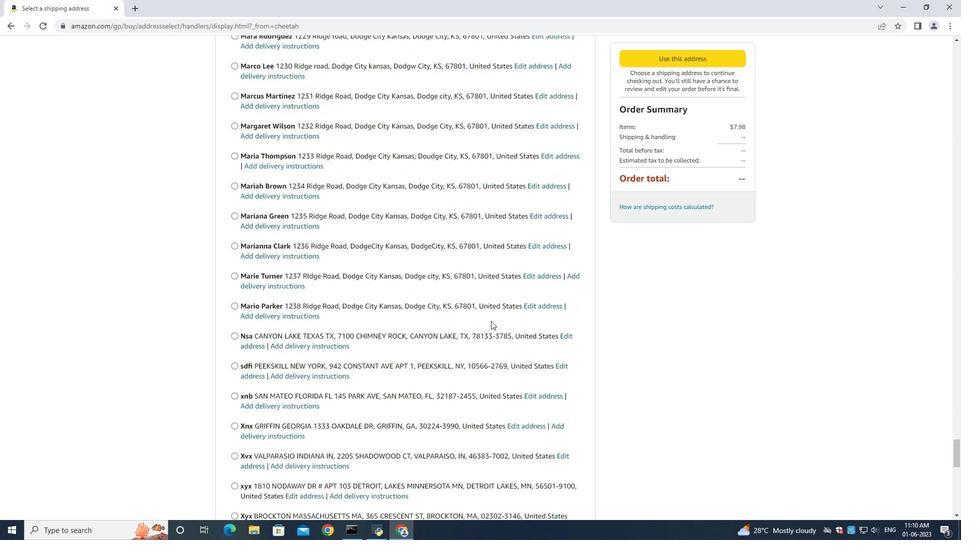 
Action: Mouse scrolled (491, 321) with delta (0, 0)
Screenshot: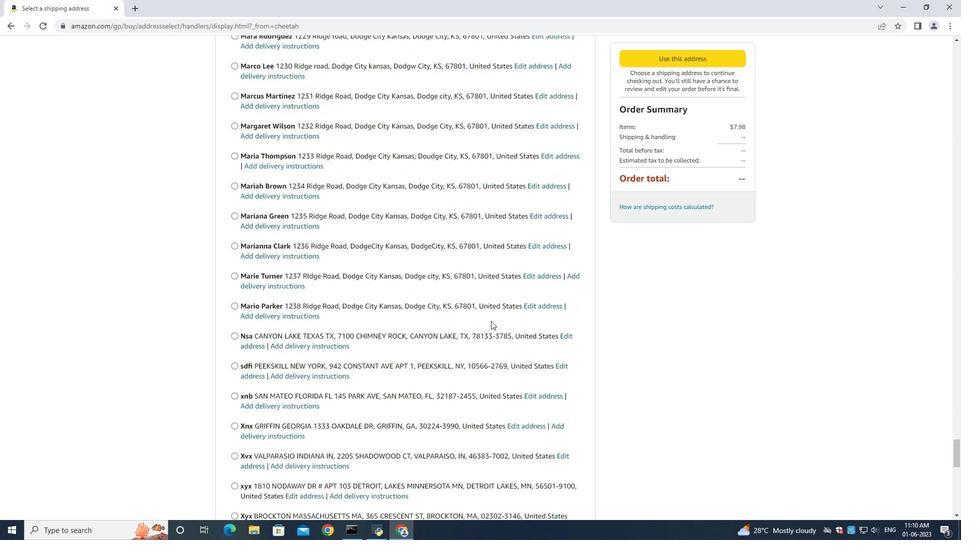 
Action: Mouse scrolled (491, 321) with delta (0, 0)
Screenshot: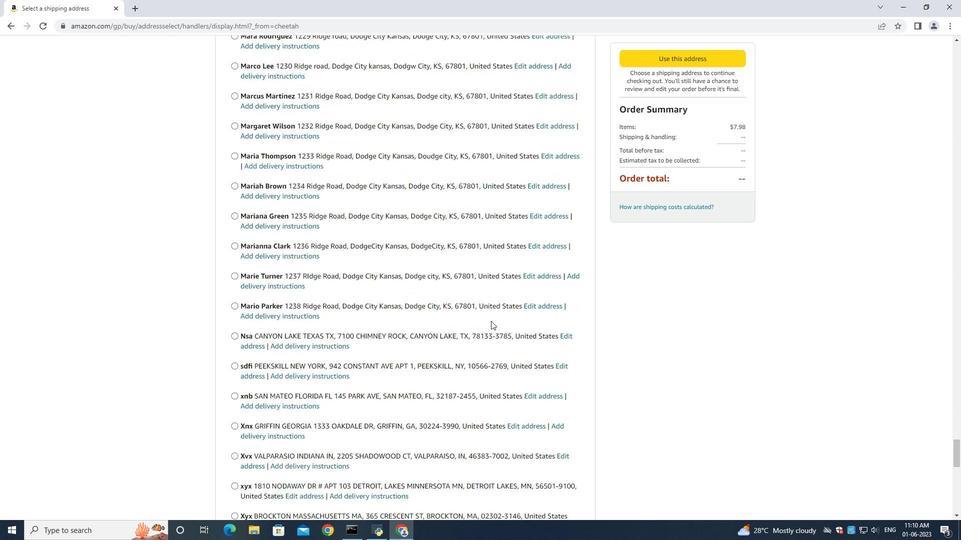 
Action: Mouse scrolled (491, 321) with delta (0, 0)
Screenshot: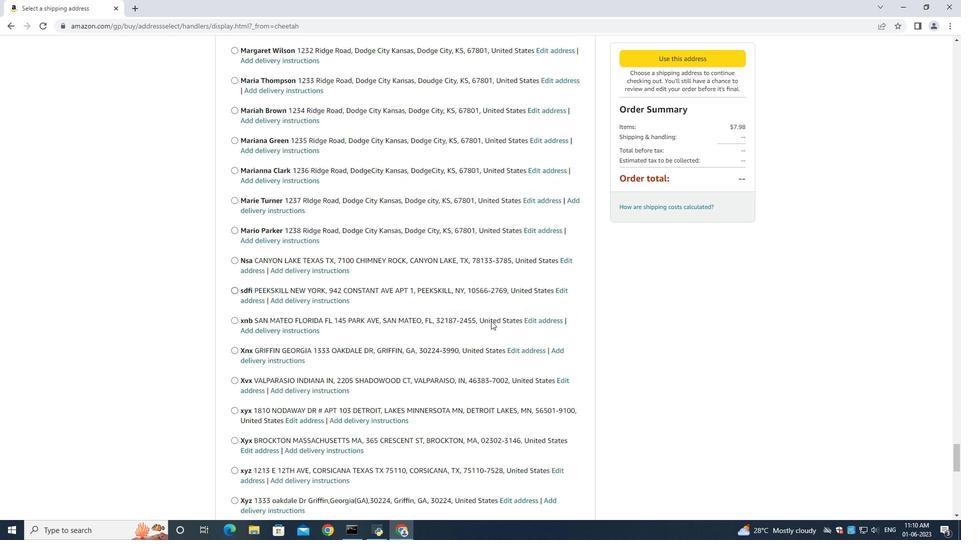 
Action: Mouse moved to (490, 320)
